 Task: Look for space in Sora, Italy from 10th June, 2023 to 25th June, 2023 for 4 adults in price range Rs.10000 to Rs.15000. Place can be private room with 4 bedrooms having 4 beds and 4 bathrooms. Property type can be house, flat, guest house, hotel. Amenities needed are: wifi, TV, free parkinig on premises, gym, breakfast. Booking option can be shelf check-in. Required host language is English.
Action: Mouse pressed left at (584, 139)
Screenshot: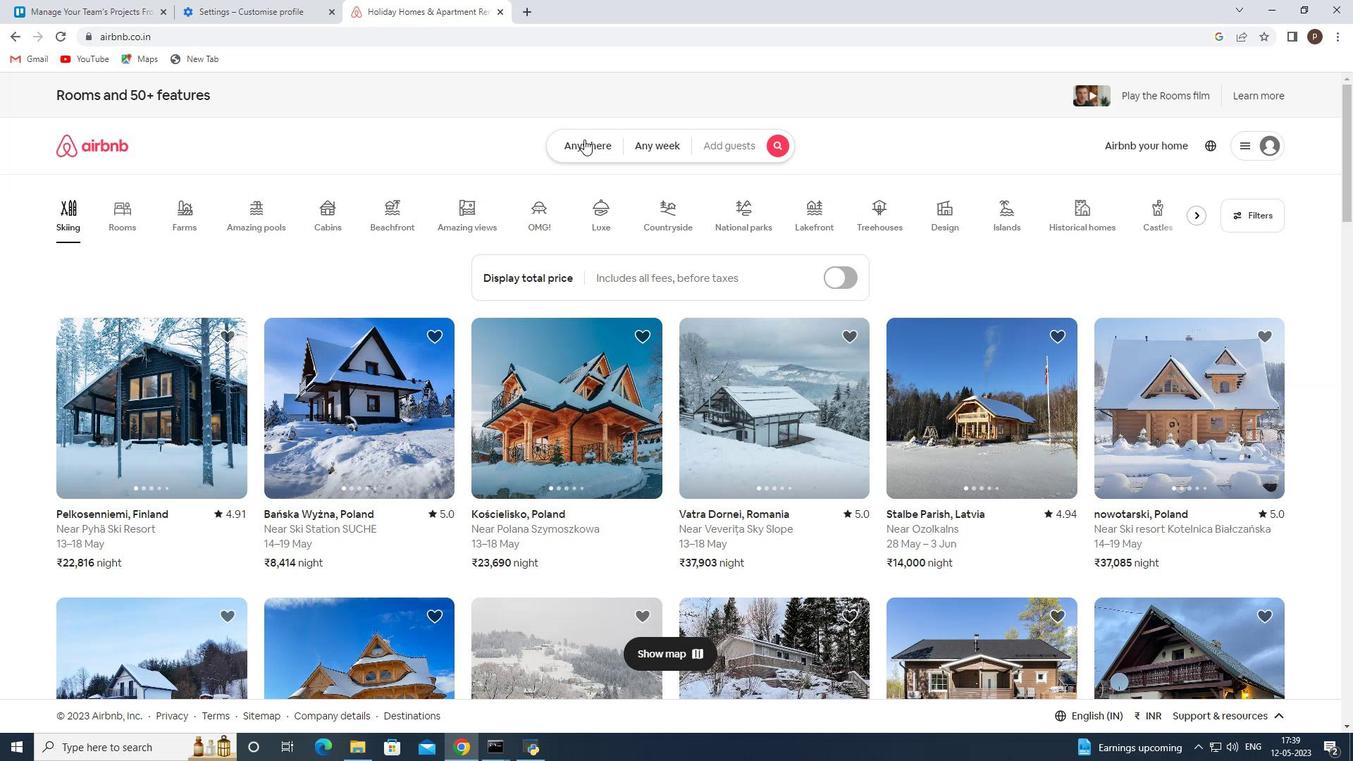 
Action: Mouse moved to (463, 196)
Screenshot: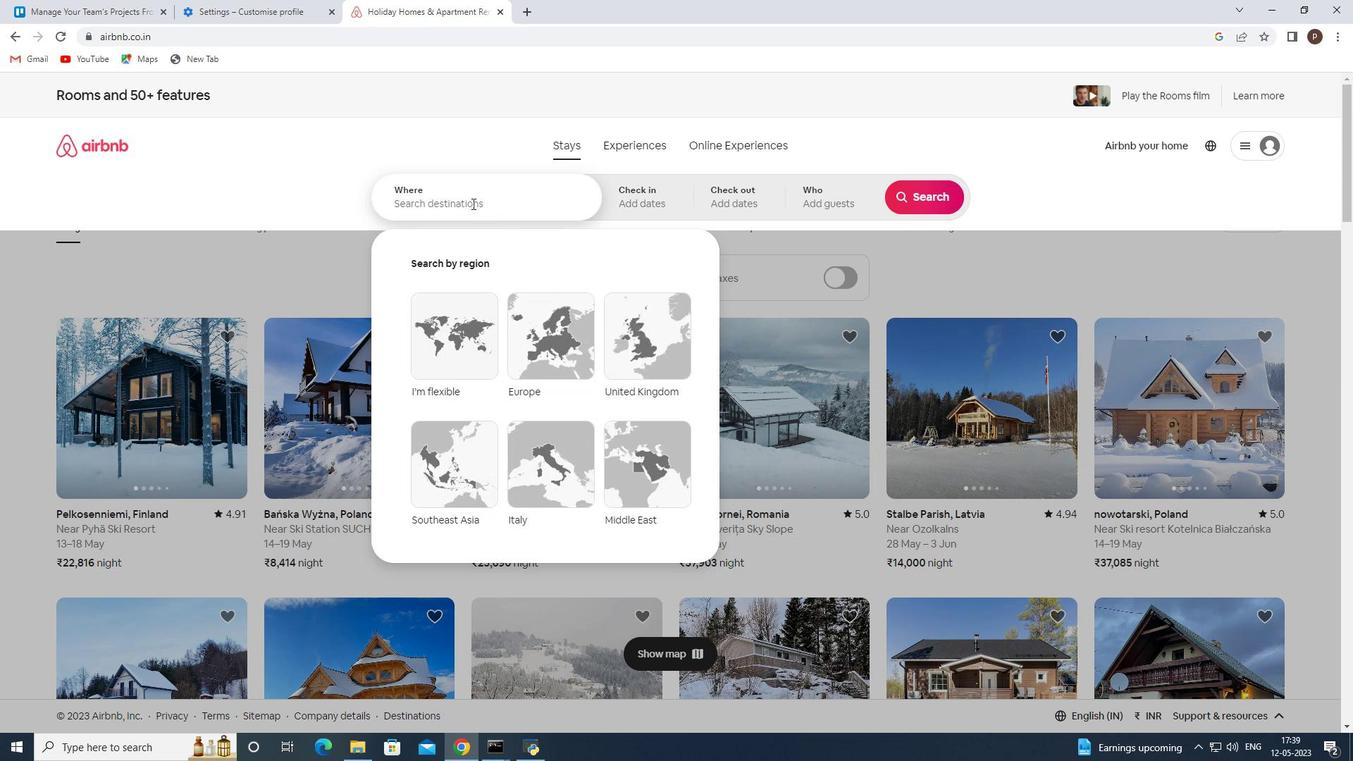 
Action: Mouse pressed left at (463, 196)
Screenshot: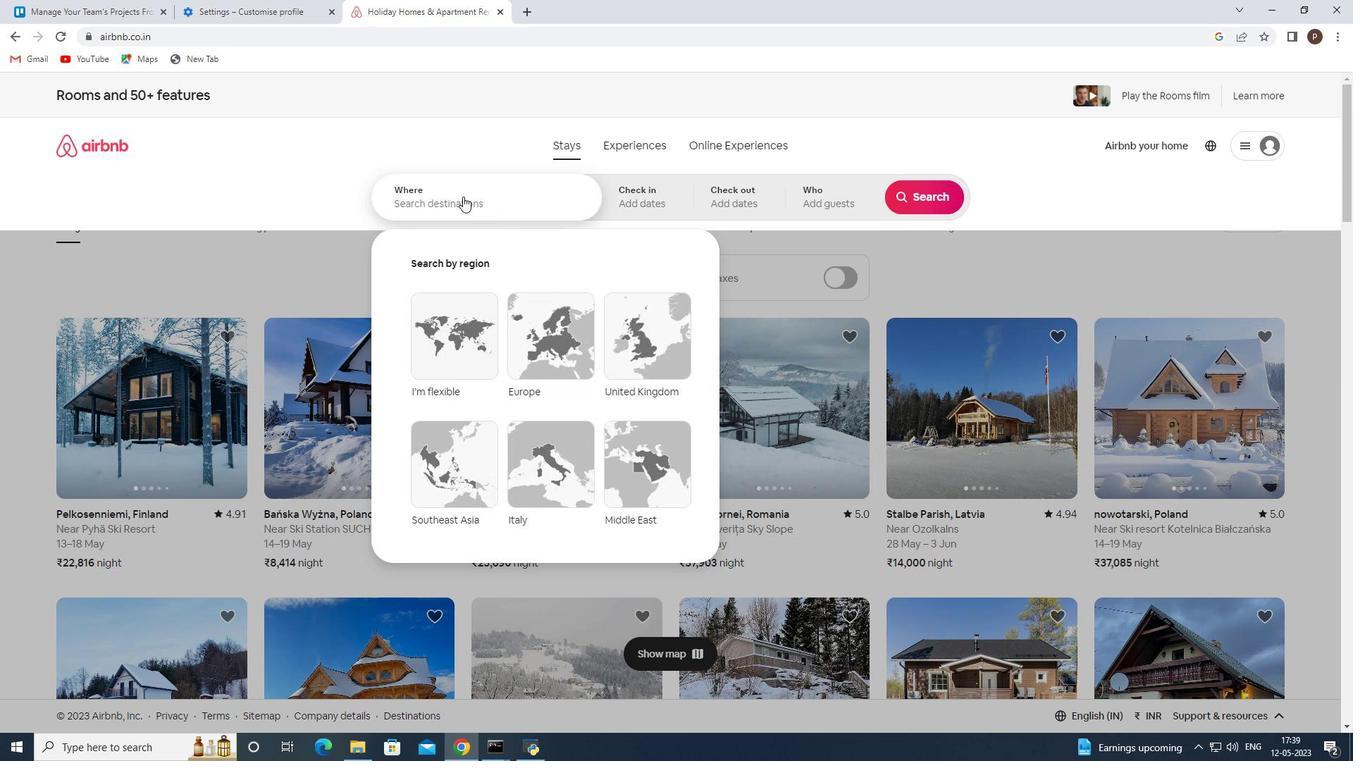 
Action: Key pressed <Key.caps_lock>S<Key.caps_lock>ora,<Key.space><Key.caps_lock>I<Key.caps_lock>taly
Screenshot: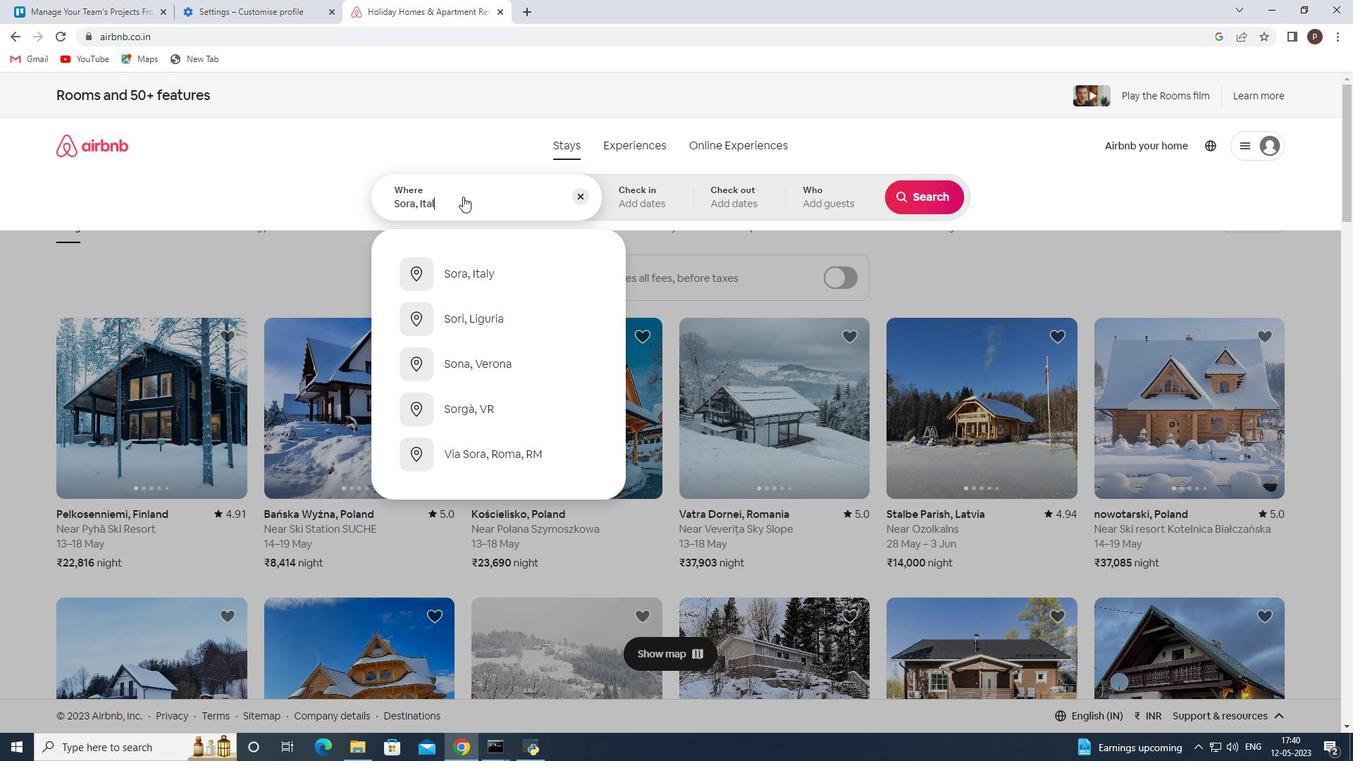 
Action: Mouse moved to (484, 262)
Screenshot: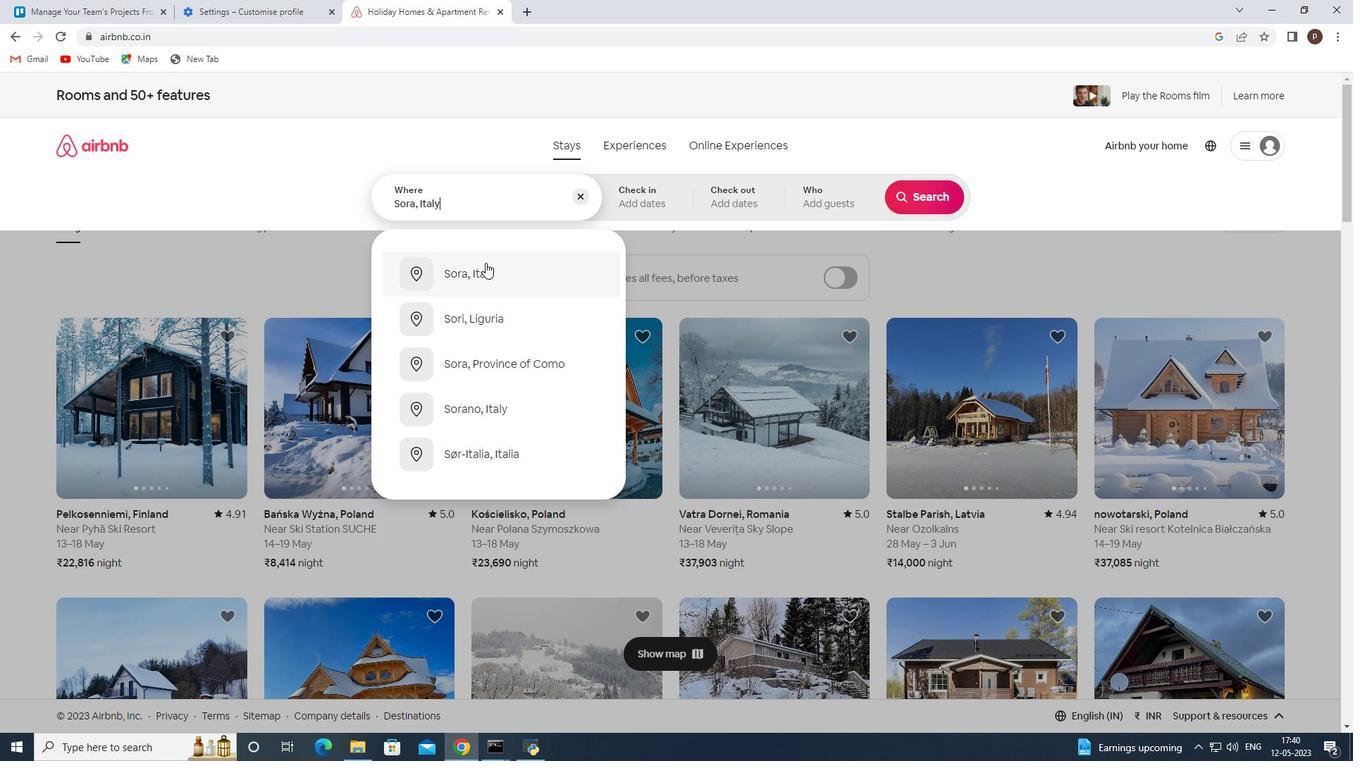 
Action: Mouse pressed left at (484, 262)
Screenshot: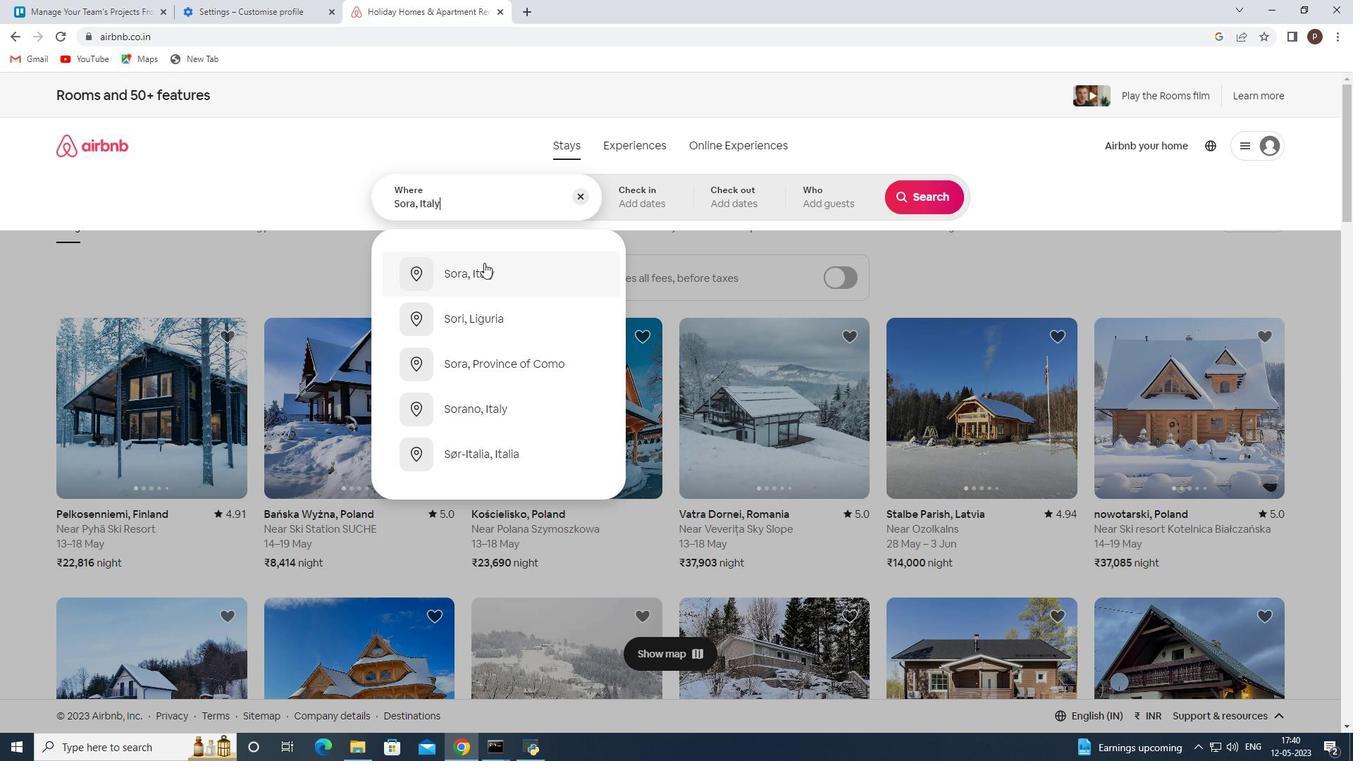 
Action: Mouse moved to (912, 399)
Screenshot: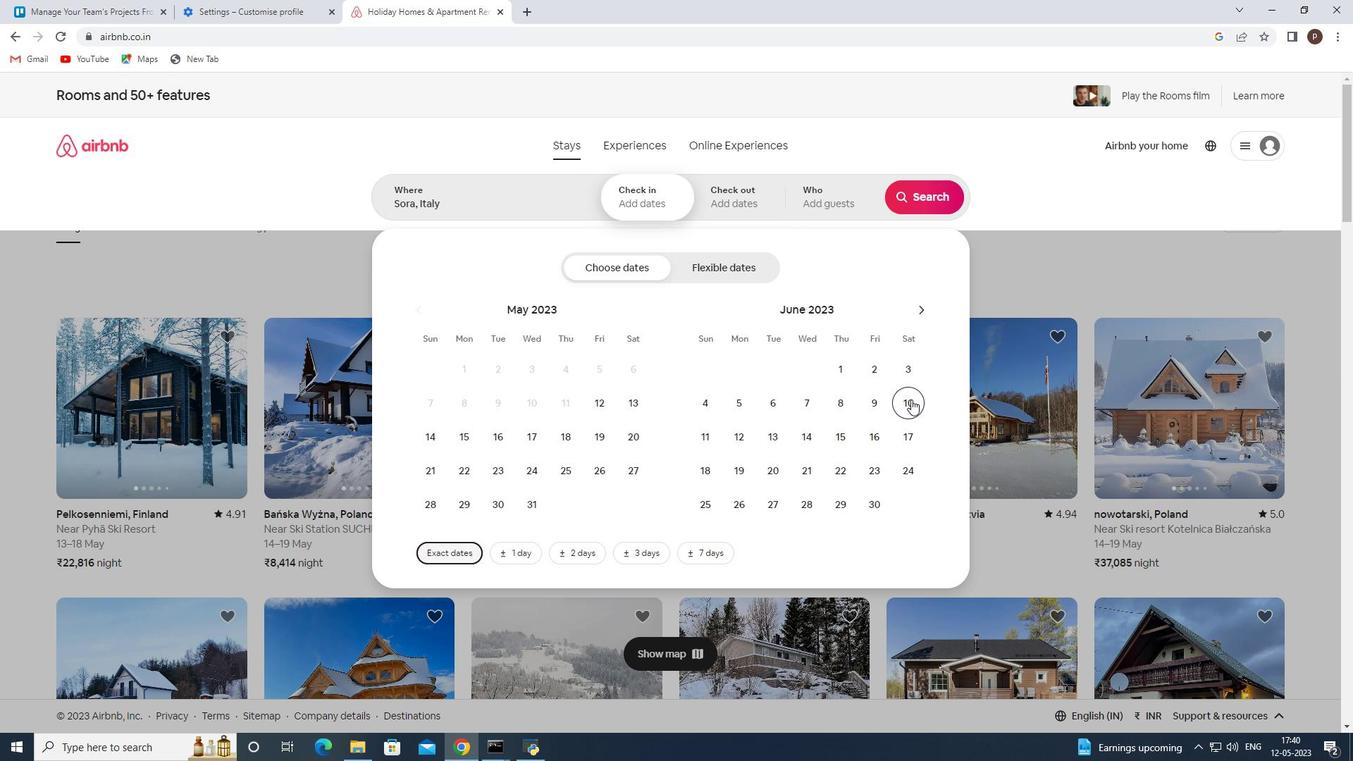 
Action: Mouse pressed left at (912, 399)
Screenshot: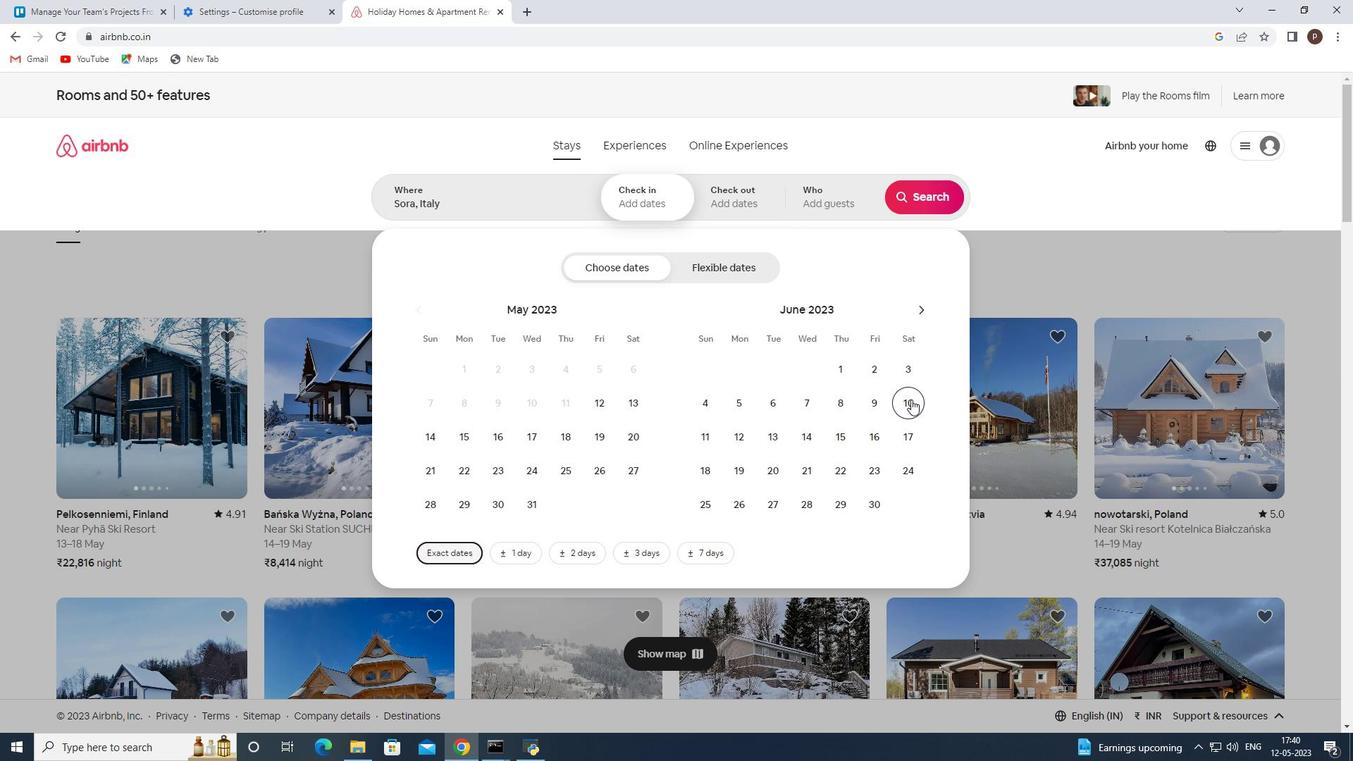 
Action: Mouse moved to (705, 502)
Screenshot: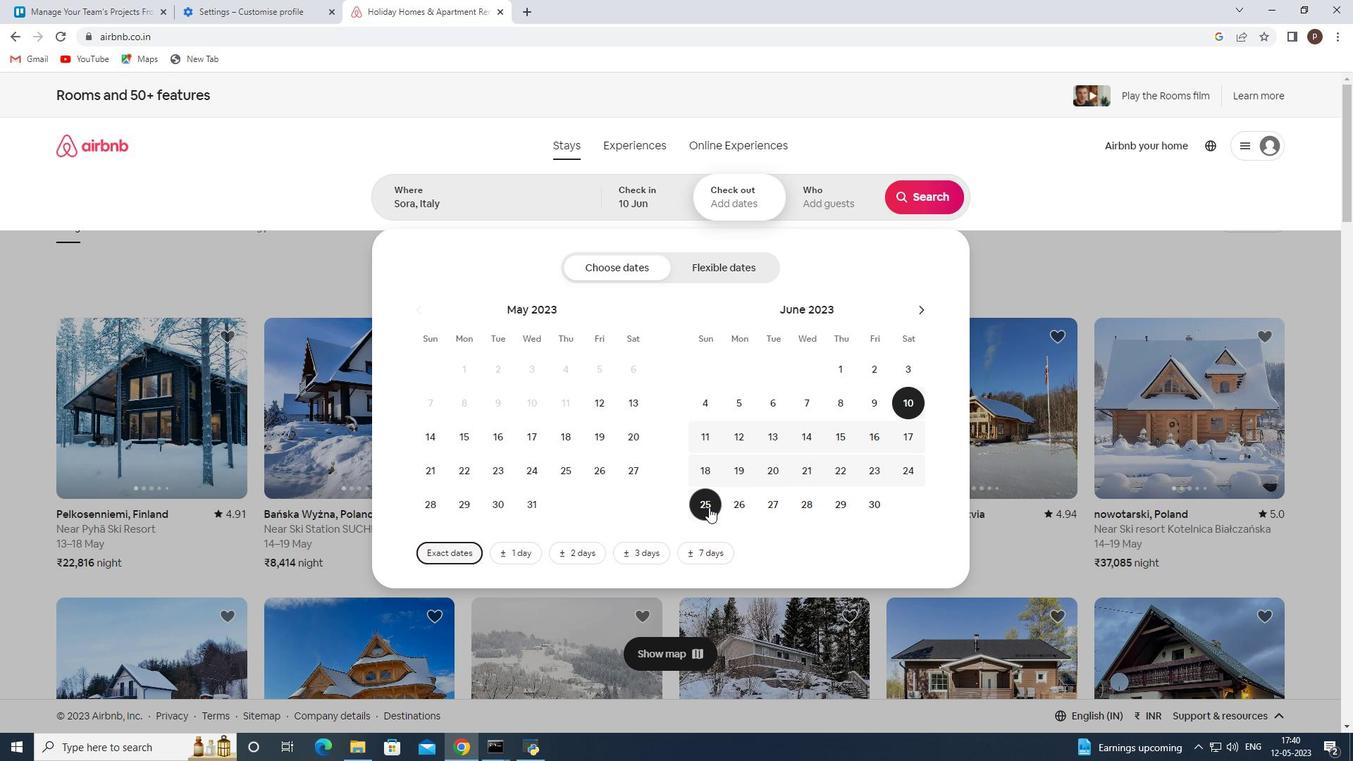 
Action: Mouse pressed left at (705, 502)
Screenshot: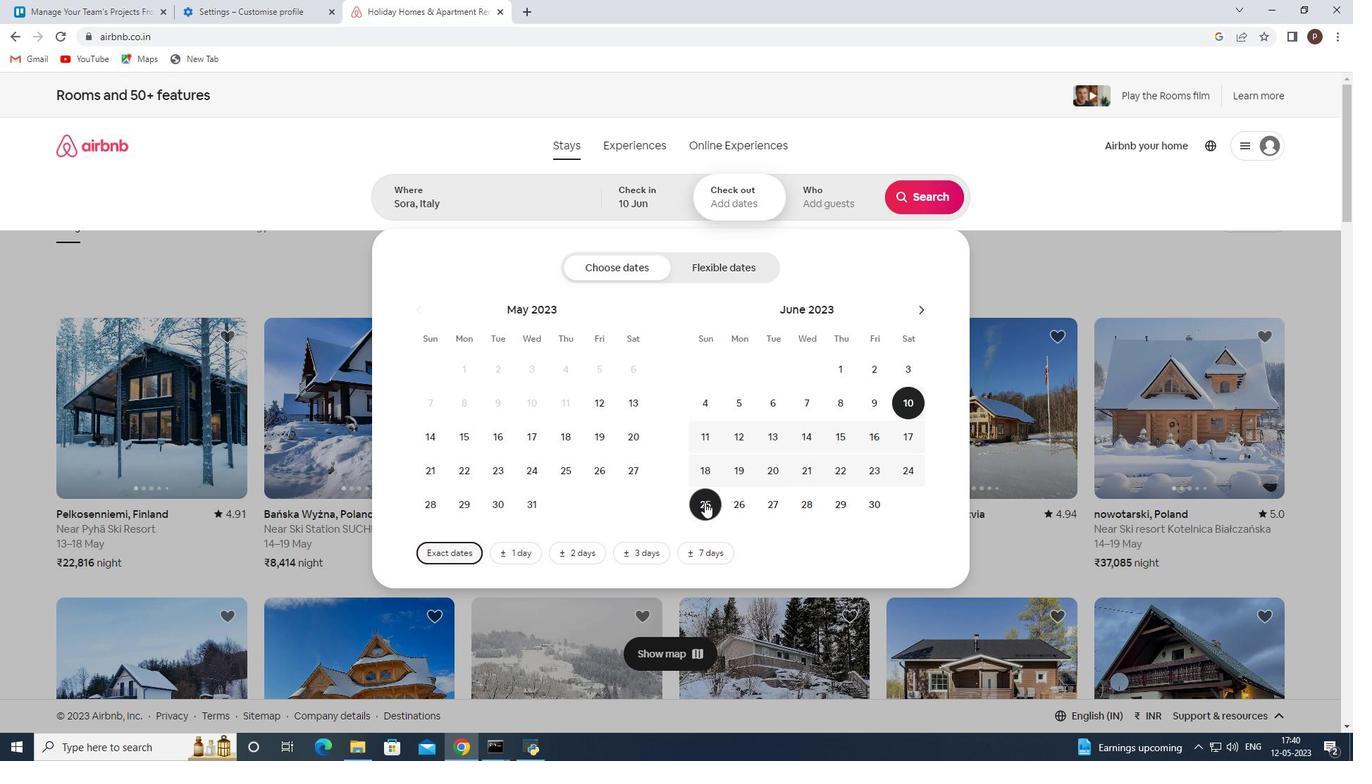 
Action: Mouse moved to (828, 200)
Screenshot: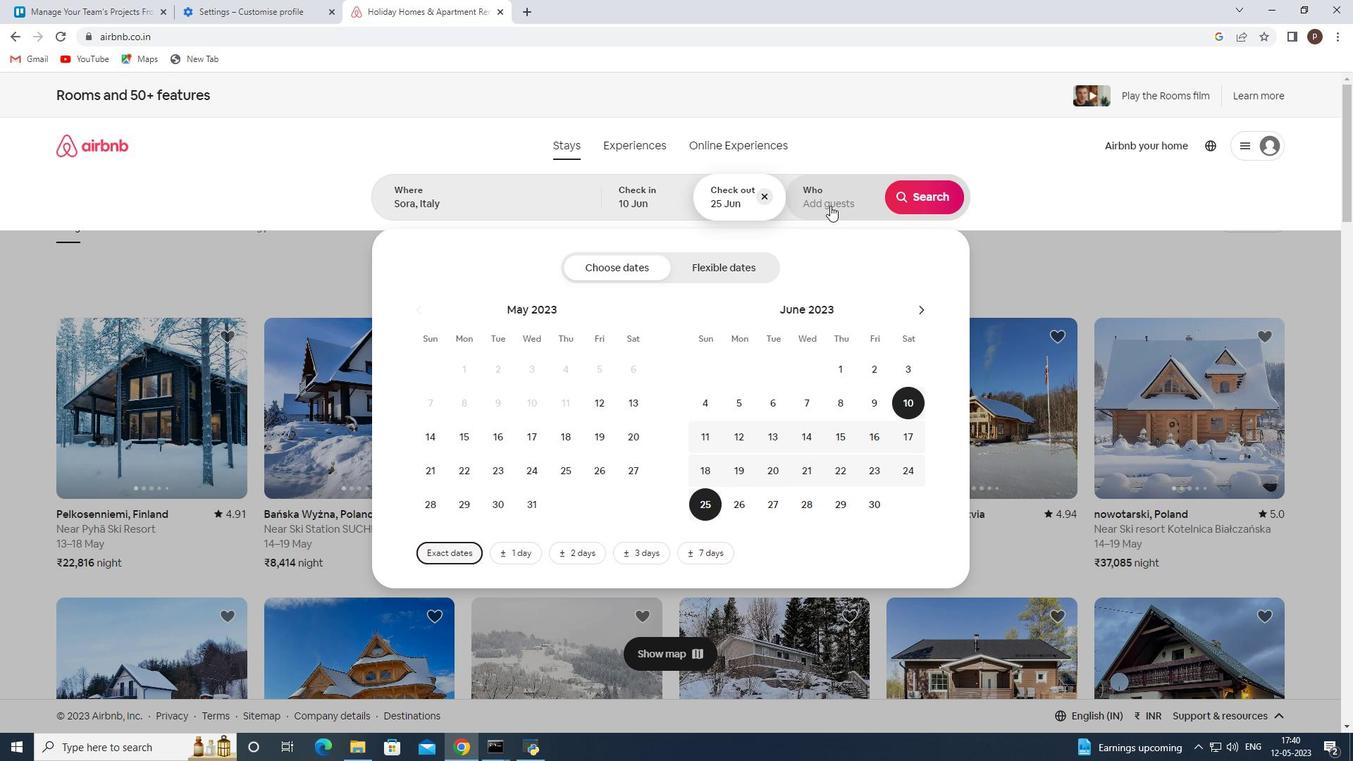
Action: Mouse pressed left at (828, 200)
Screenshot: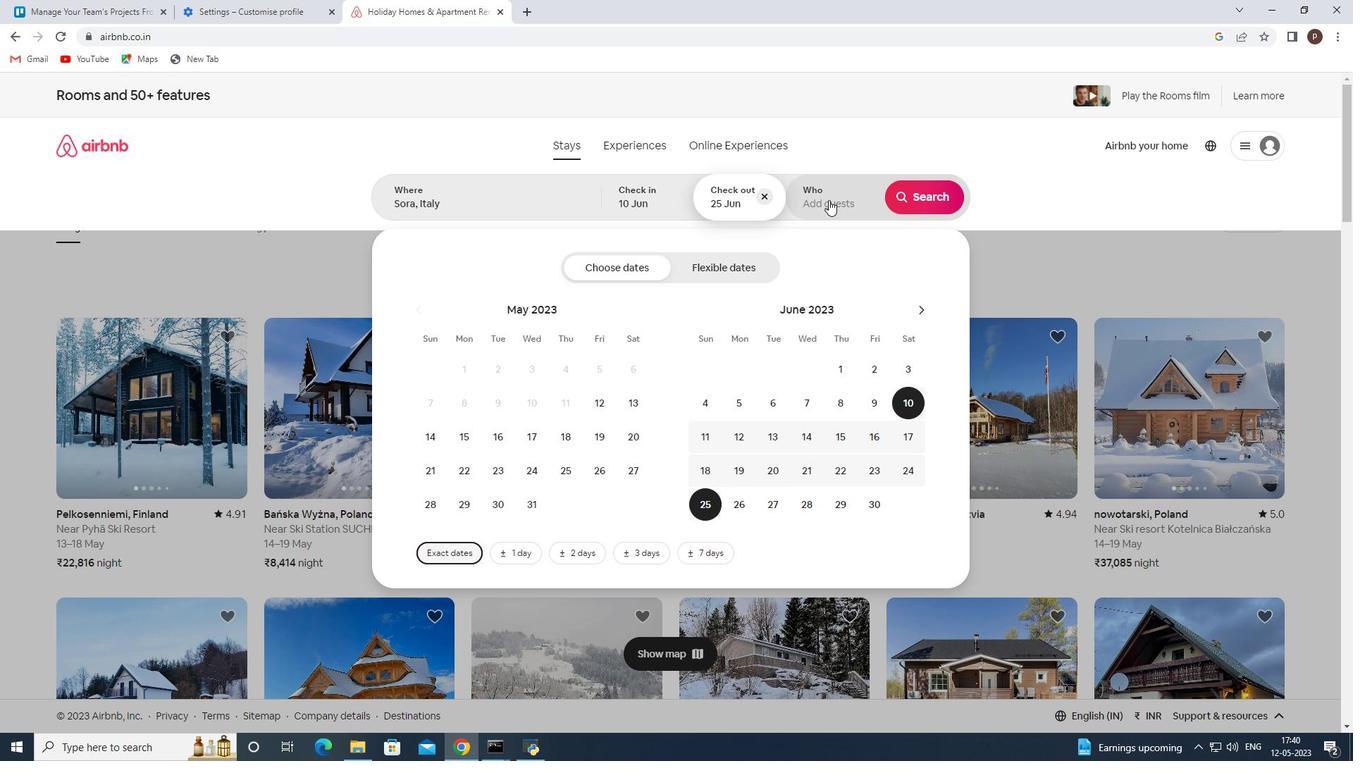 
Action: Mouse moved to (925, 268)
Screenshot: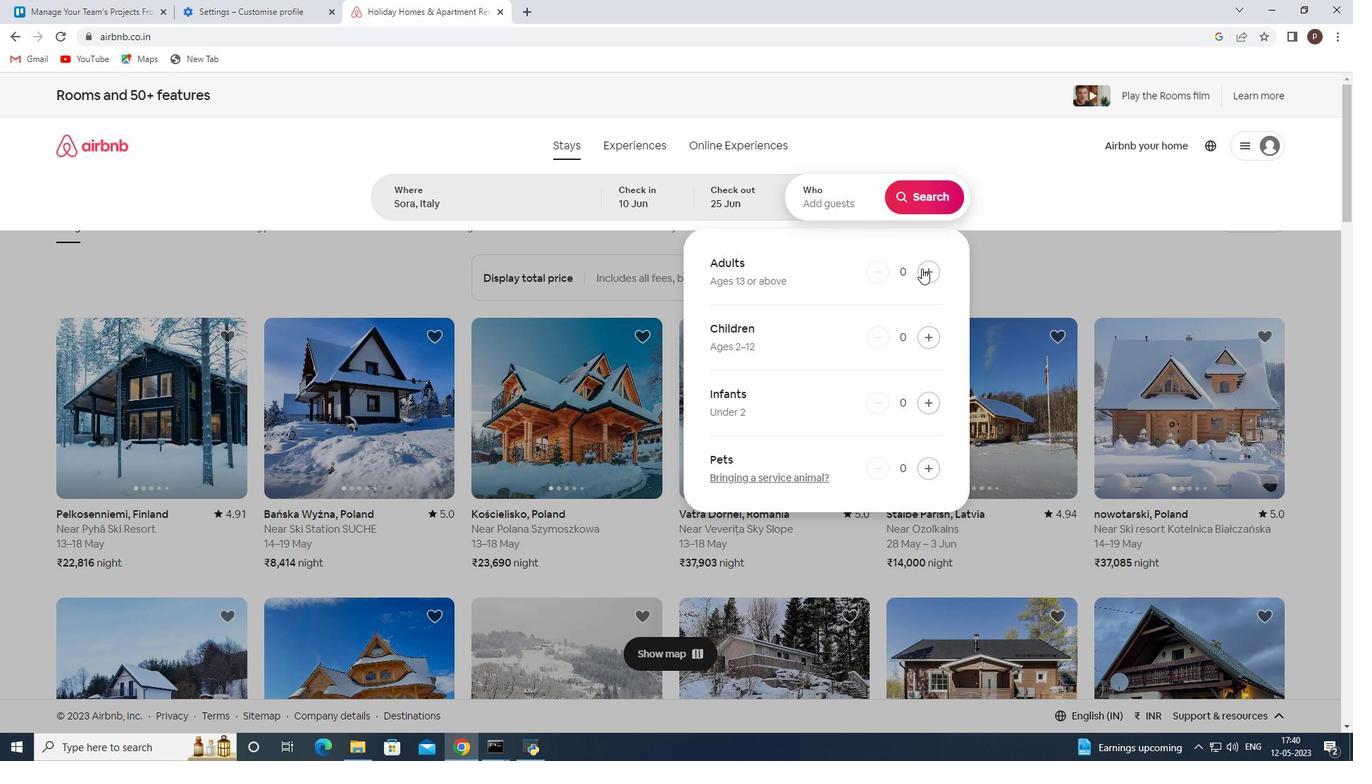 
Action: Mouse pressed left at (925, 268)
Screenshot: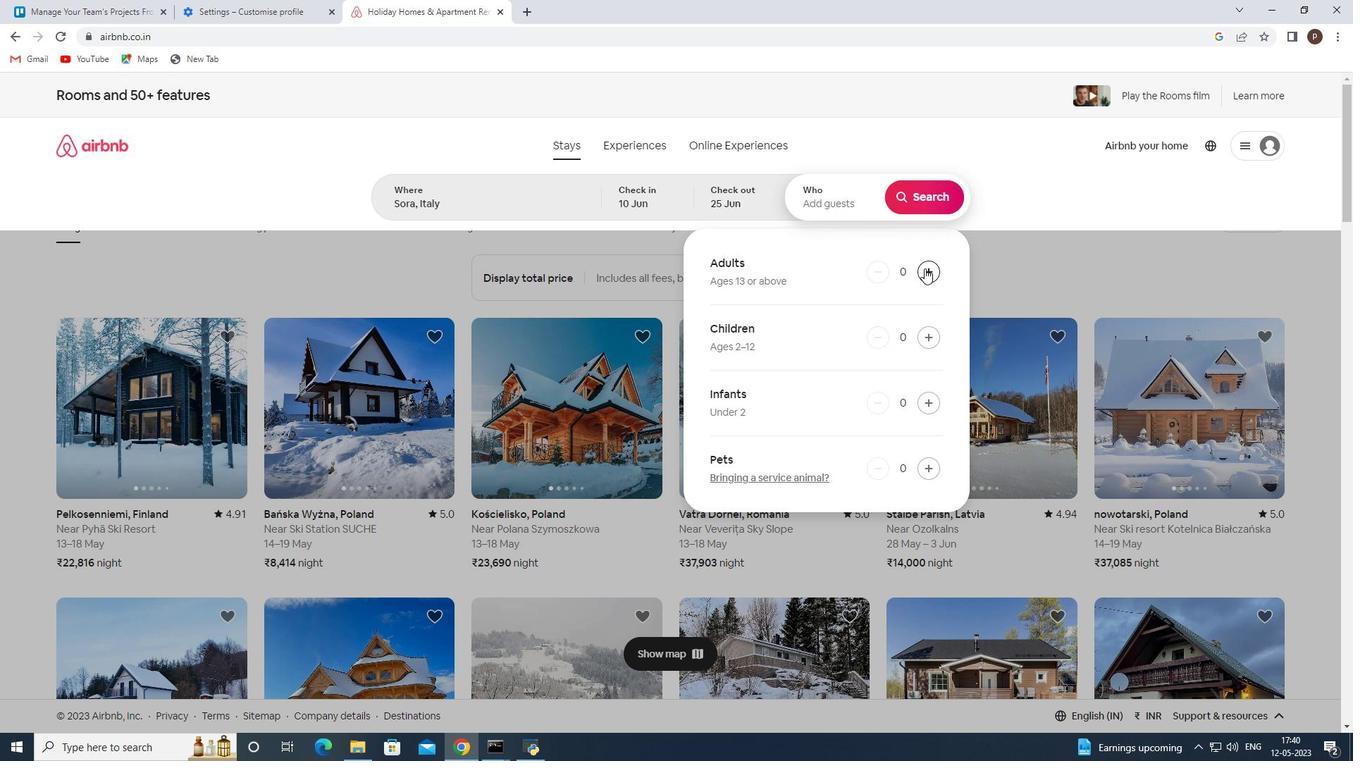 
Action: Mouse pressed left at (925, 268)
Screenshot: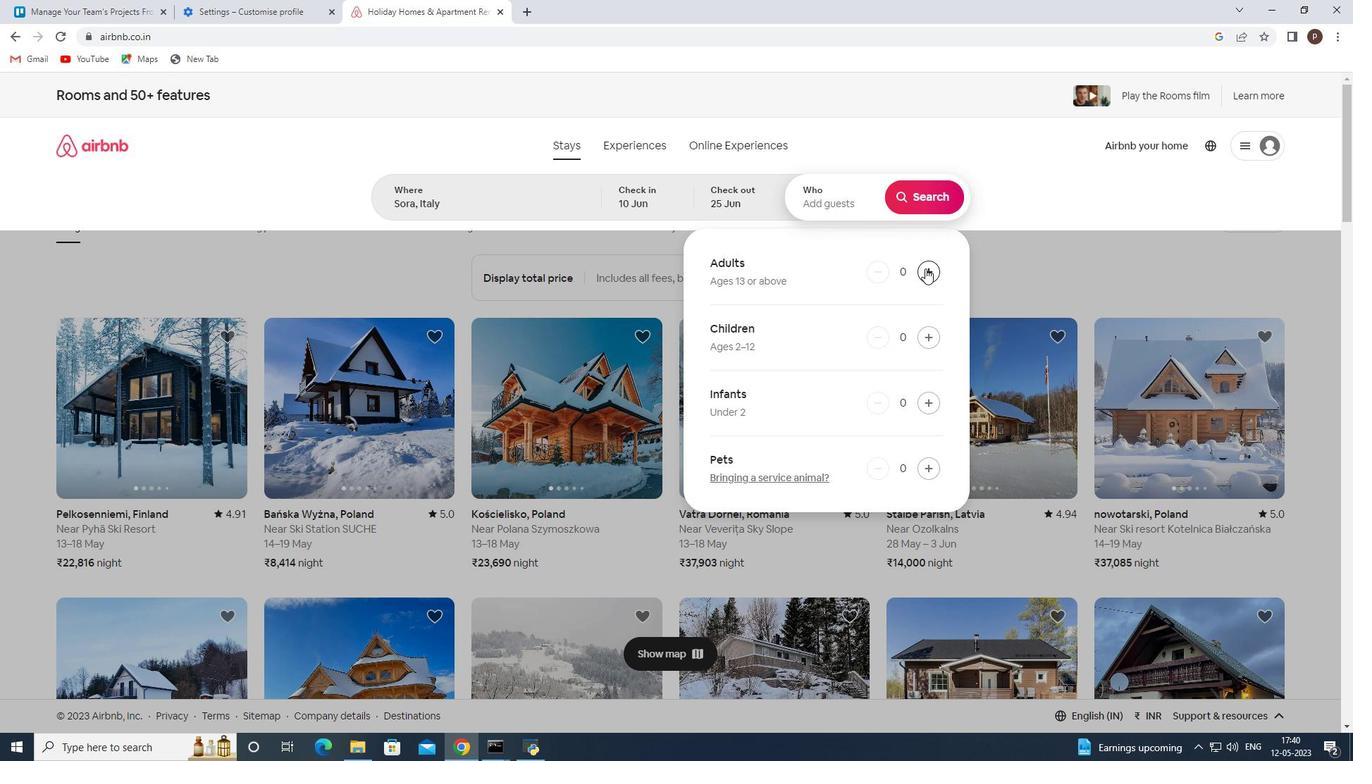 
Action: Mouse pressed left at (925, 268)
Screenshot: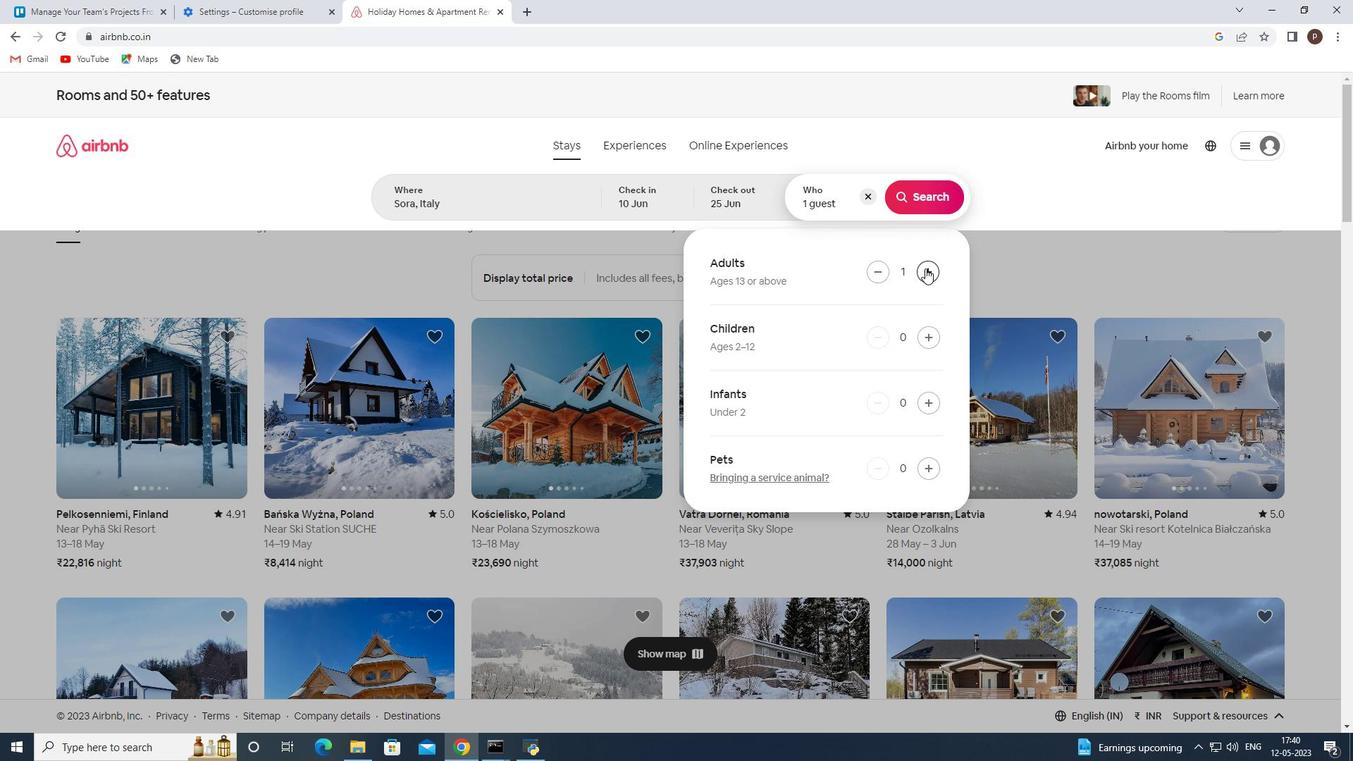 
Action: Mouse pressed left at (925, 268)
Screenshot: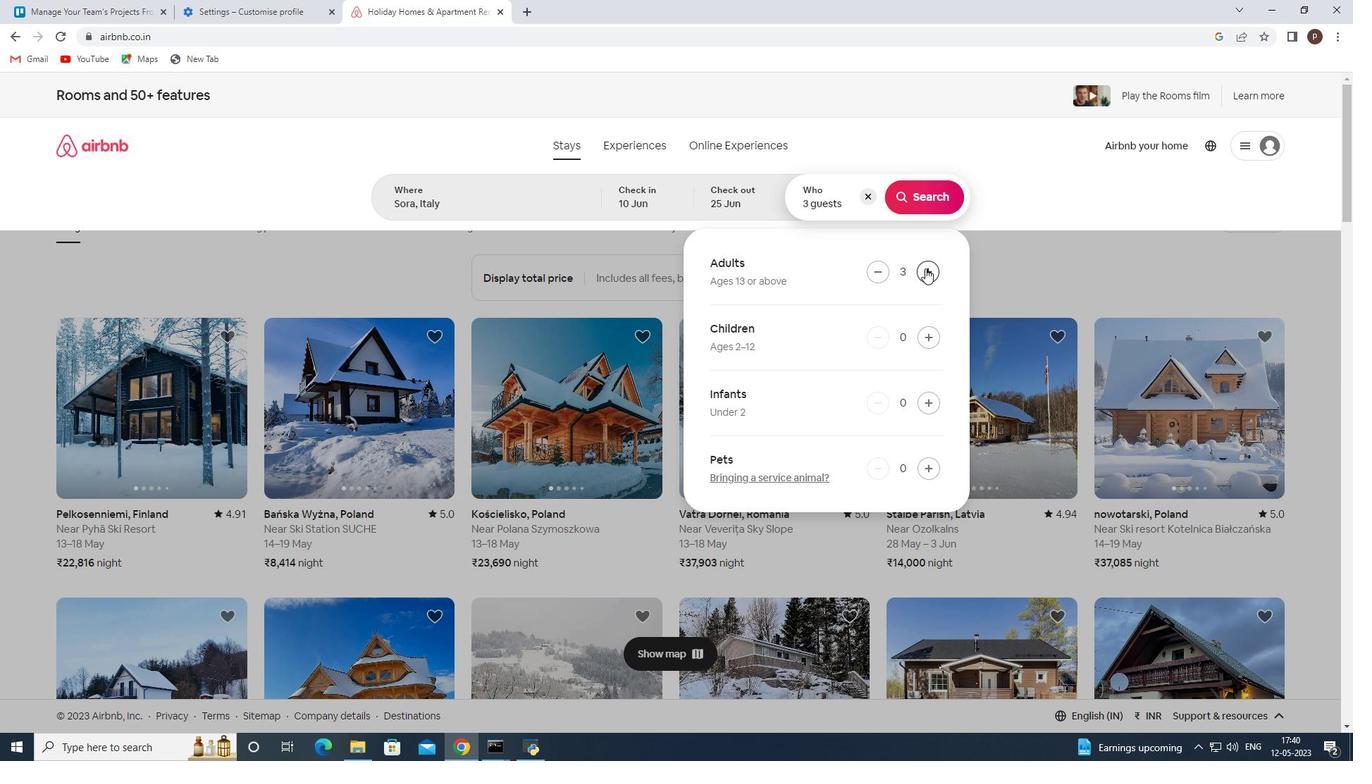 
Action: Mouse moved to (916, 198)
Screenshot: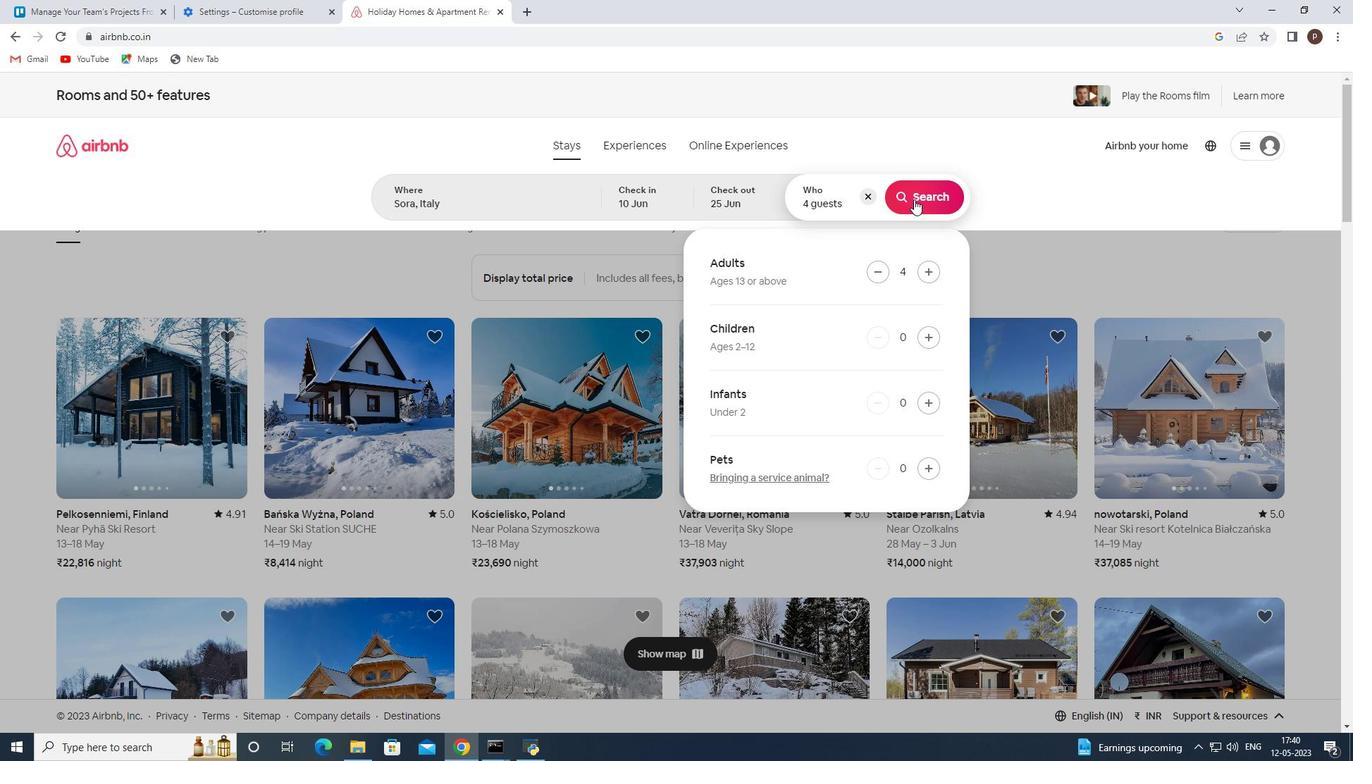 
Action: Mouse pressed left at (916, 198)
Screenshot: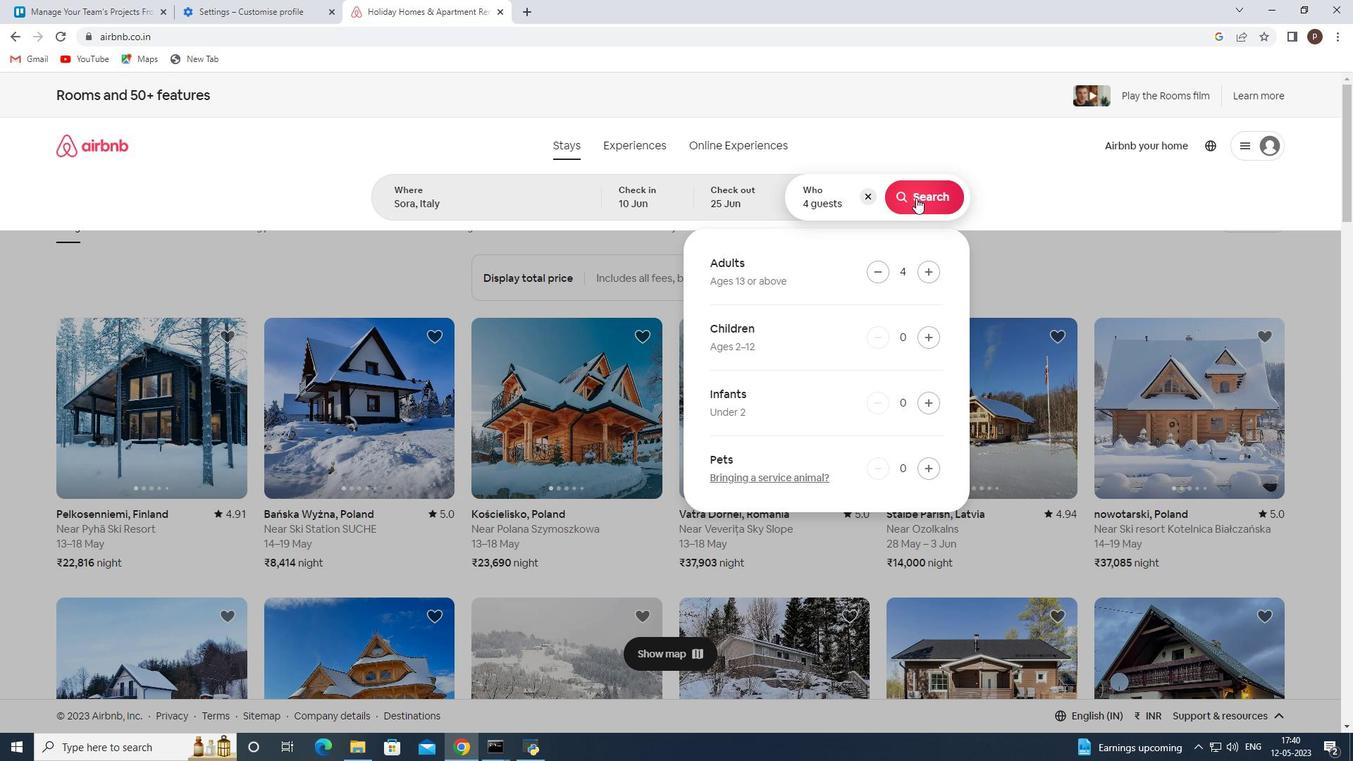
Action: Mouse moved to (1276, 159)
Screenshot: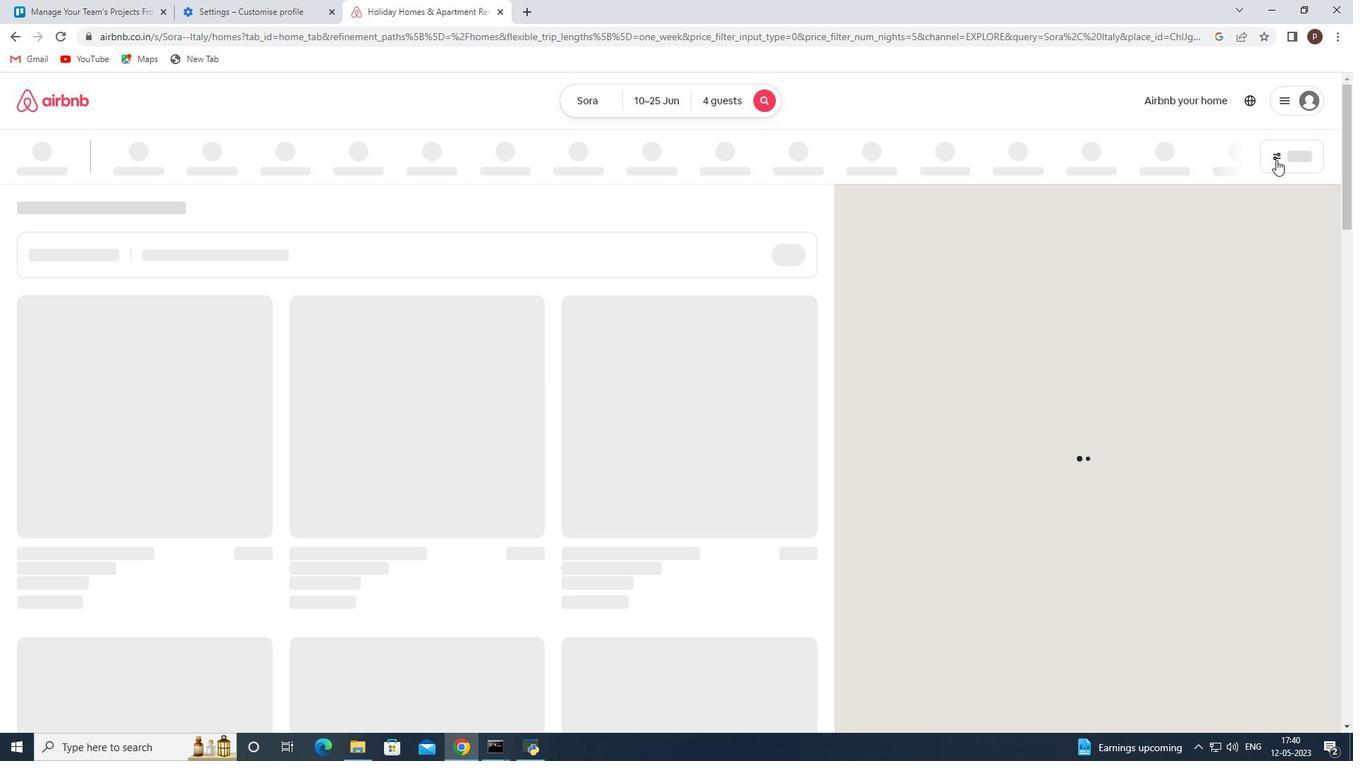 
Action: Mouse pressed left at (1276, 159)
Screenshot: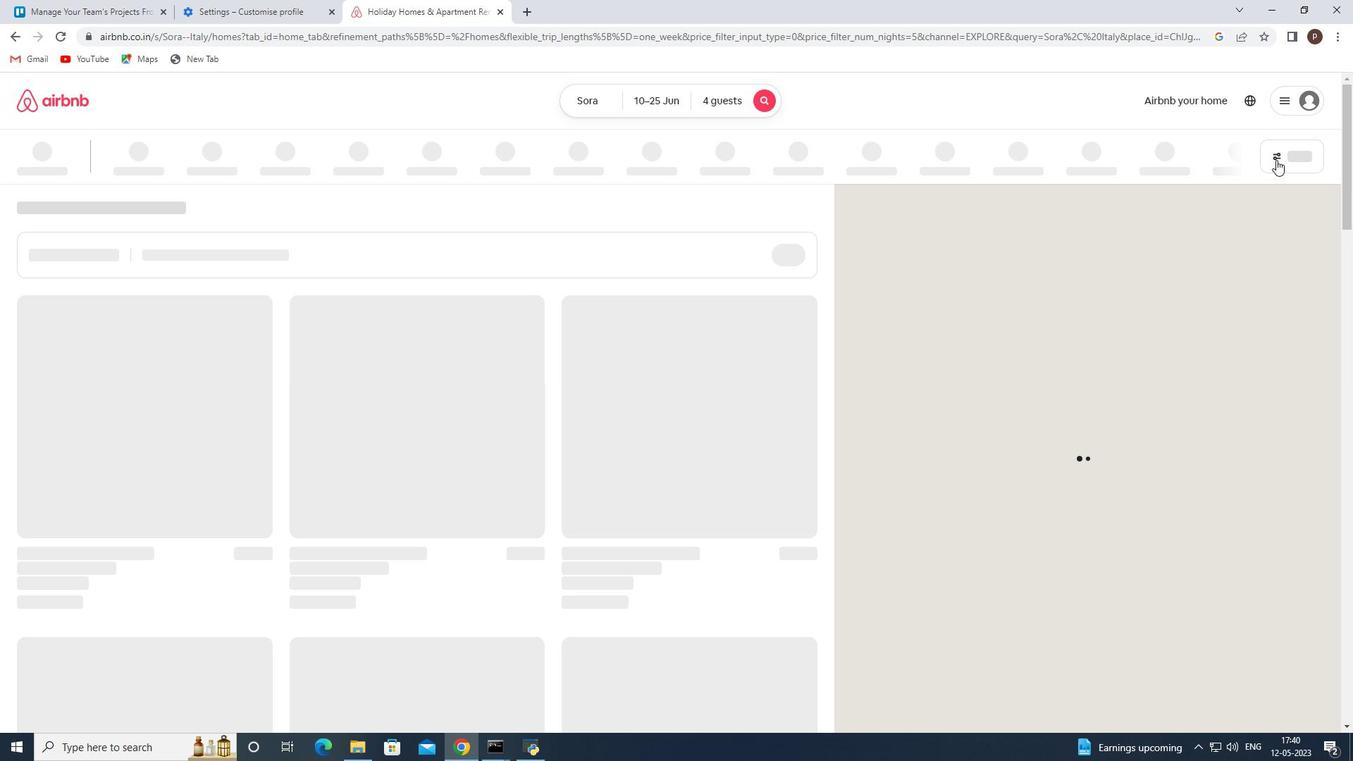 
Action: Mouse moved to (464, 509)
Screenshot: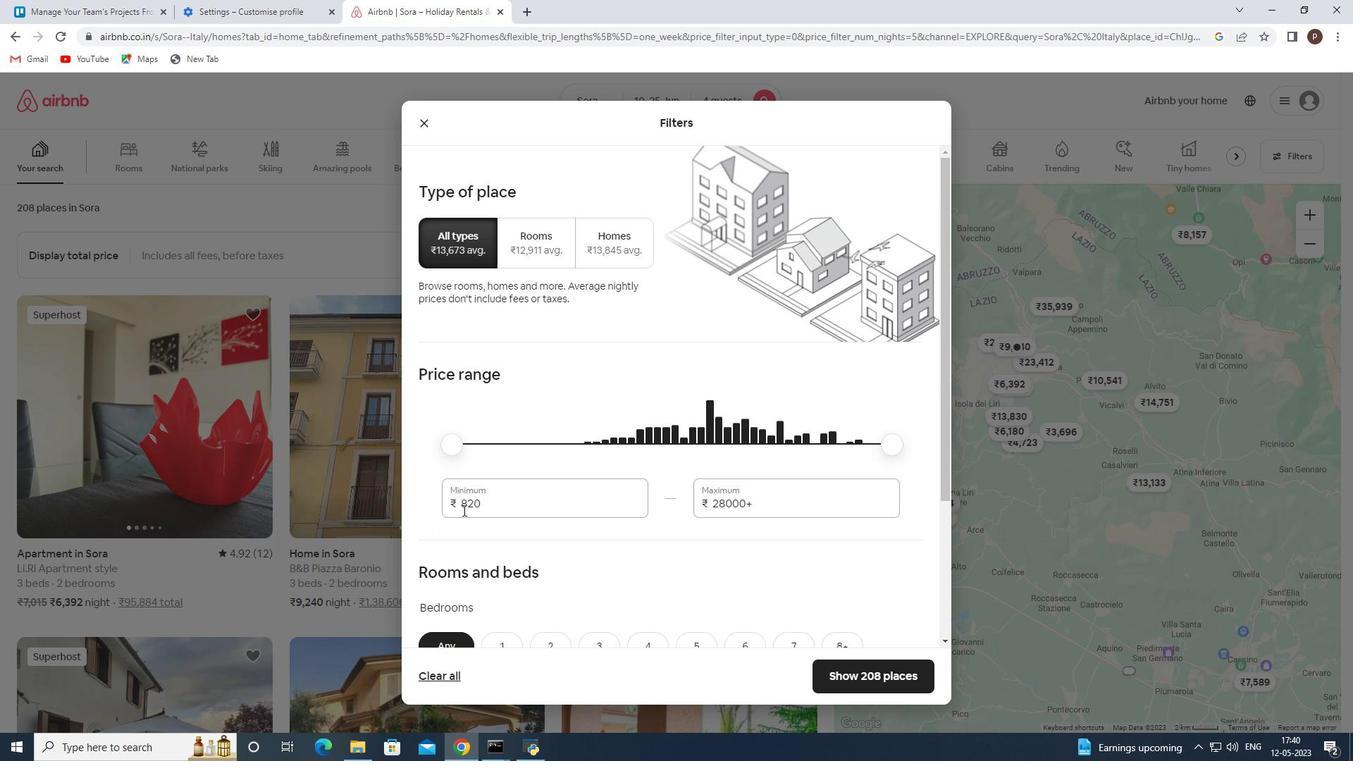 
Action: Mouse pressed left at (464, 509)
Screenshot: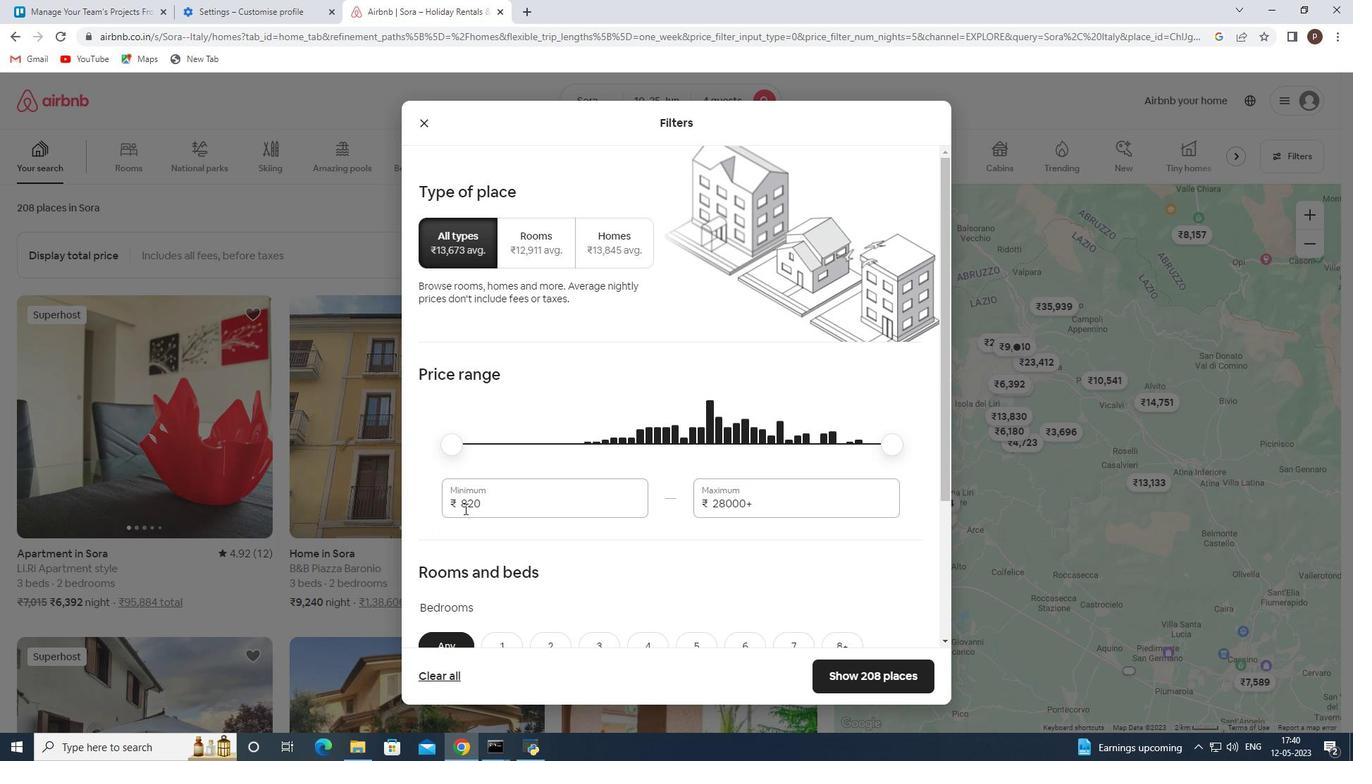 
Action: Mouse pressed left at (464, 509)
Screenshot: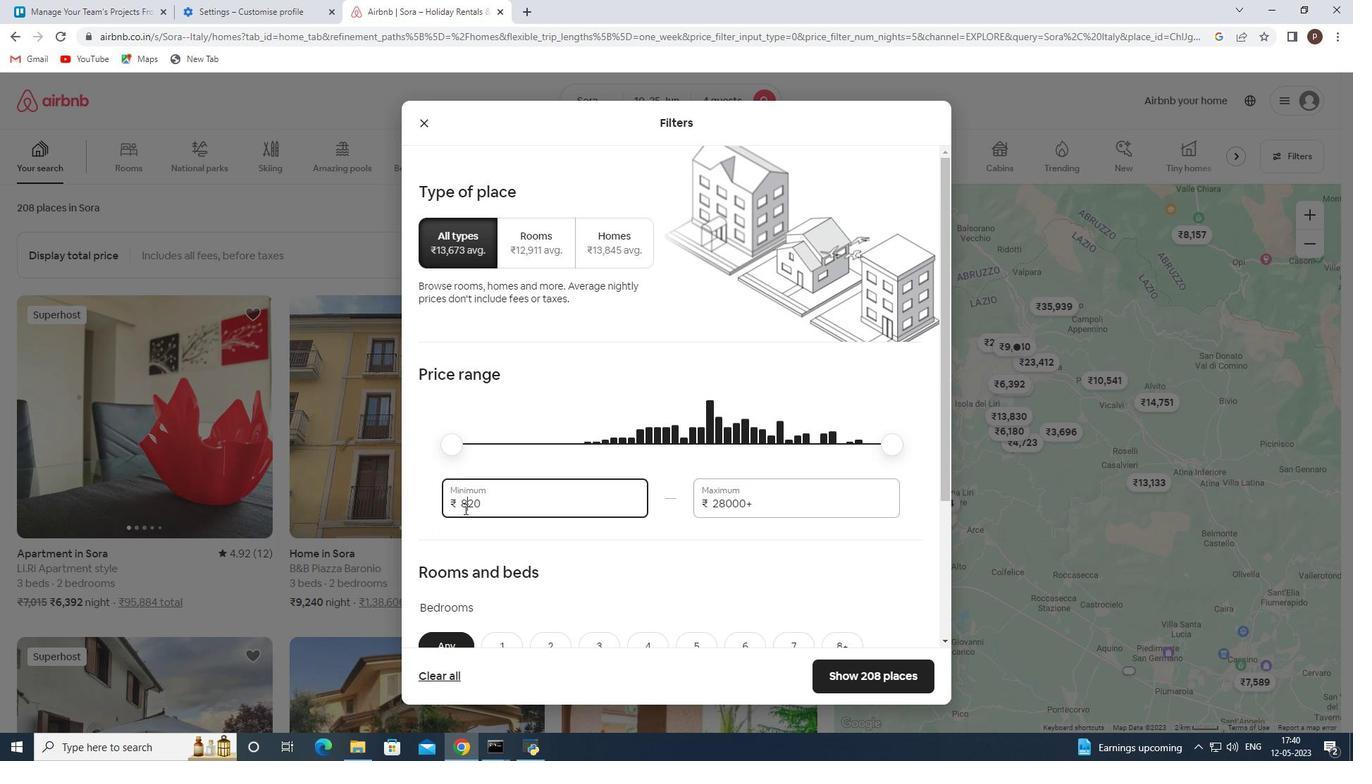 
Action: Mouse moved to (465, 508)
Screenshot: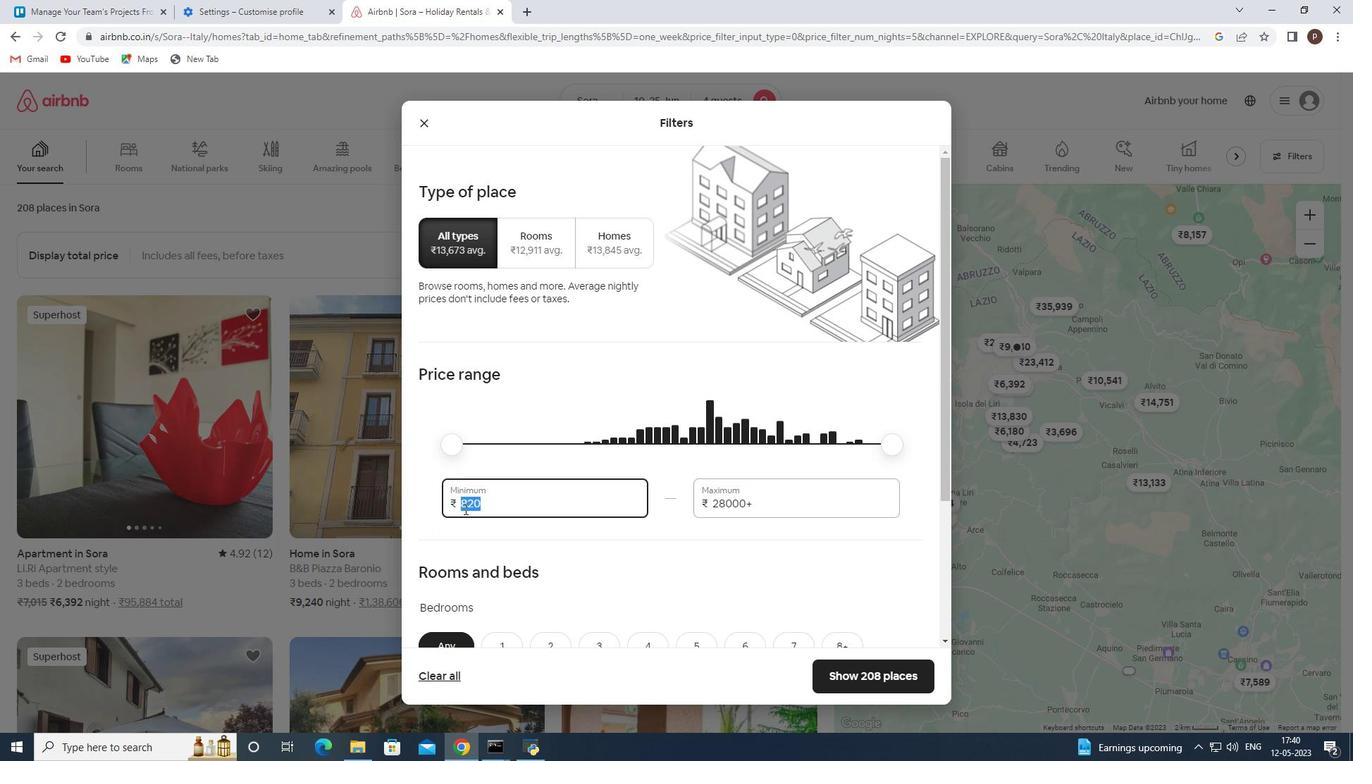 
Action: Key pressed 10000
Screenshot: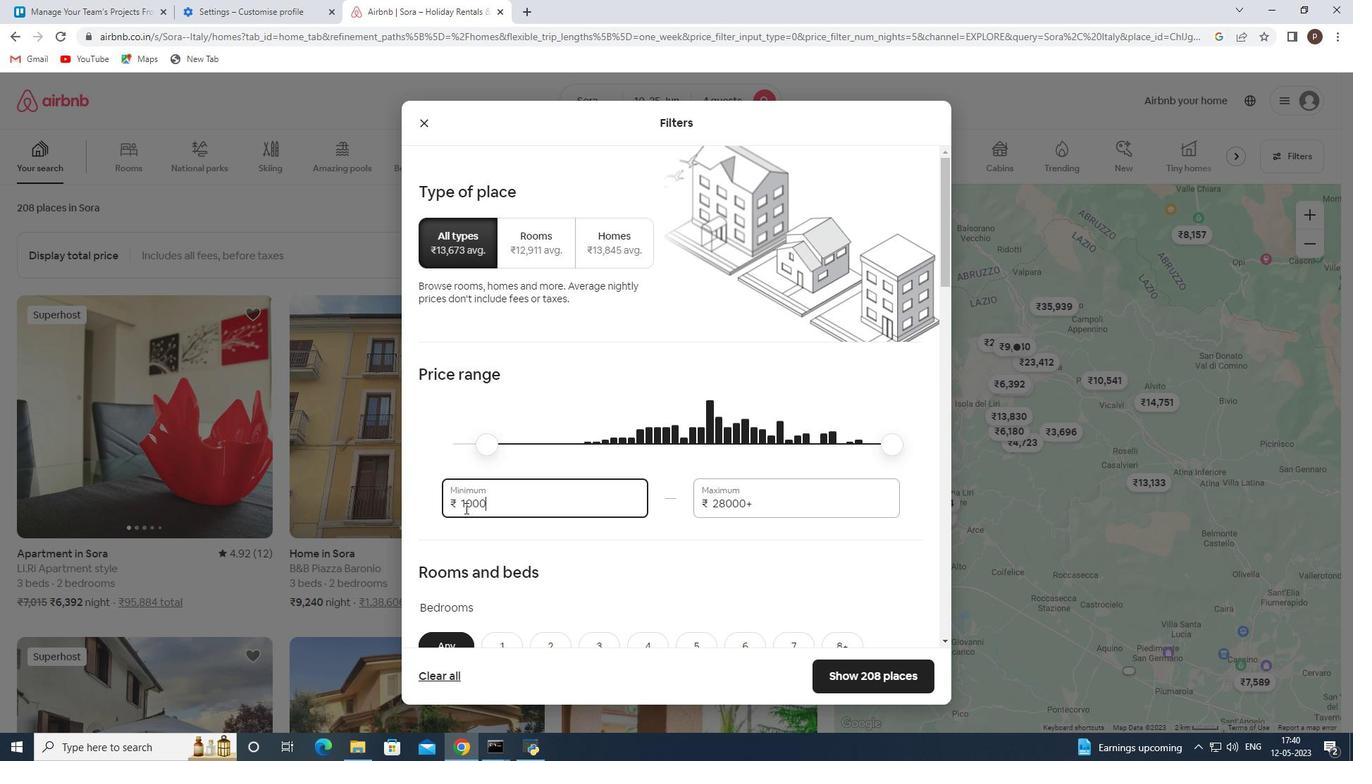 
Action: Mouse moved to (465, 507)
Screenshot: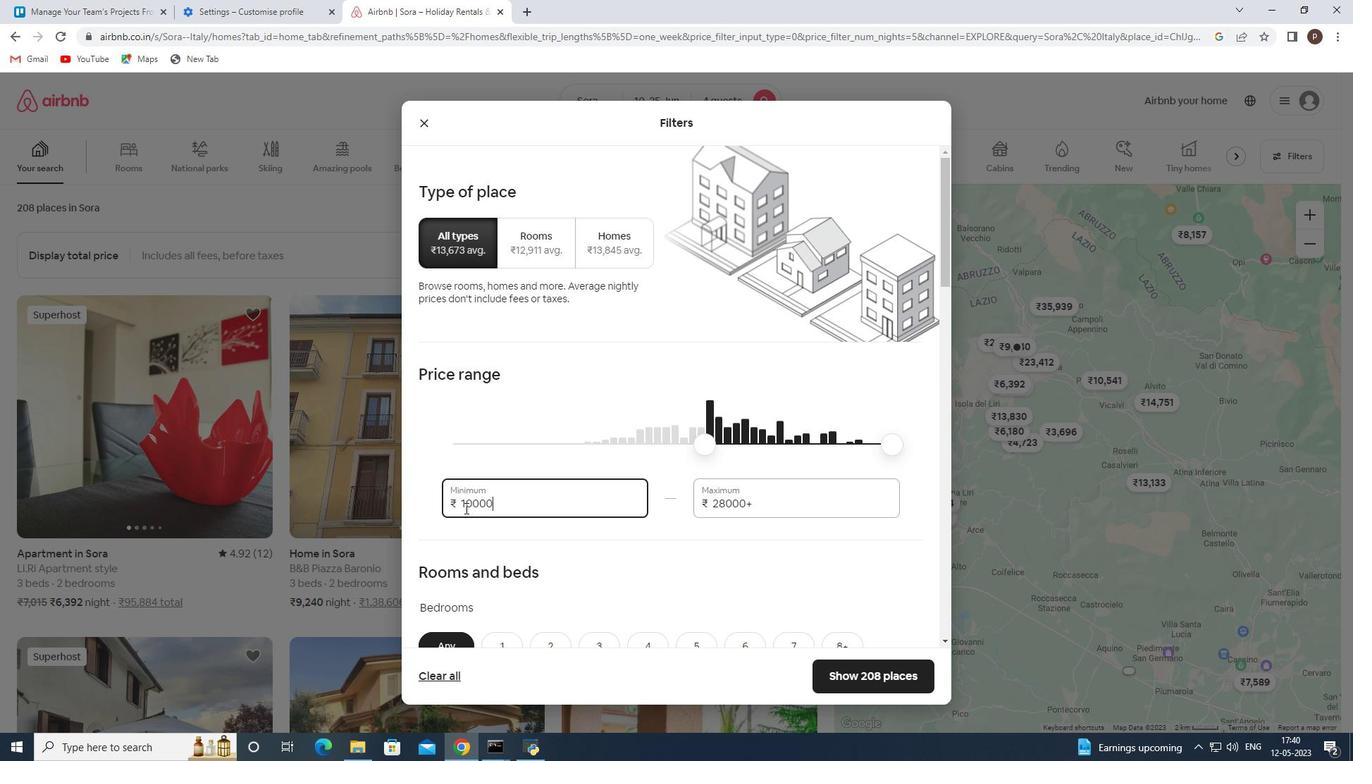 
Action: Key pressed <Key.tab>15000
Screenshot: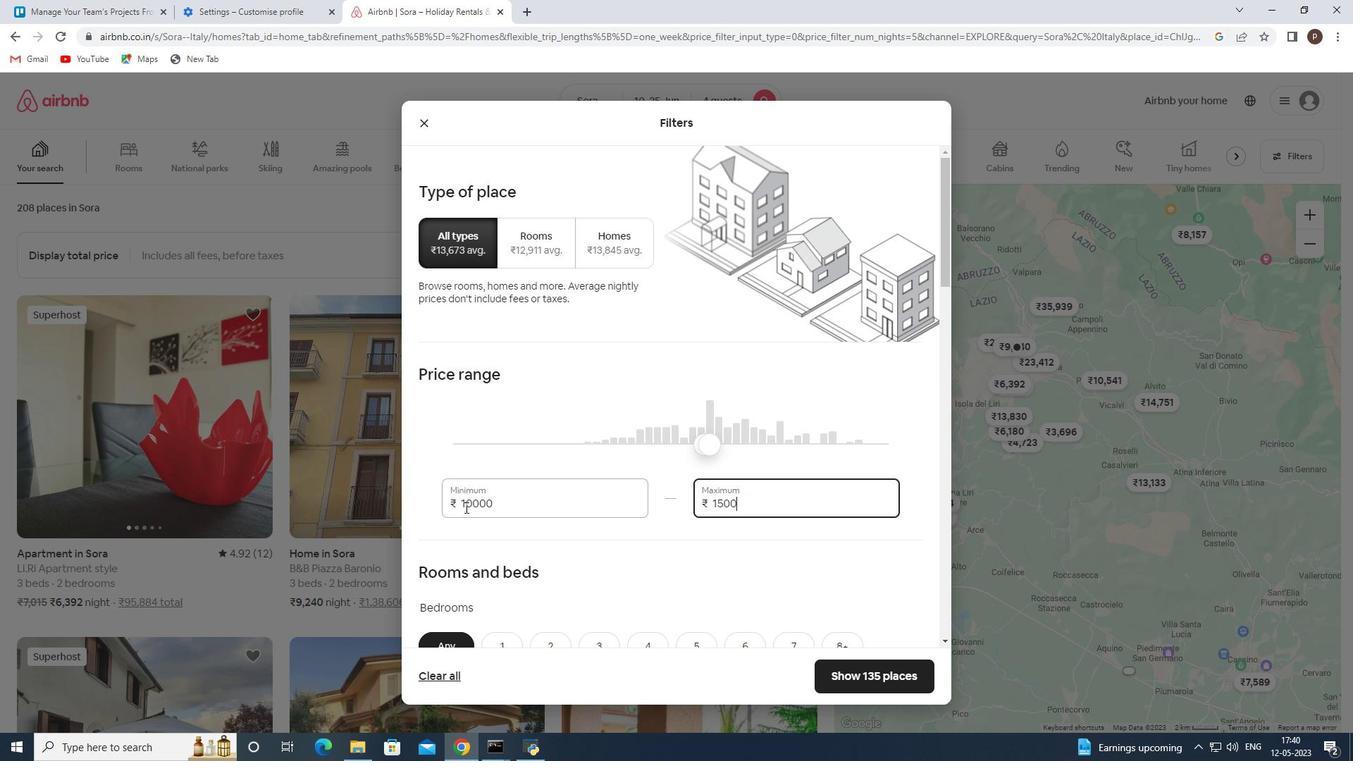 
Action: Mouse moved to (465, 507)
Screenshot: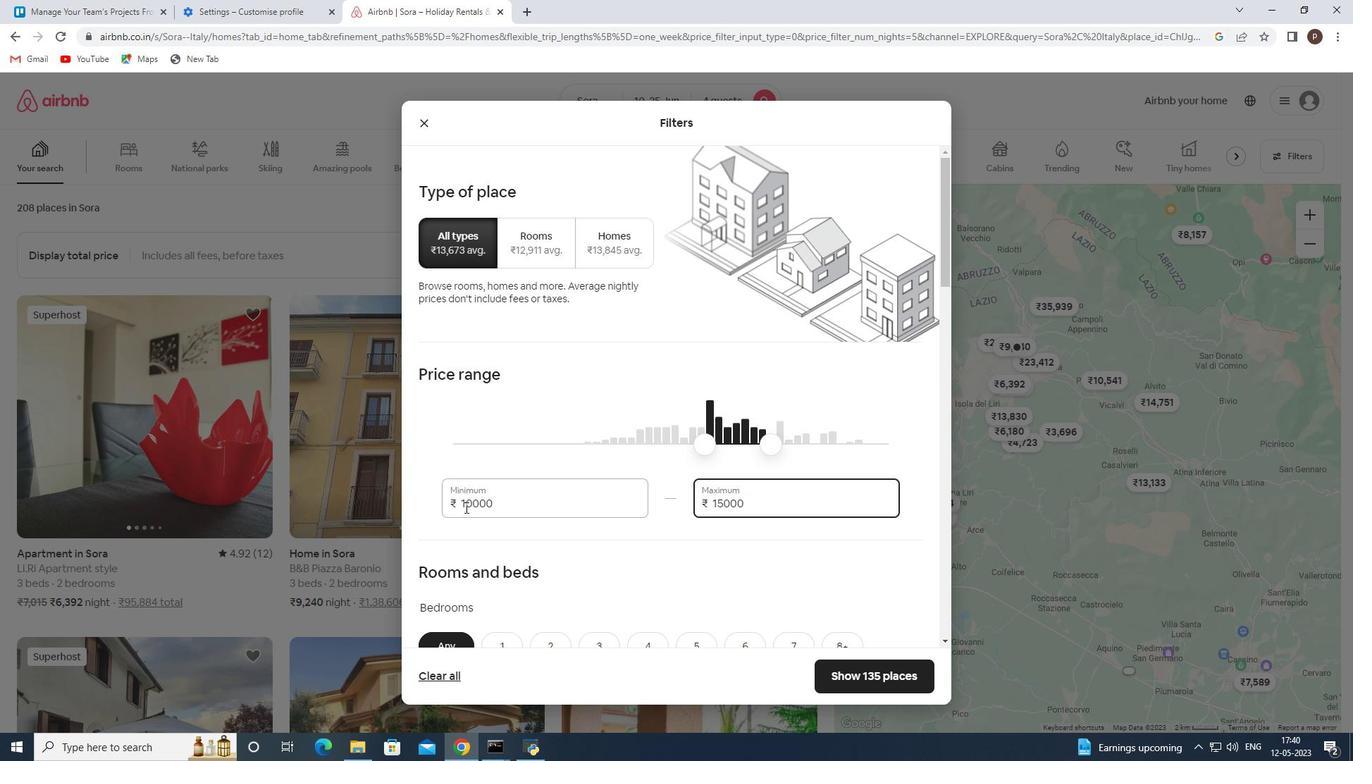 
Action: Mouse scrolled (465, 506) with delta (0, 0)
Screenshot: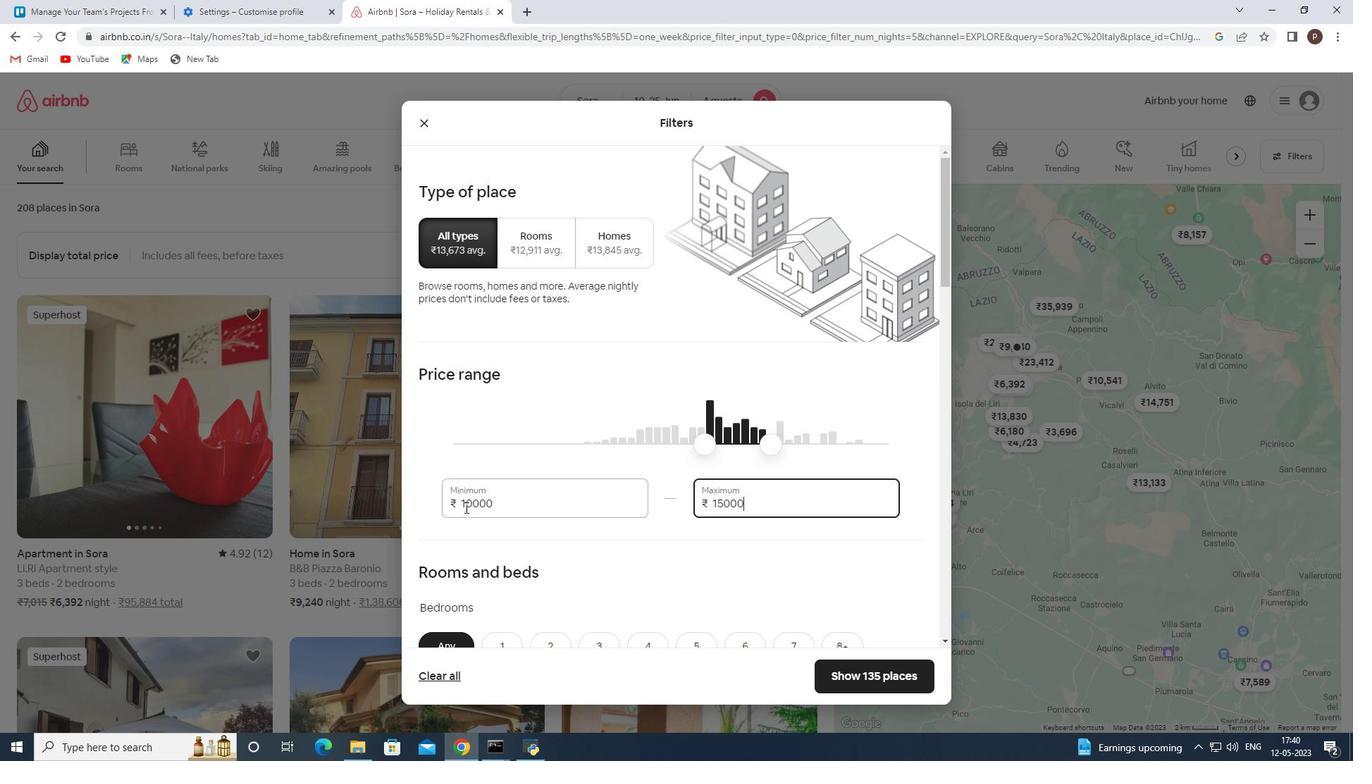 
Action: Mouse scrolled (465, 506) with delta (0, 0)
Screenshot: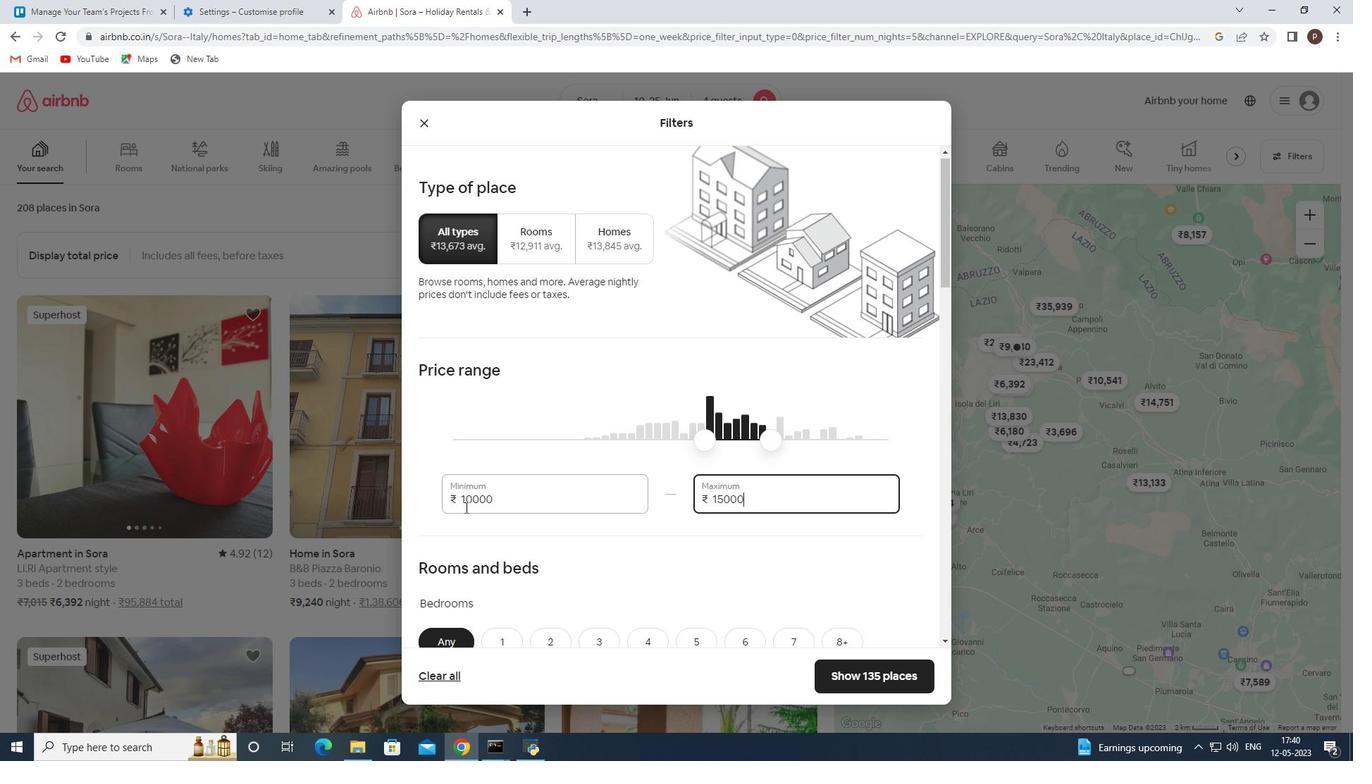 
Action: Mouse scrolled (465, 506) with delta (0, 0)
Screenshot: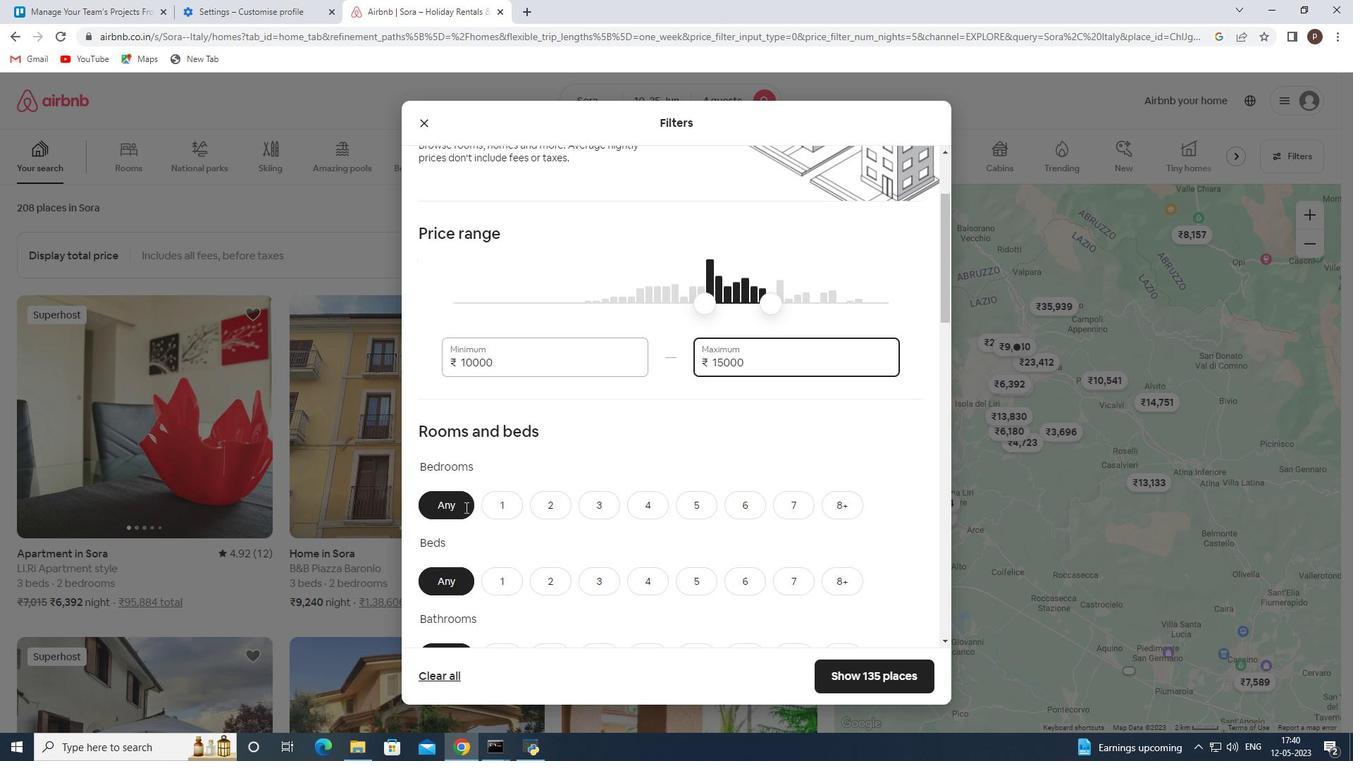 
Action: Mouse scrolled (465, 506) with delta (0, 0)
Screenshot: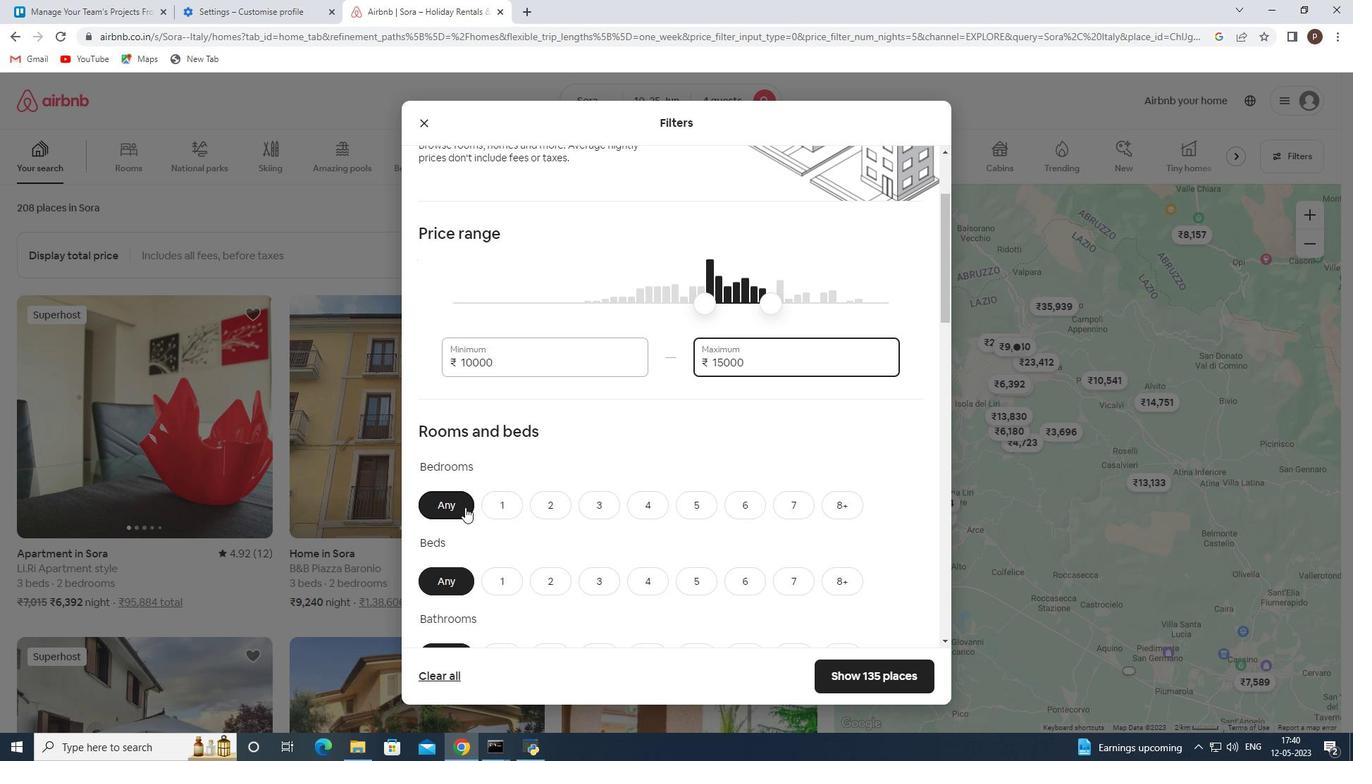 
Action: Mouse moved to (462, 490)
Screenshot: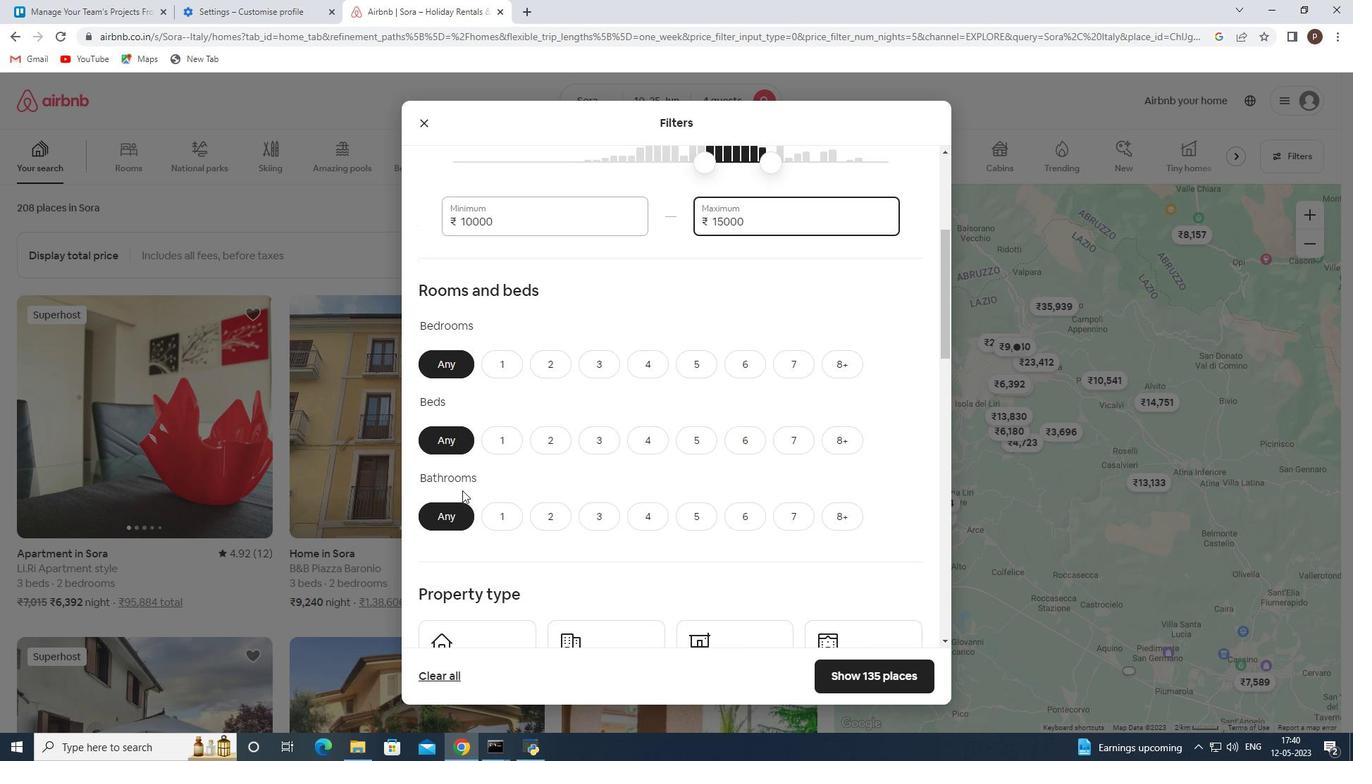 
Action: Mouse scrolled (462, 489) with delta (0, 0)
Screenshot: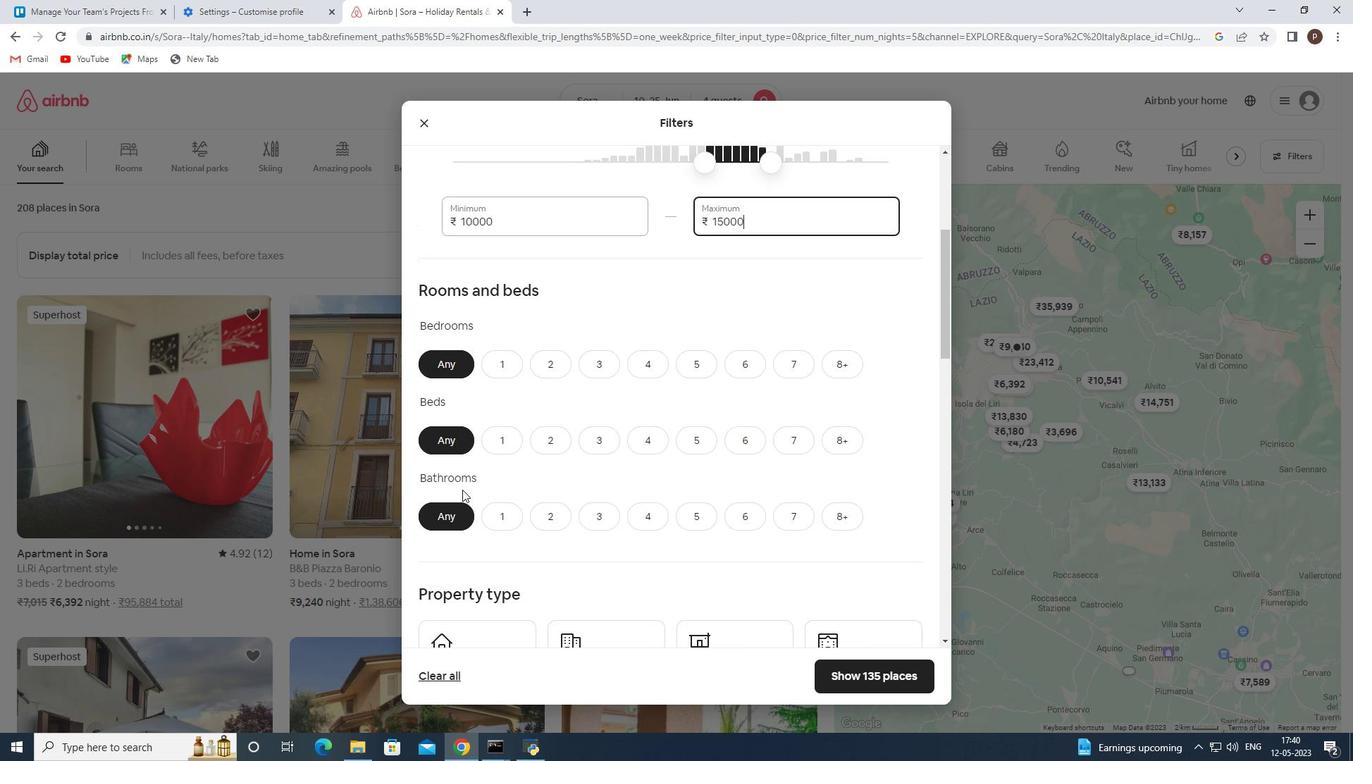 
Action: Mouse moved to (632, 293)
Screenshot: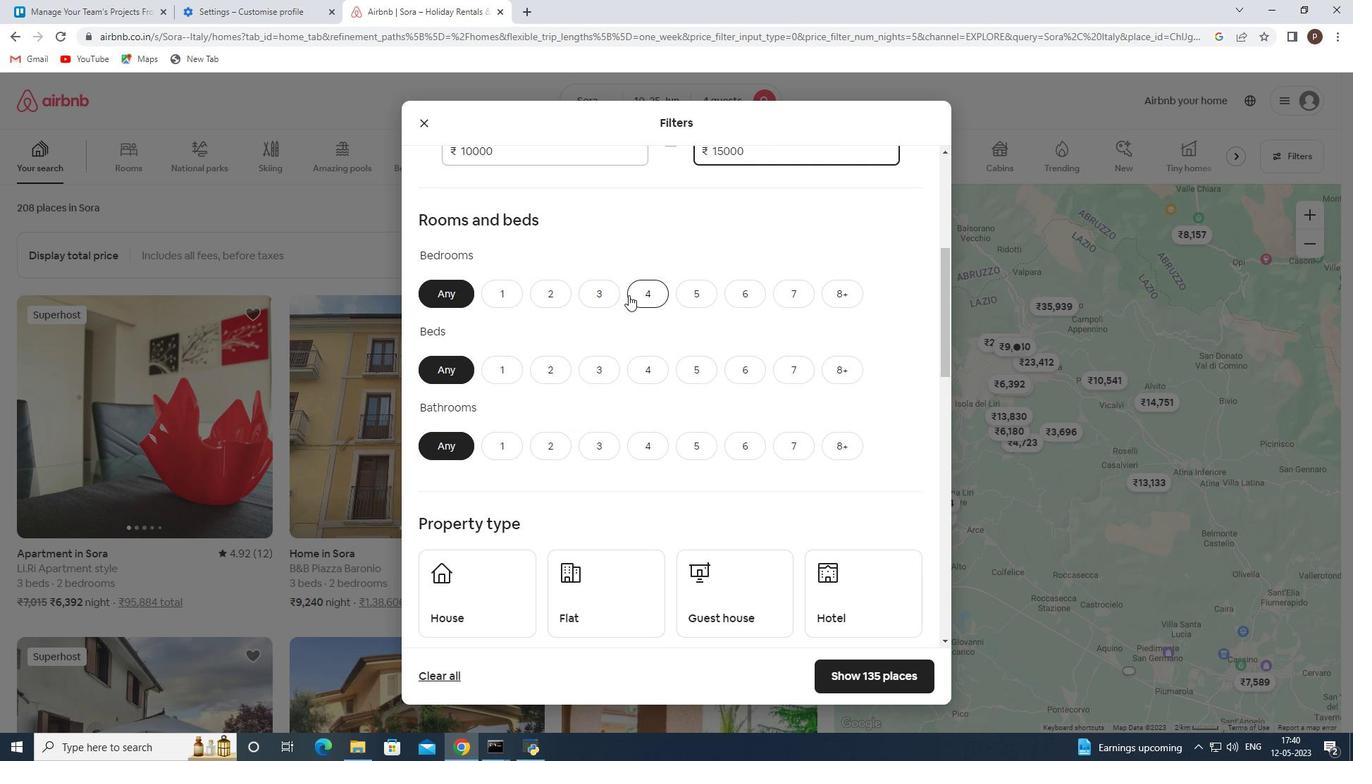 
Action: Mouse pressed left at (632, 293)
Screenshot: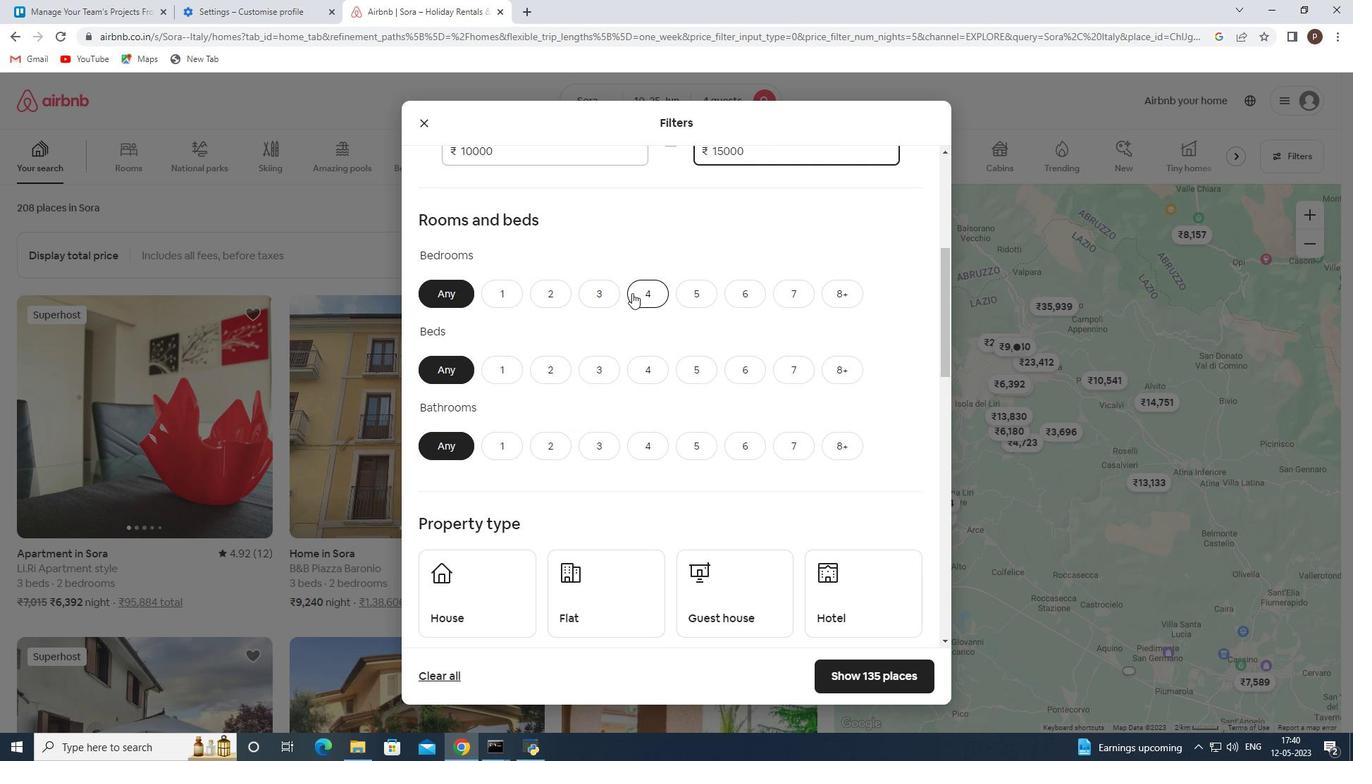 
Action: Mouse moved to (642, 377)
Screenshot: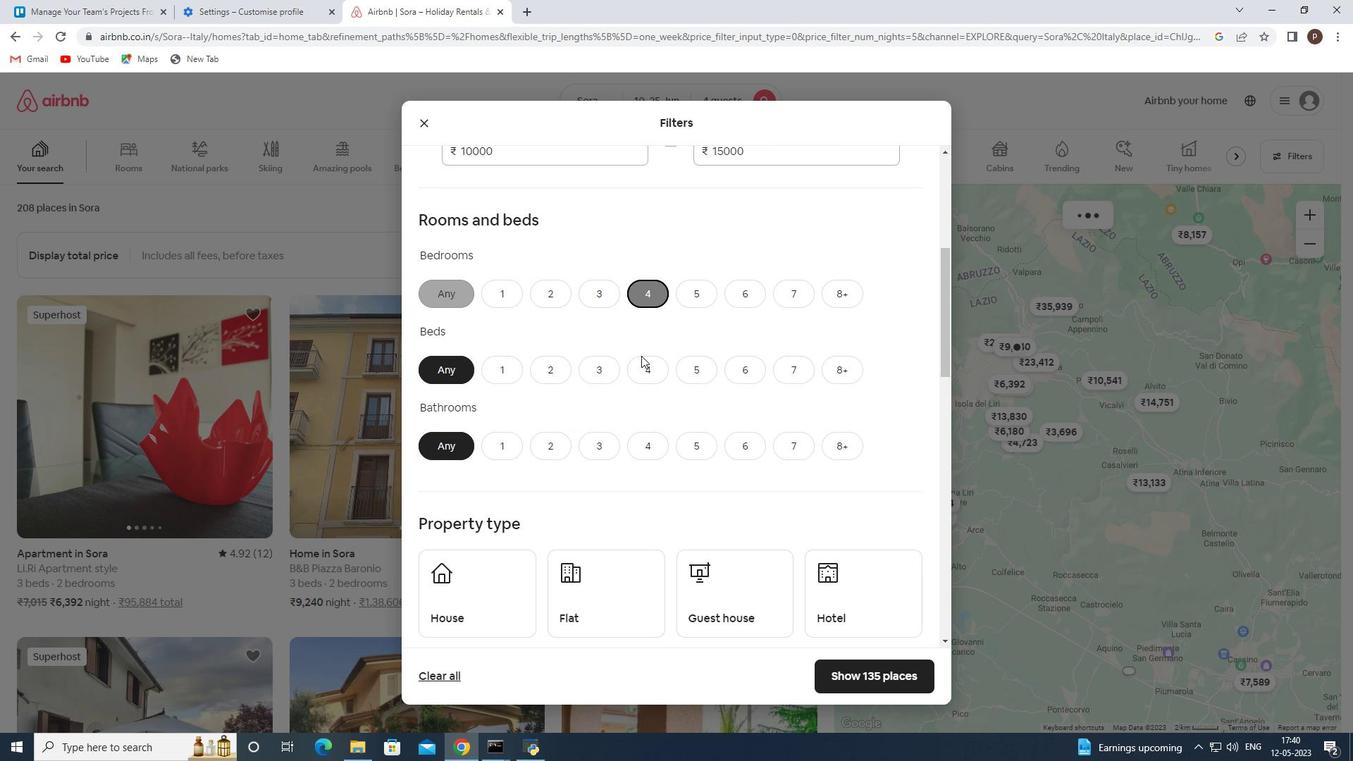 
Action: Mouse pressed left at (642, 377)
Screenshot: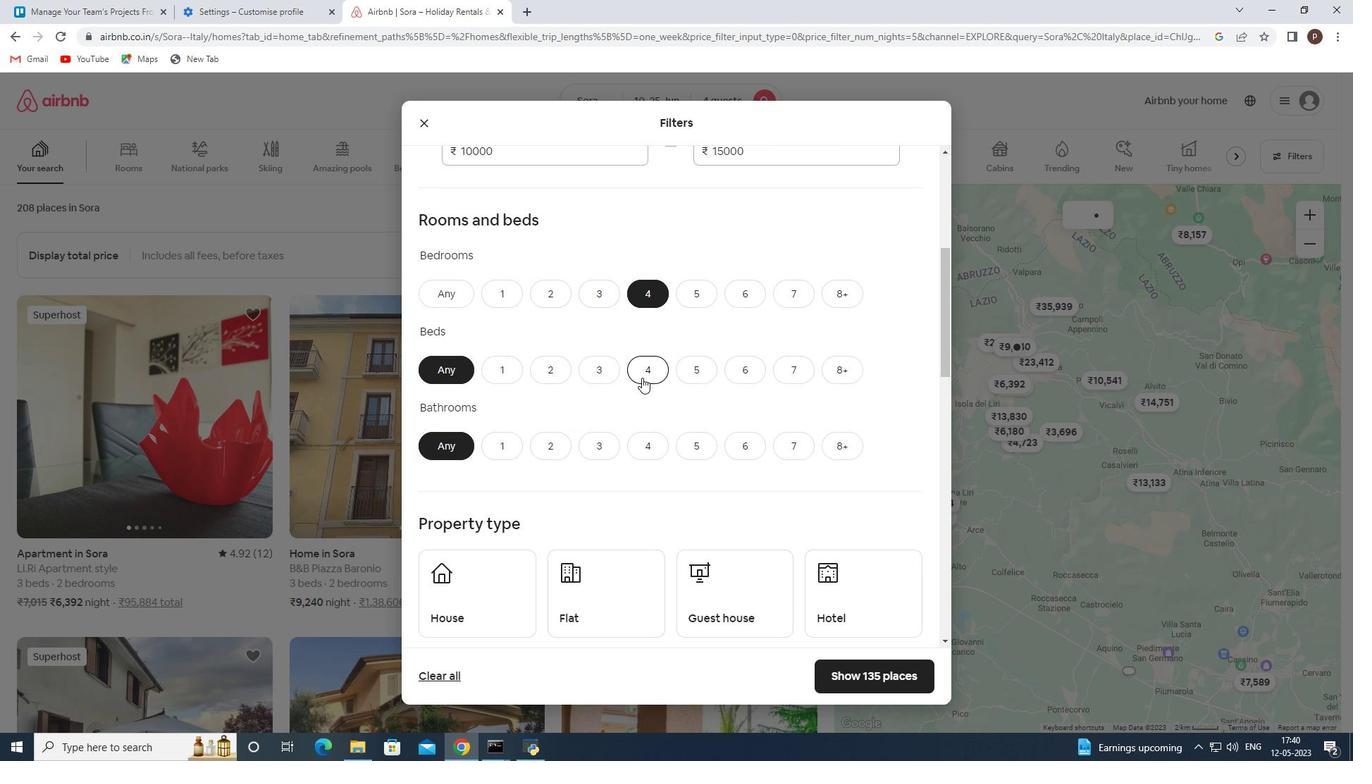 
Action: Mouse moved to (643, 434)
Screenshot: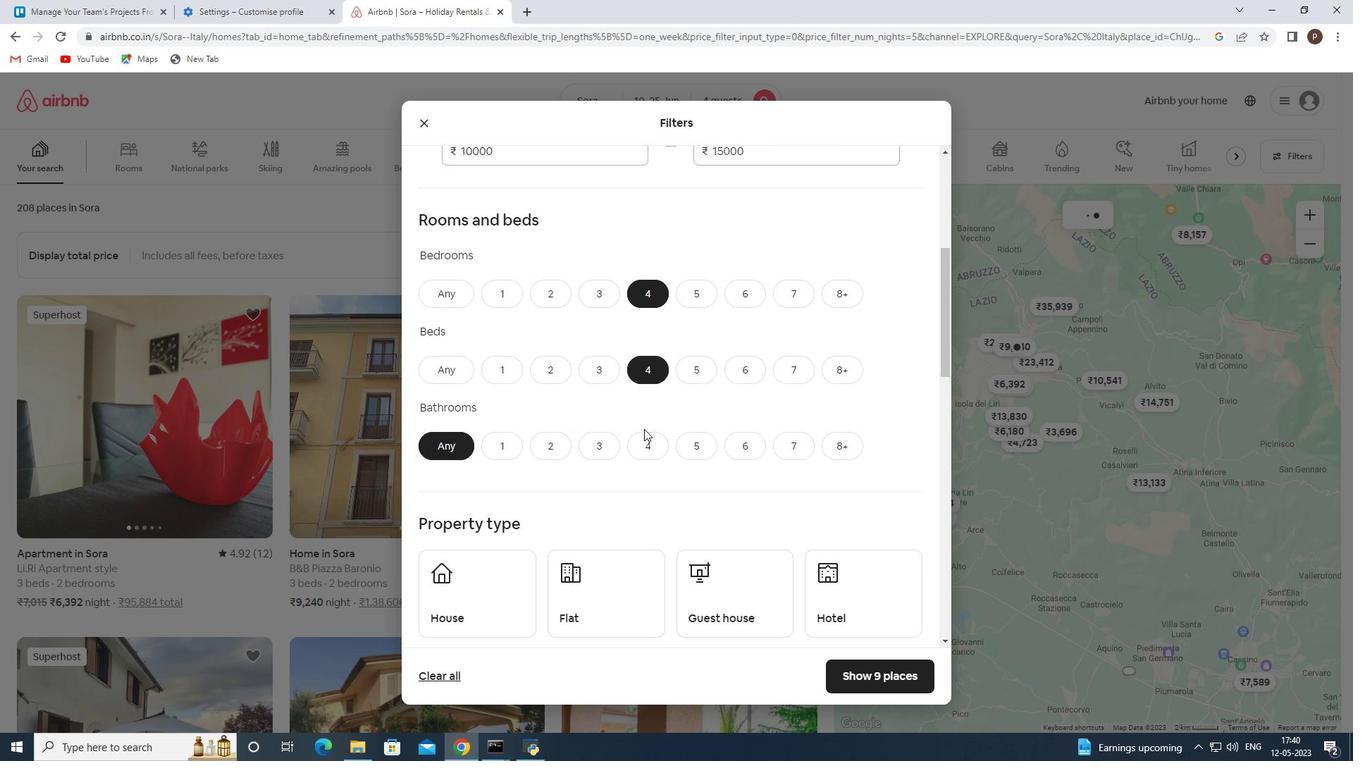 
Action: Mouse pressed left at (643, 434)
Screenshot: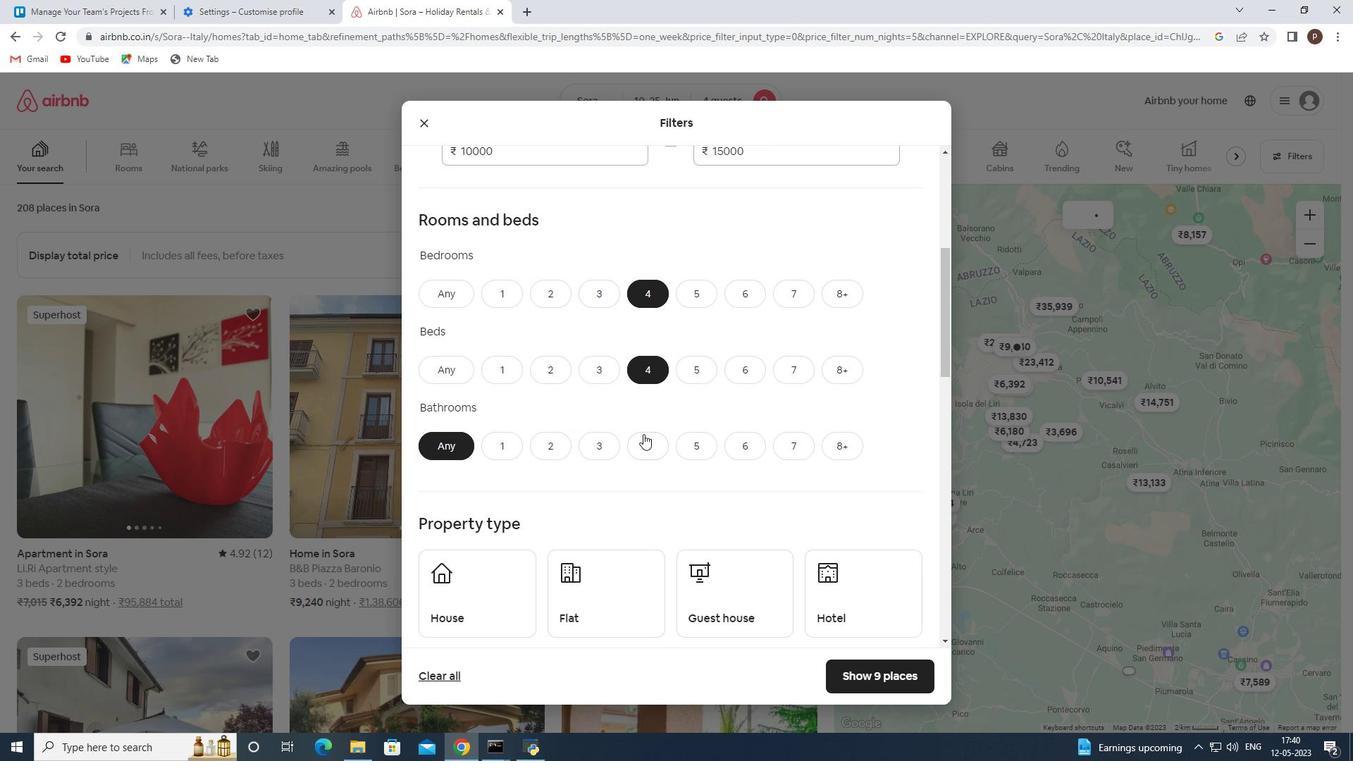 
Action: Mouse scrolled (643, 433) with delta (0, 0)
Screenshot: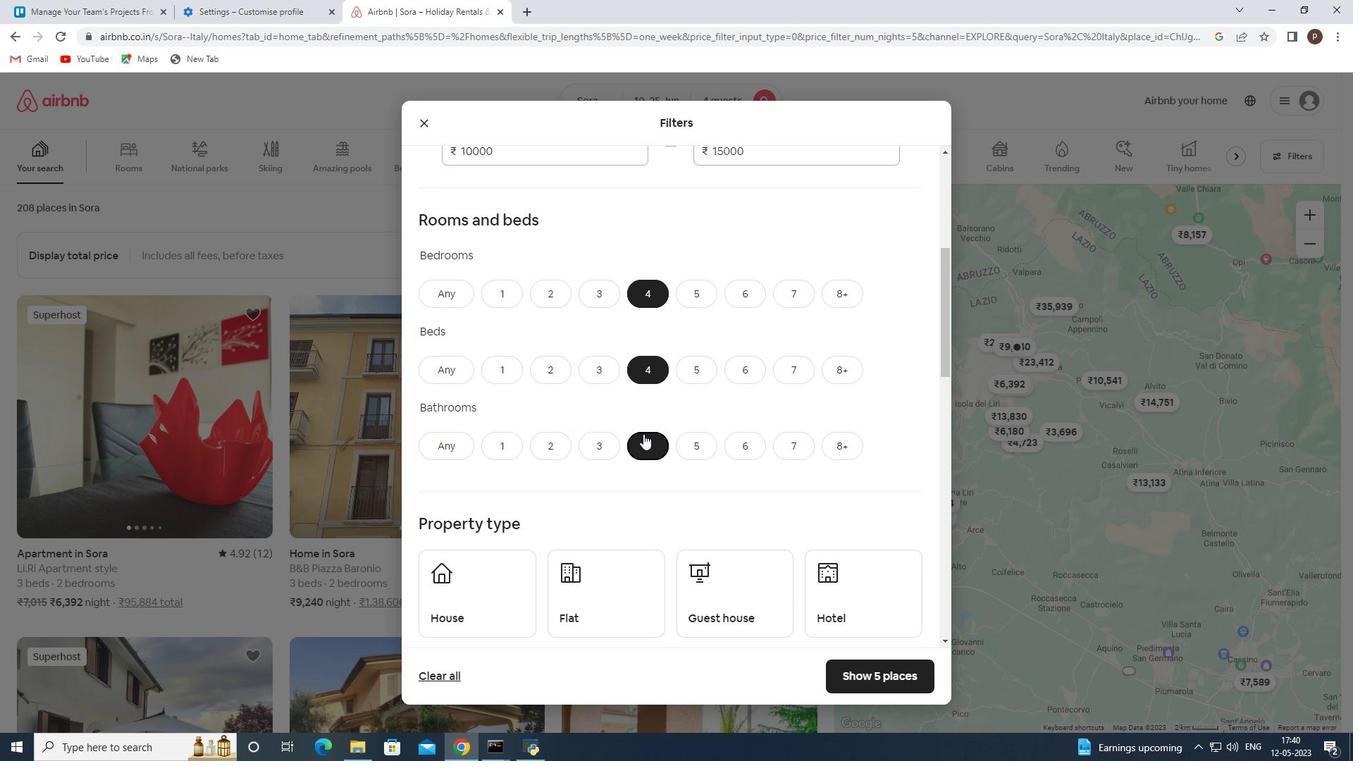 
Action: Mouse moved to (633, 428)
Screenshot: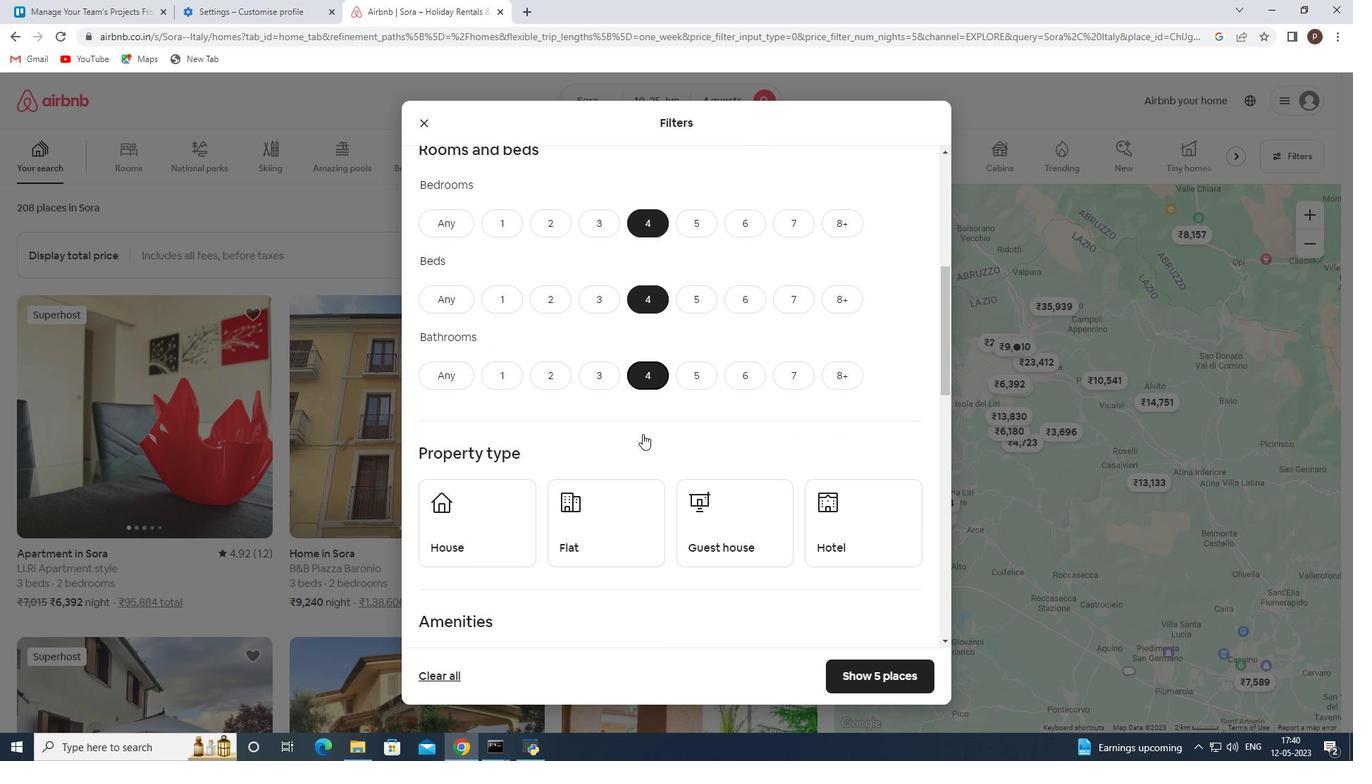 
Action: Mouse scrolled (633, 427) with delta (0, 0)
Screenshot: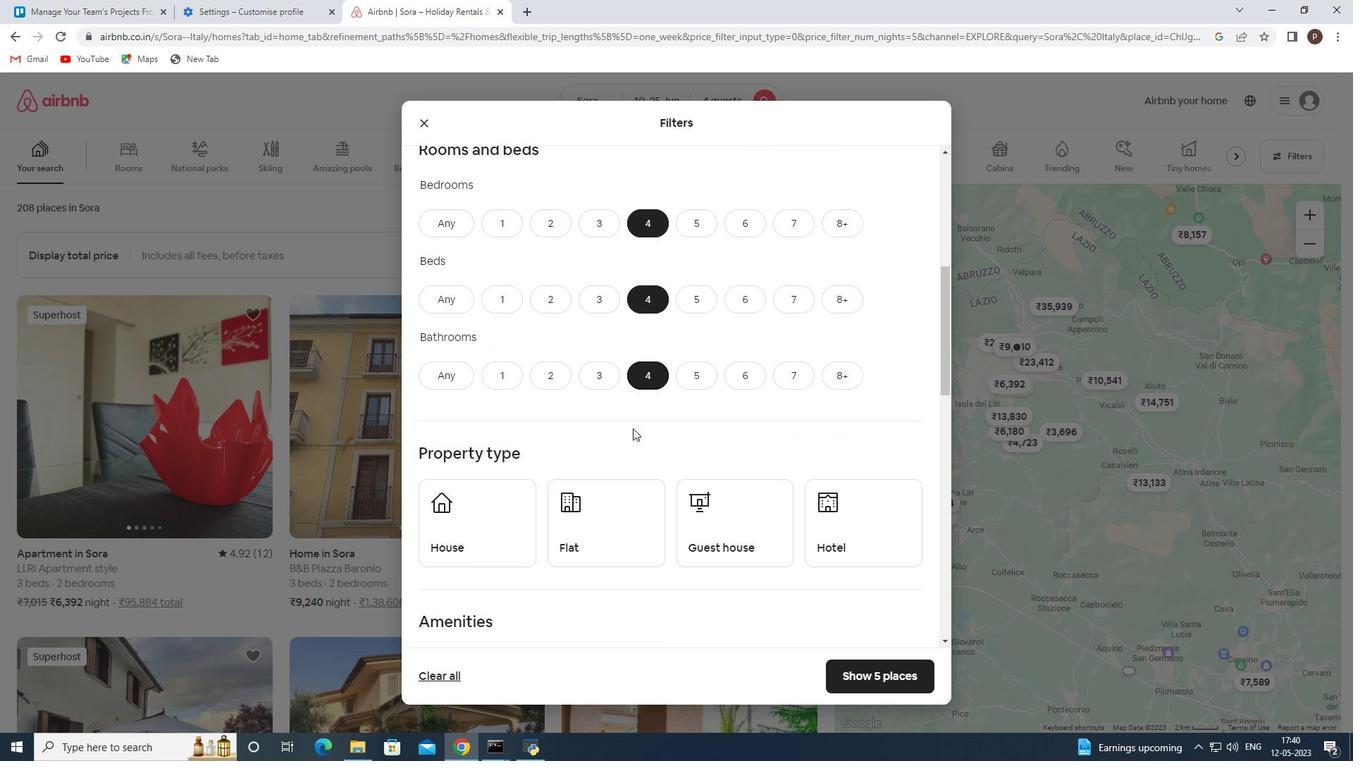
Action: Mouse moved to (520, 451)
Screenshot: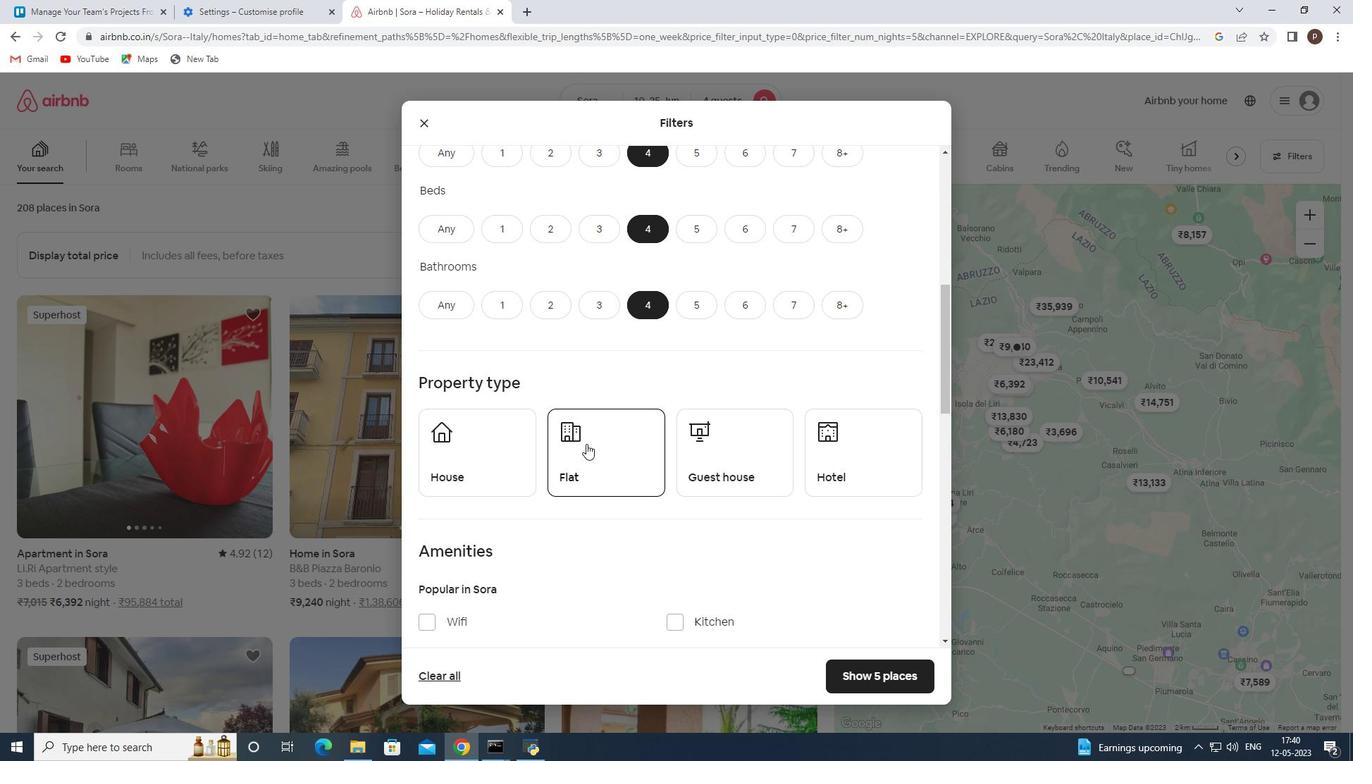 
Action: Mouse pressed left at (520, 451)
Screenshot: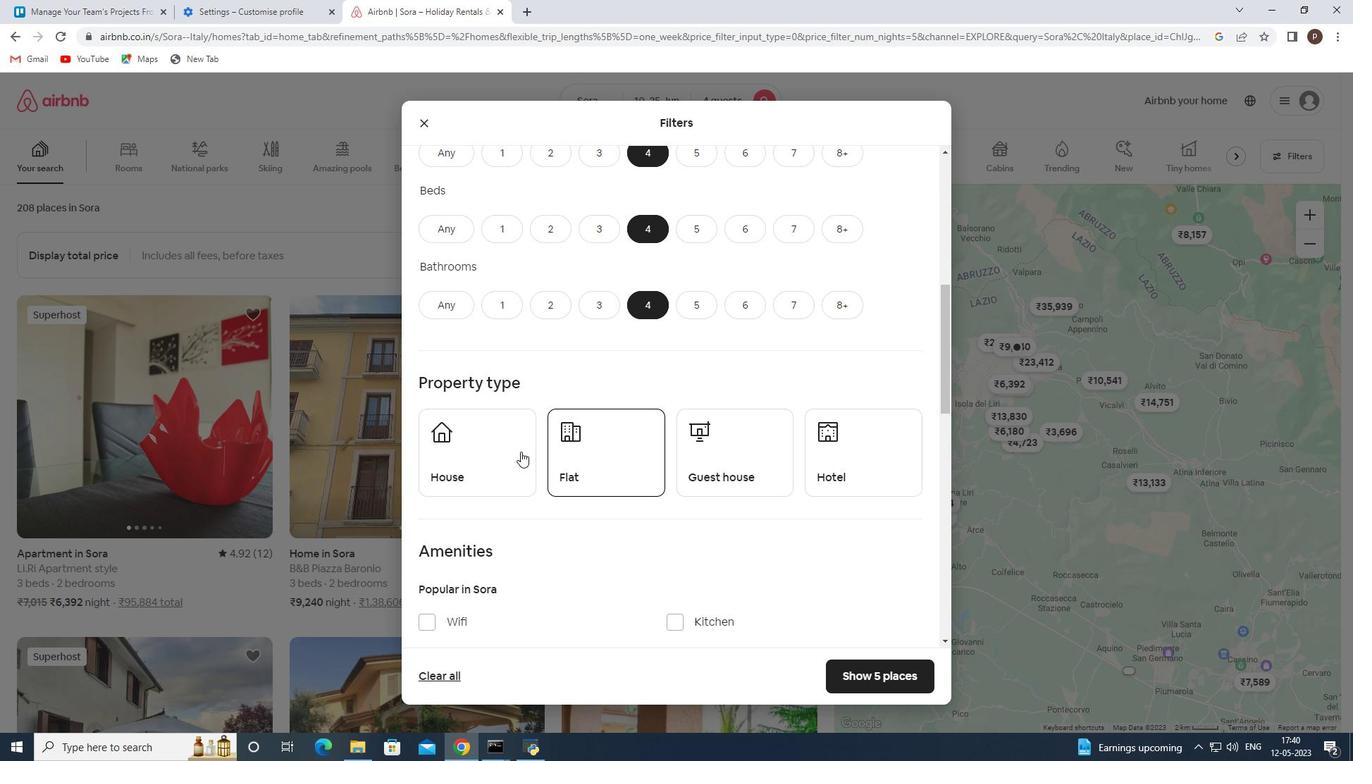 
Action: Mouse moved to (599, 452)
Screenshot: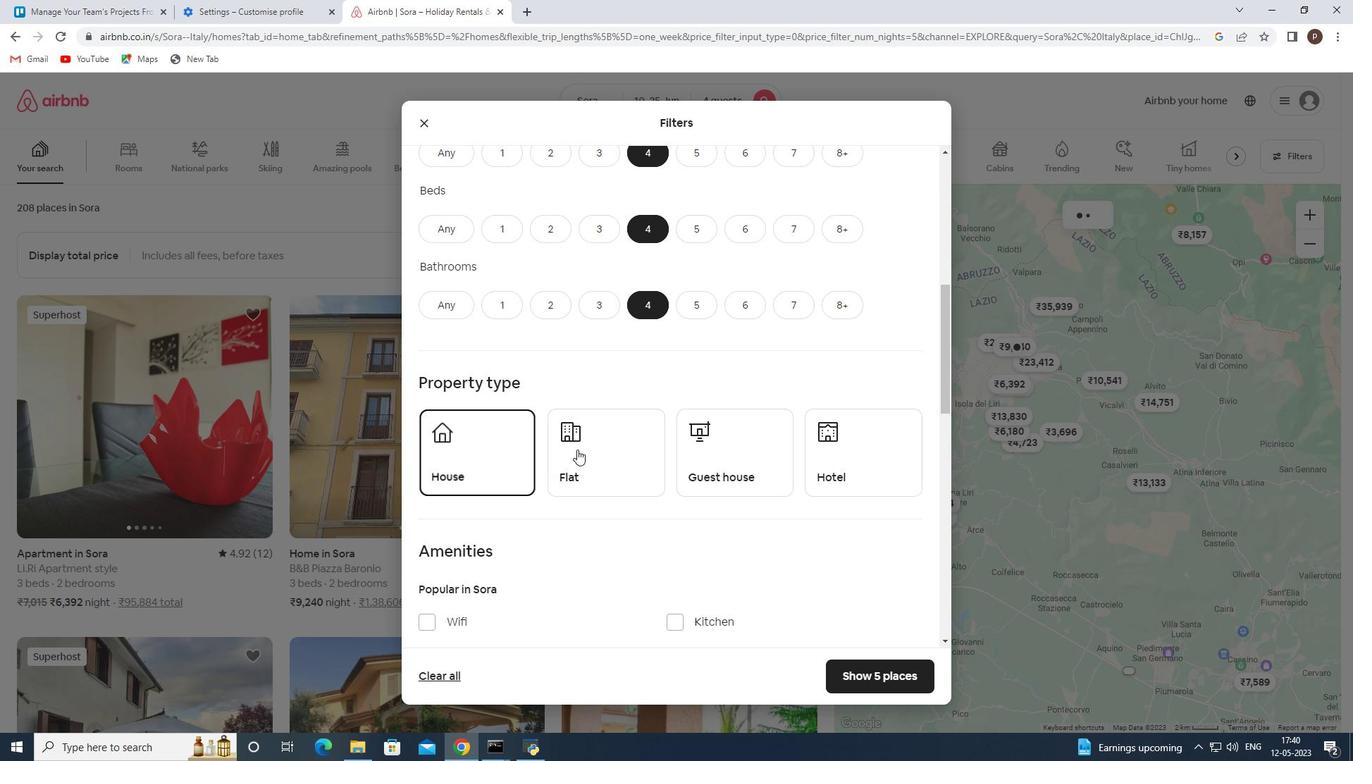 
Action: Mouse pressed left at (599, 452)
Screenshot: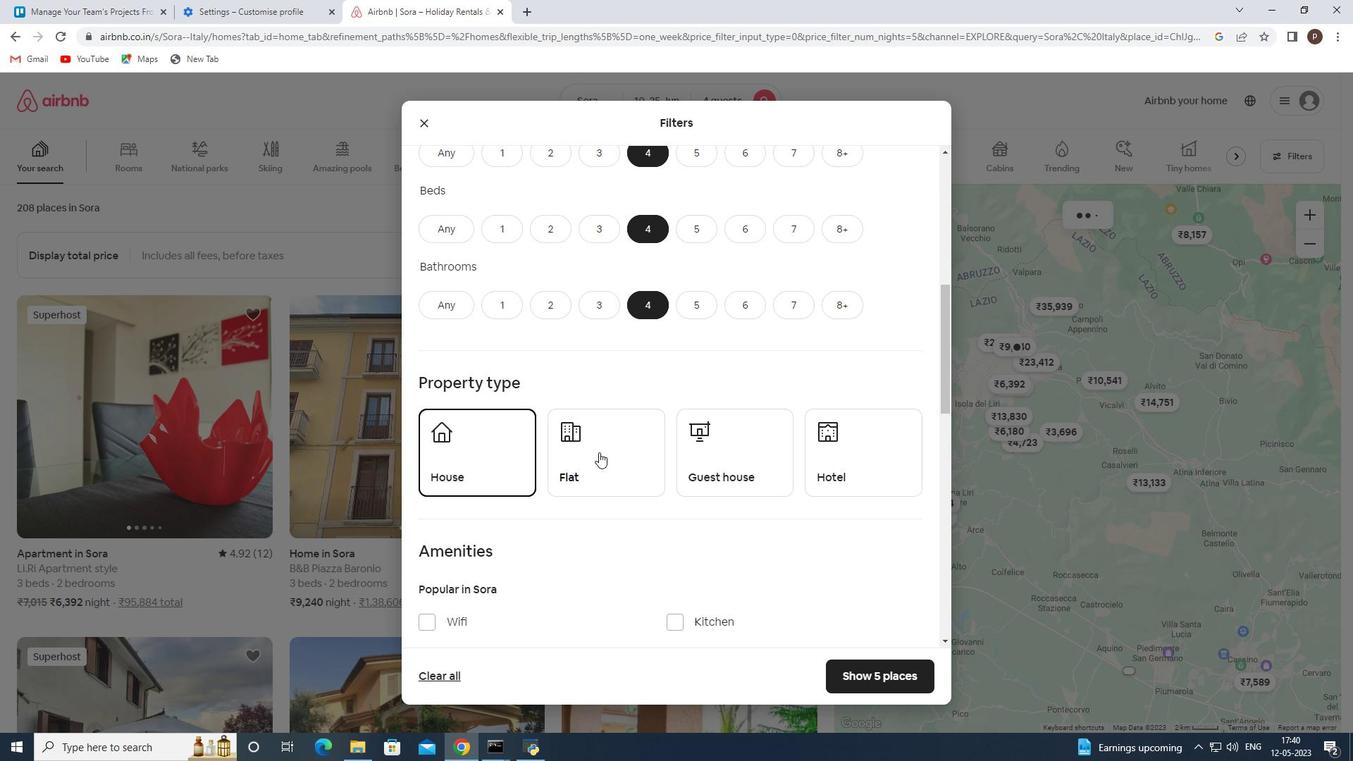 
Action: Mouse moved to (697, 456)
Screenshot: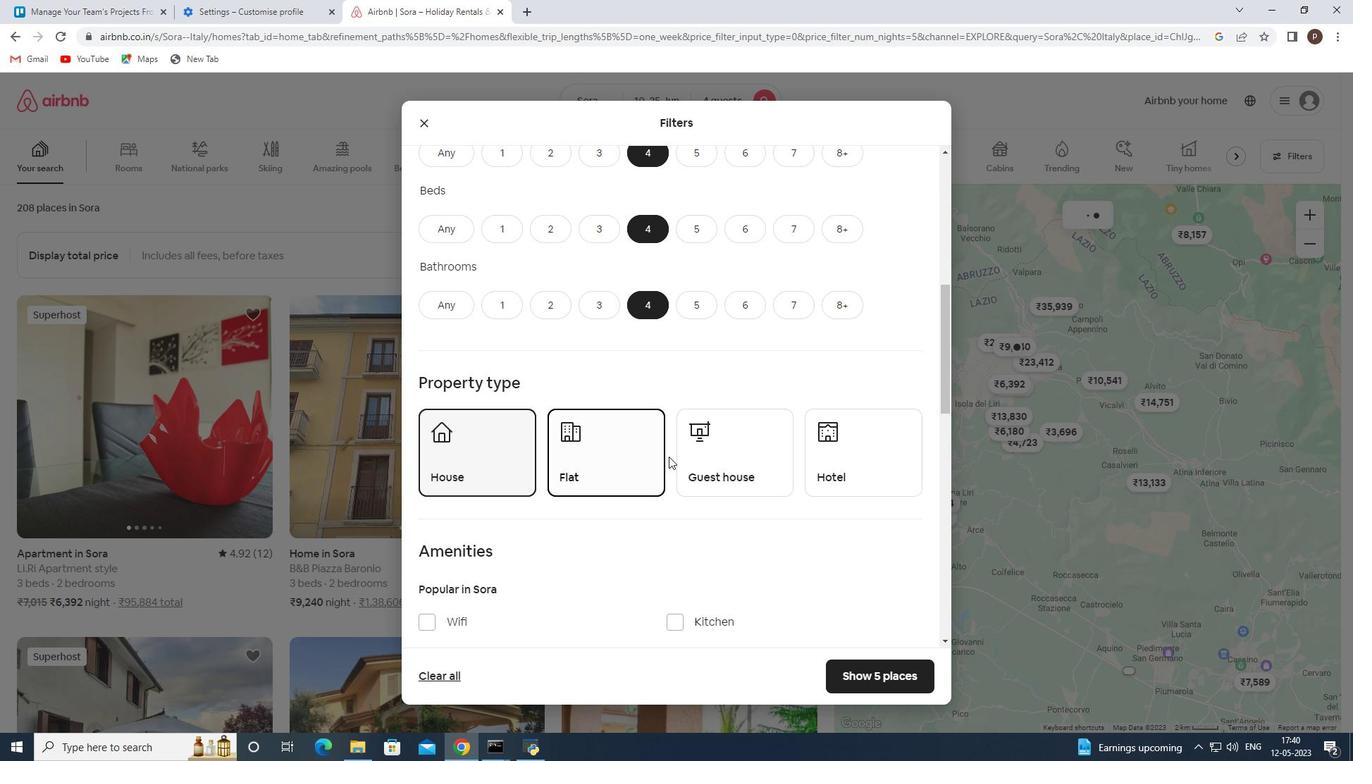 
Action: Mouse pressed left at (697, 456)
Screenshot: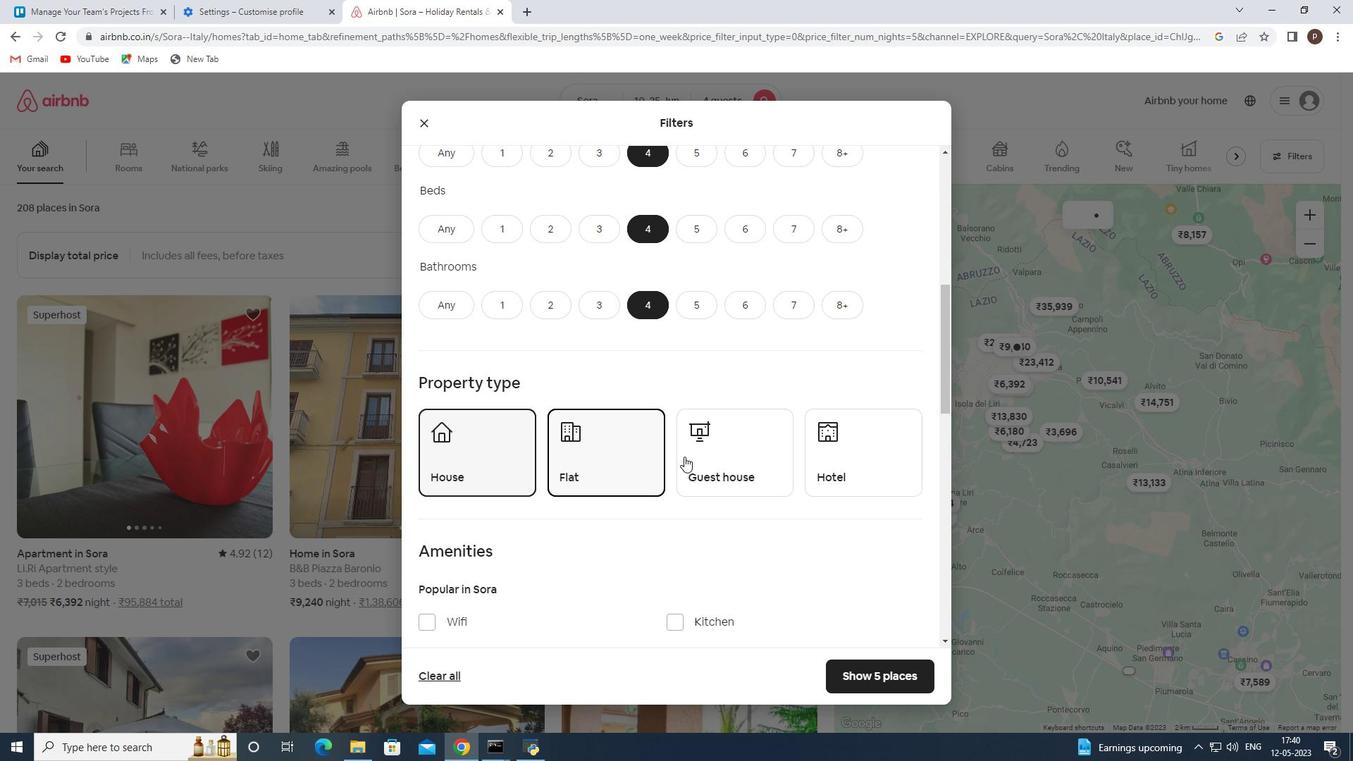 
Action: Mouse moved to (866, 466)
Screenshot: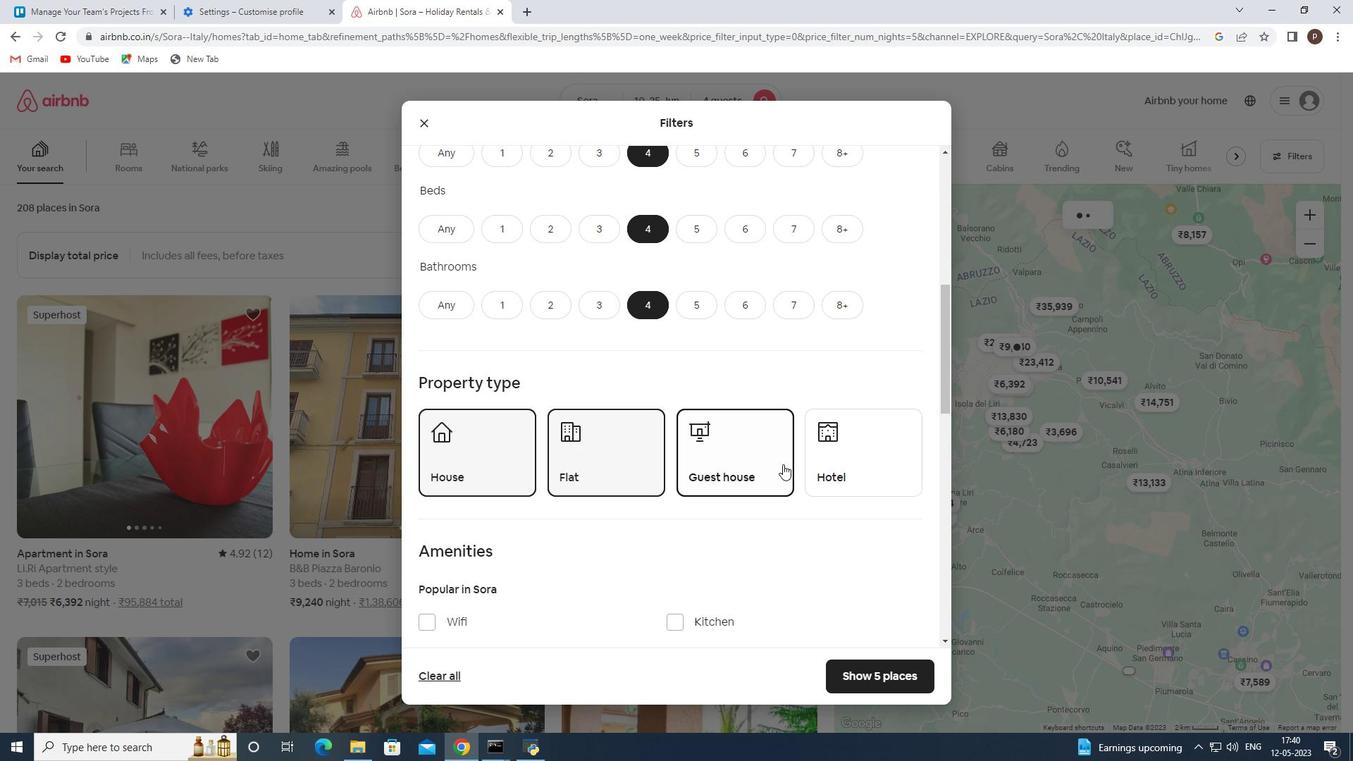 
Action: Mouse pressed left at (866, 466)
Screenshot: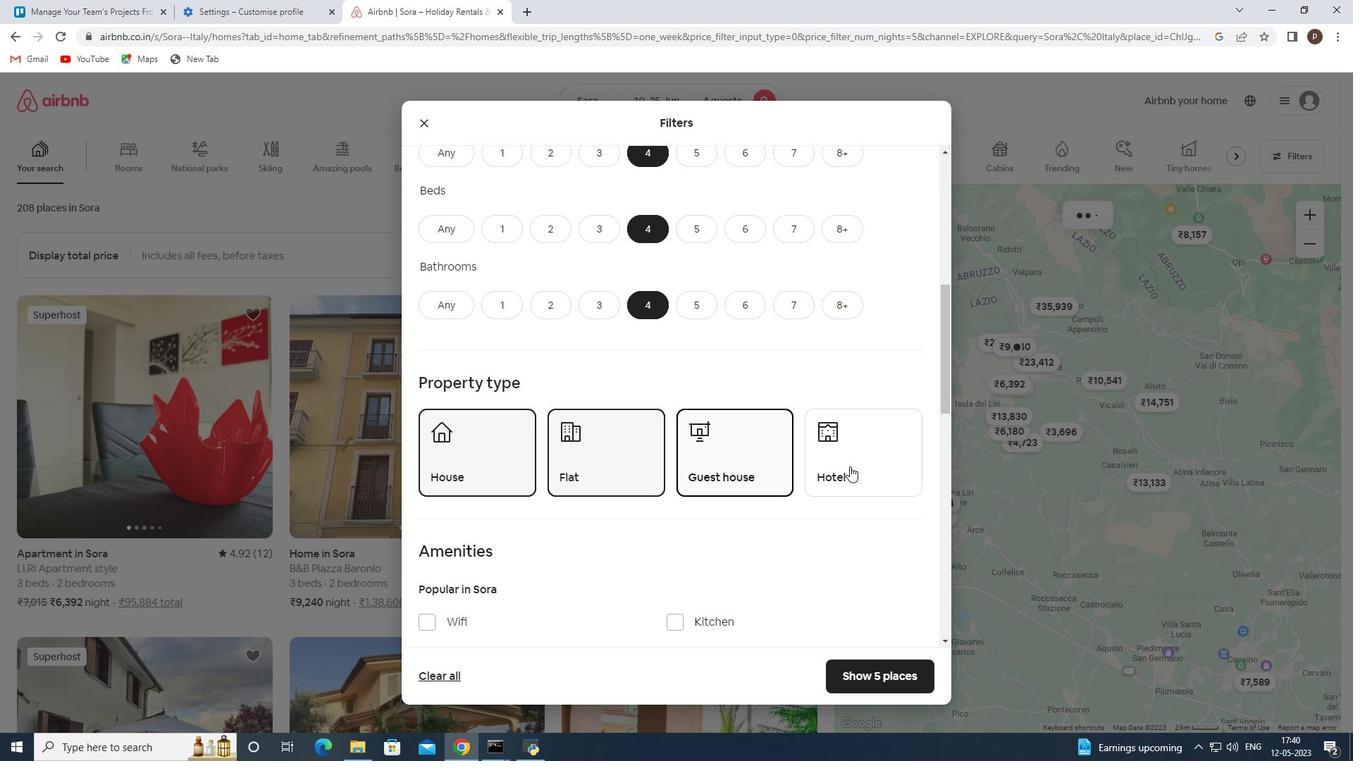 
Action: Mouse moved to (685, 435)
Screenshot: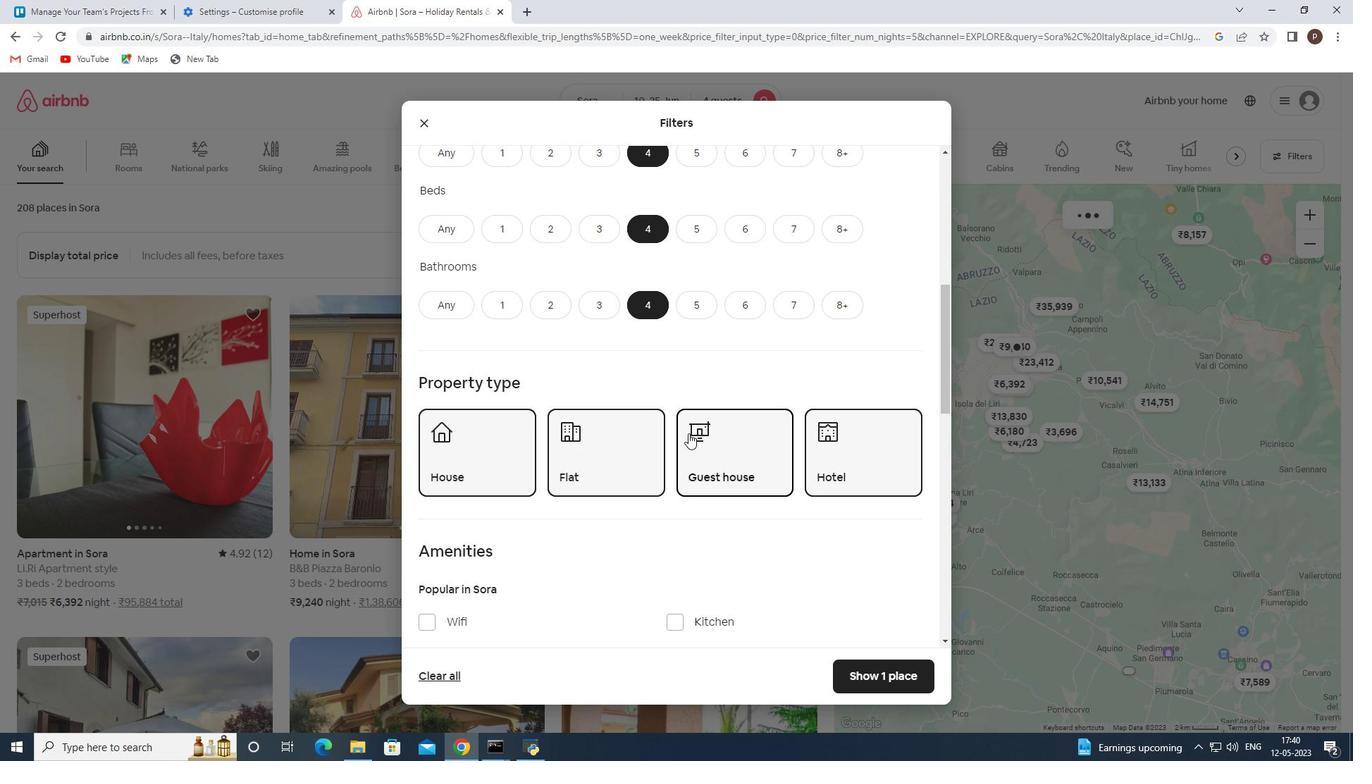 
Action: Mouse scrolled (685, 434) with delta (0, 0)
Screenshot: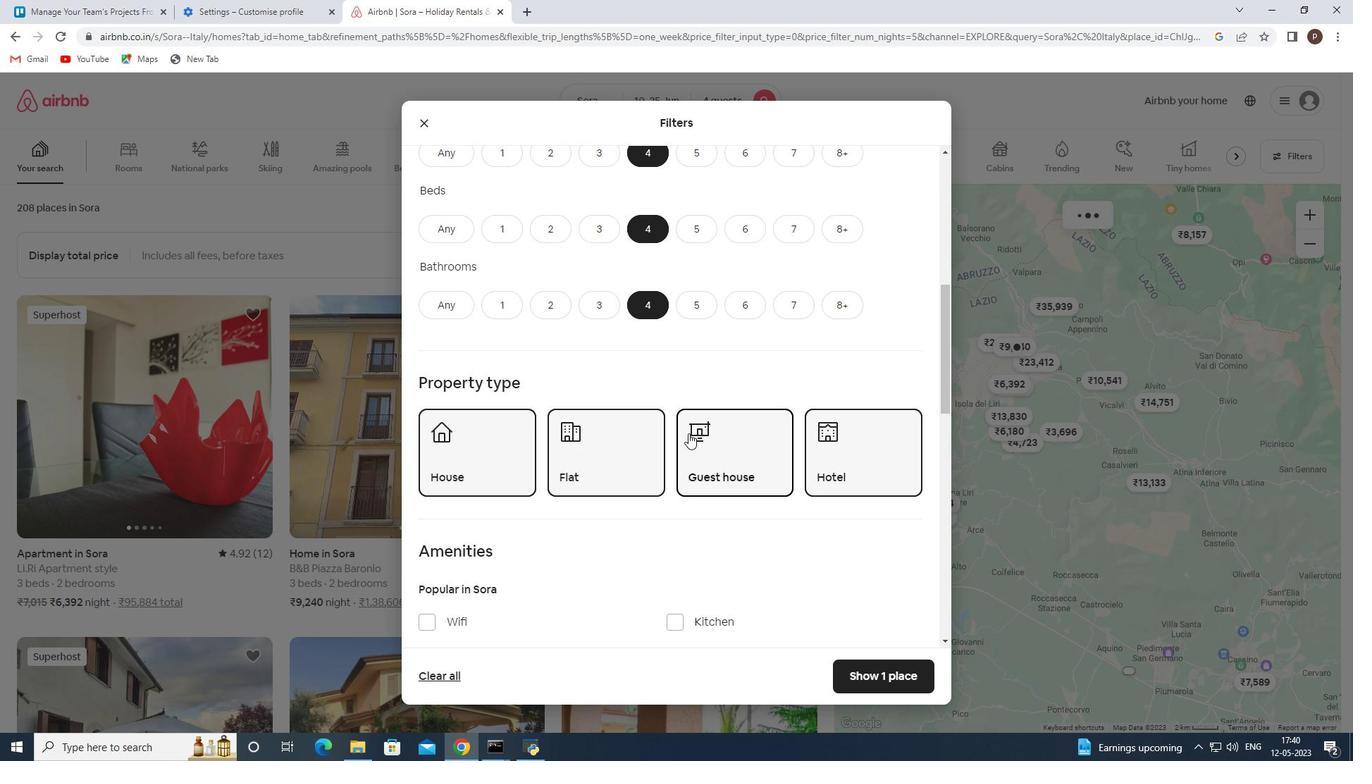 
Action: Mouse moved to (681, 435)
Screenshot: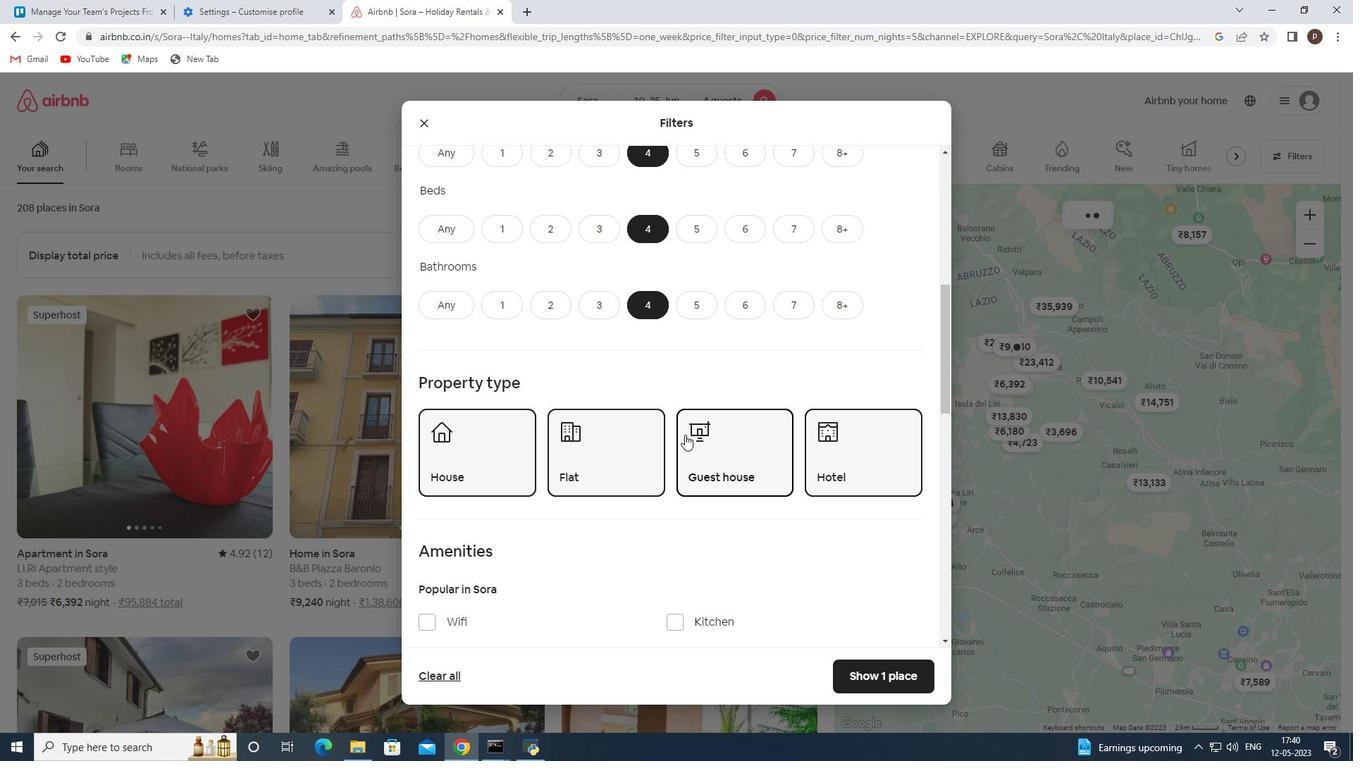 
Action: Mouse scrolled (681, 434) with delta (0, 0)
Screenshot: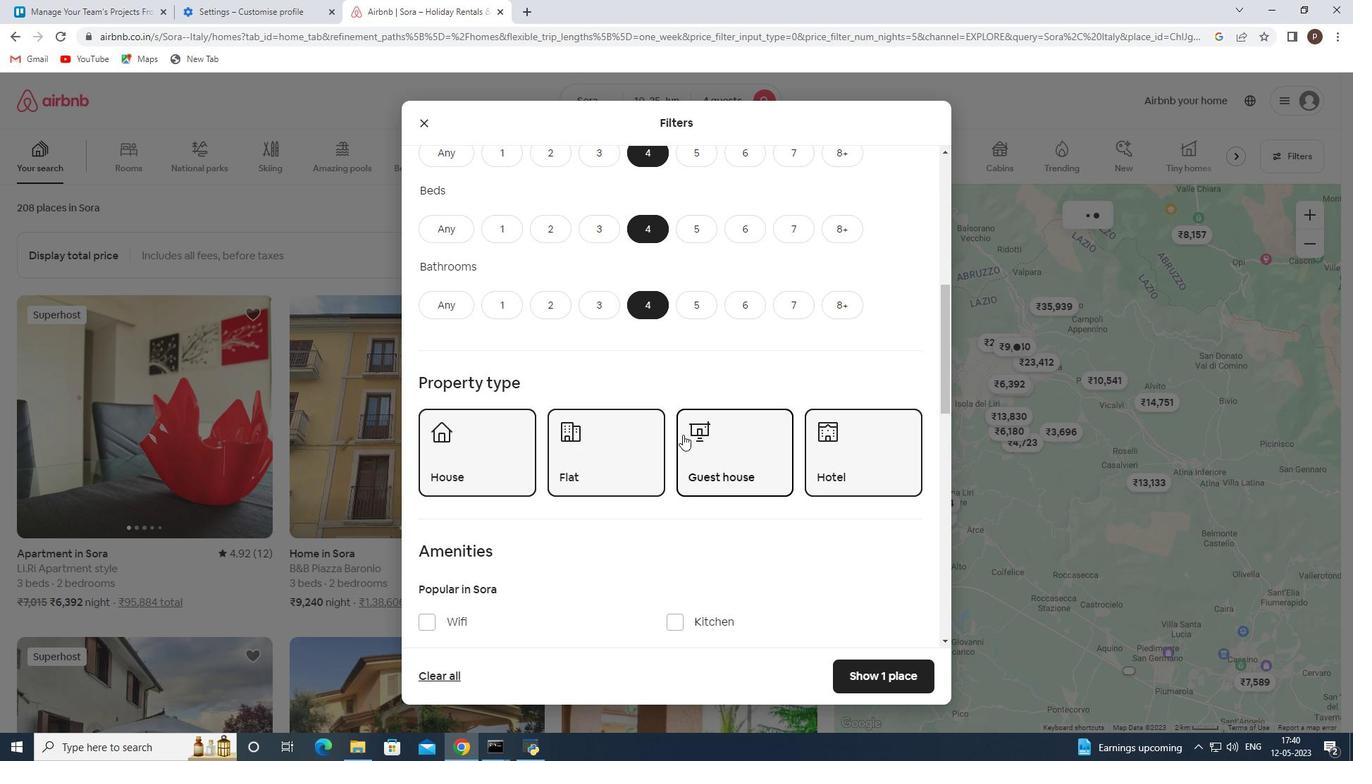 
Action: Mouse moved to (655, 427)
Screenshot: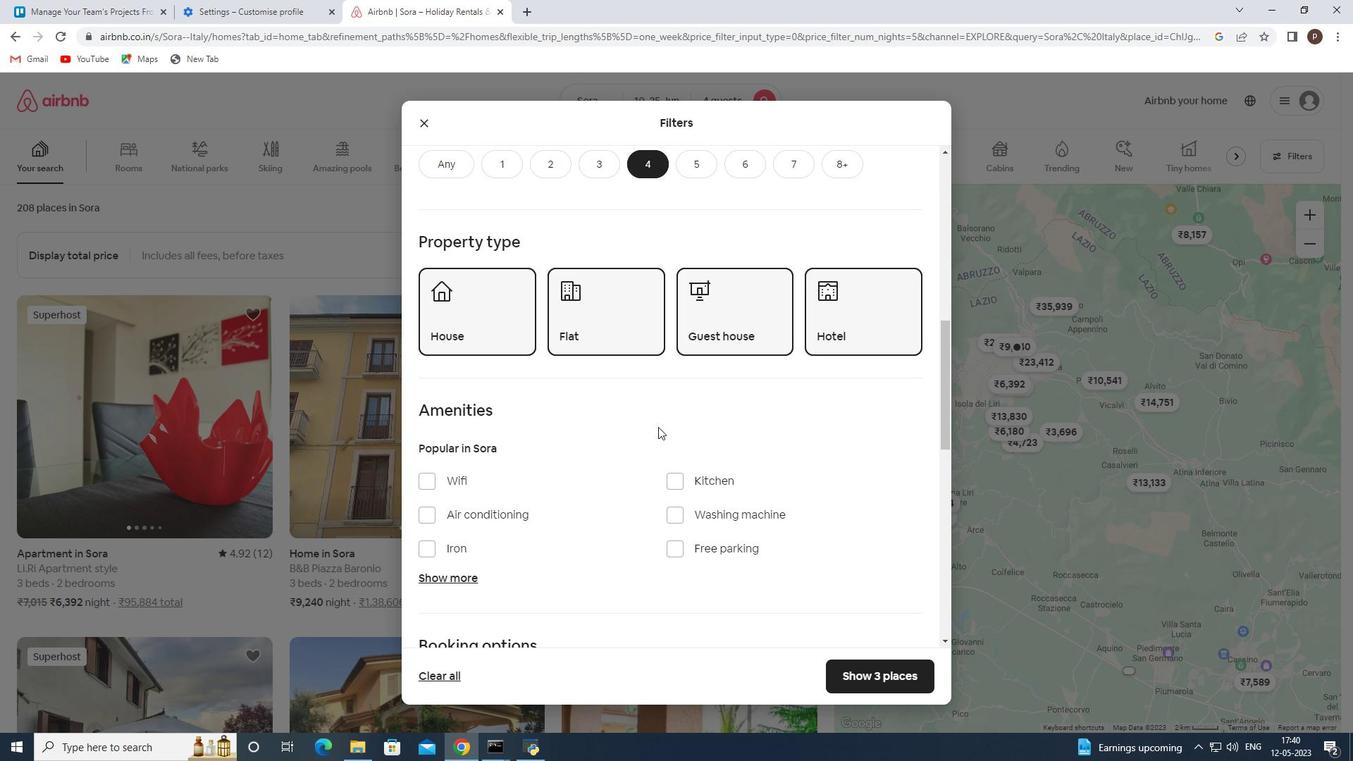 
Action: Mouse scrolled (655, 426) with delta (0, 0)
Screenshot: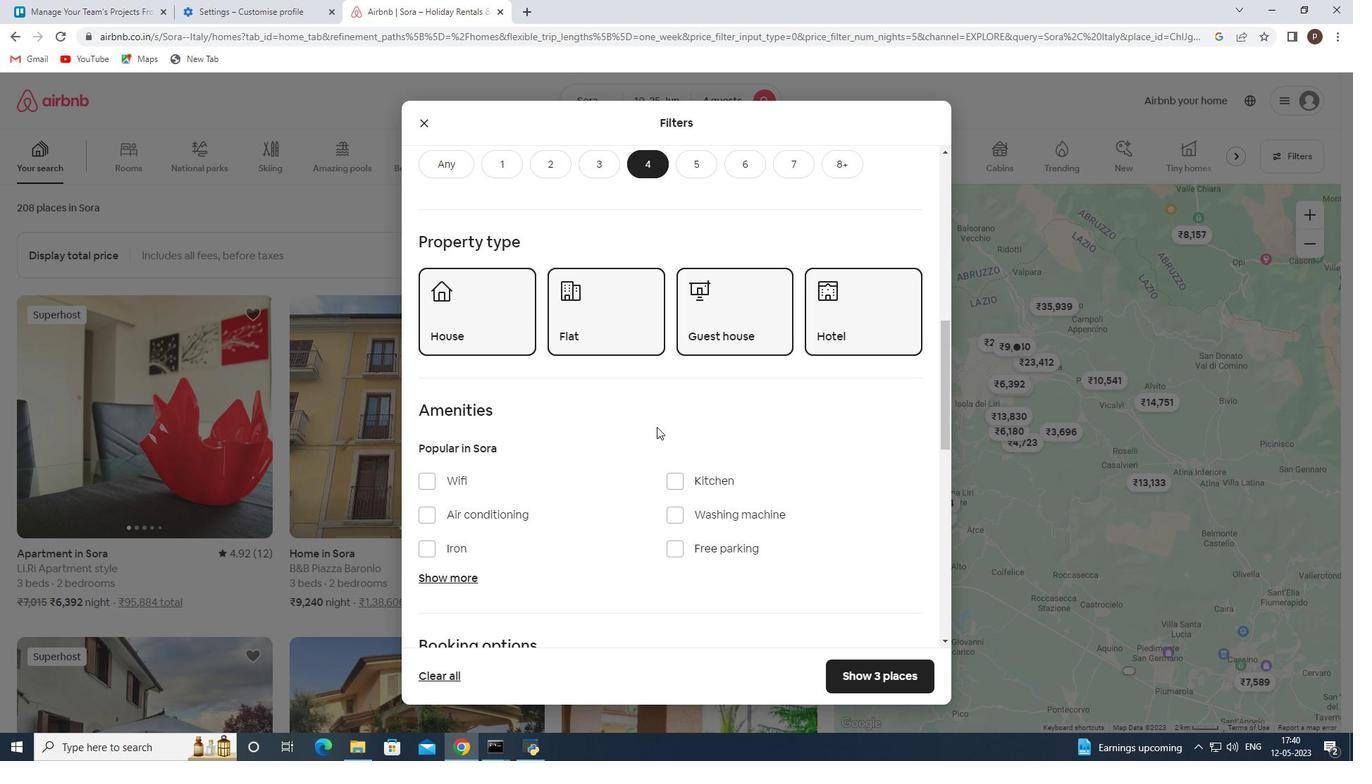 
Action: Mouse moved to (633, 423)
Screenshot: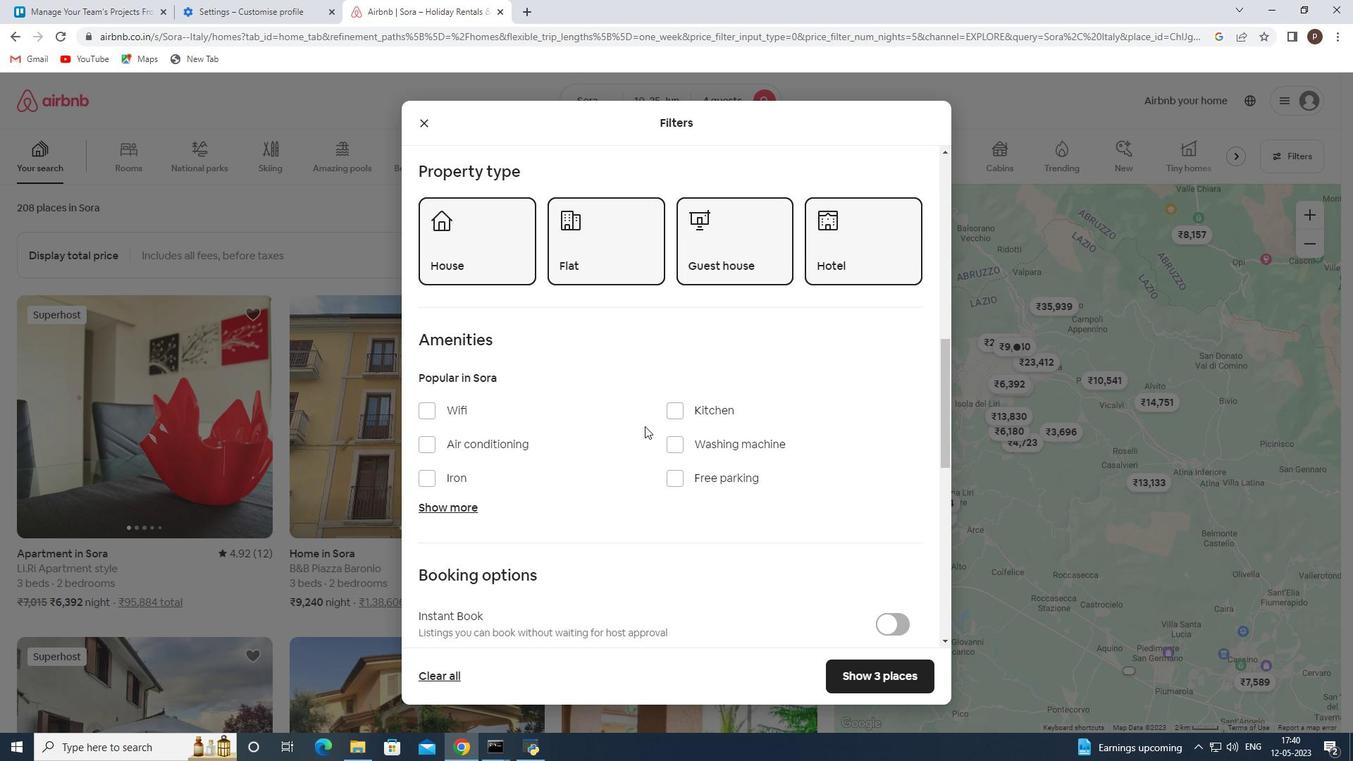 
Action: Mouse scrolled (633, 423) with delta (0, 0)
Screenshot: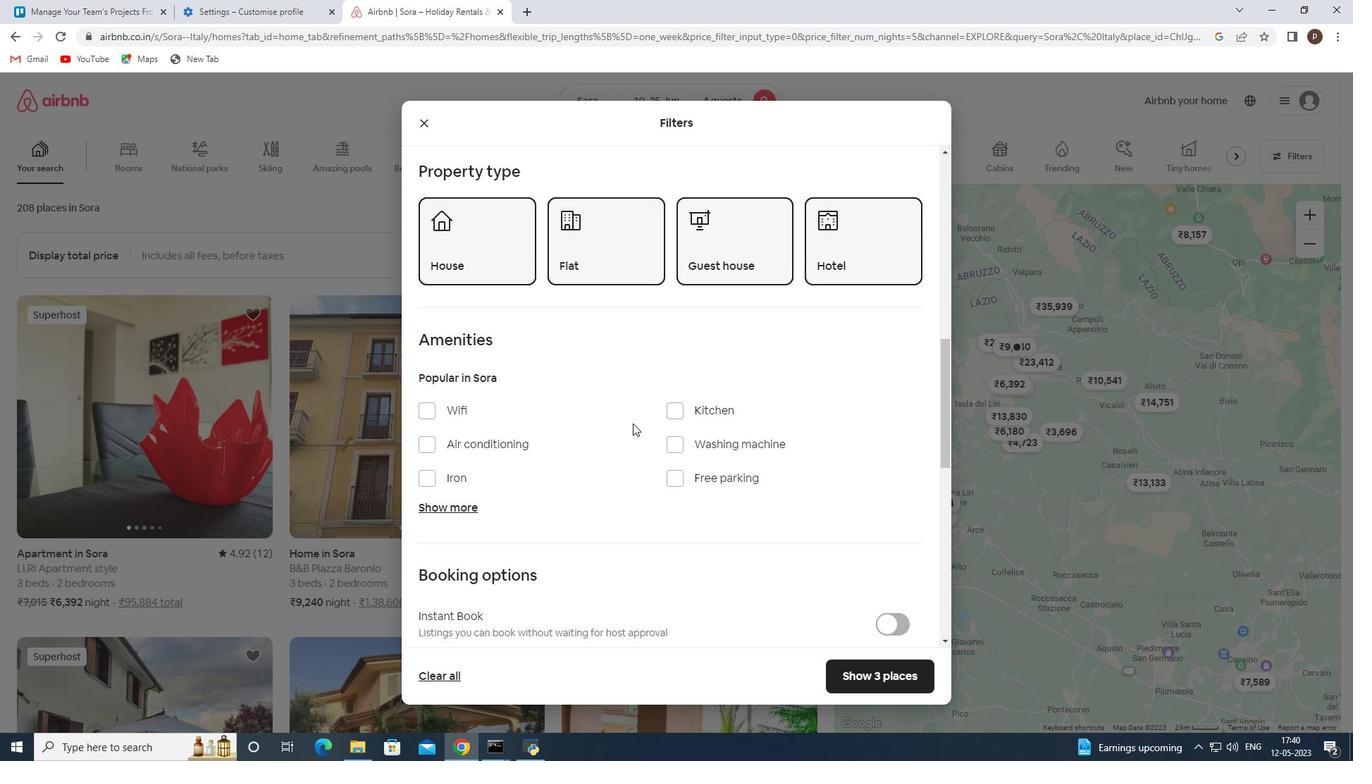 
Action: Mouse moved to (626, 423)
Screenshot: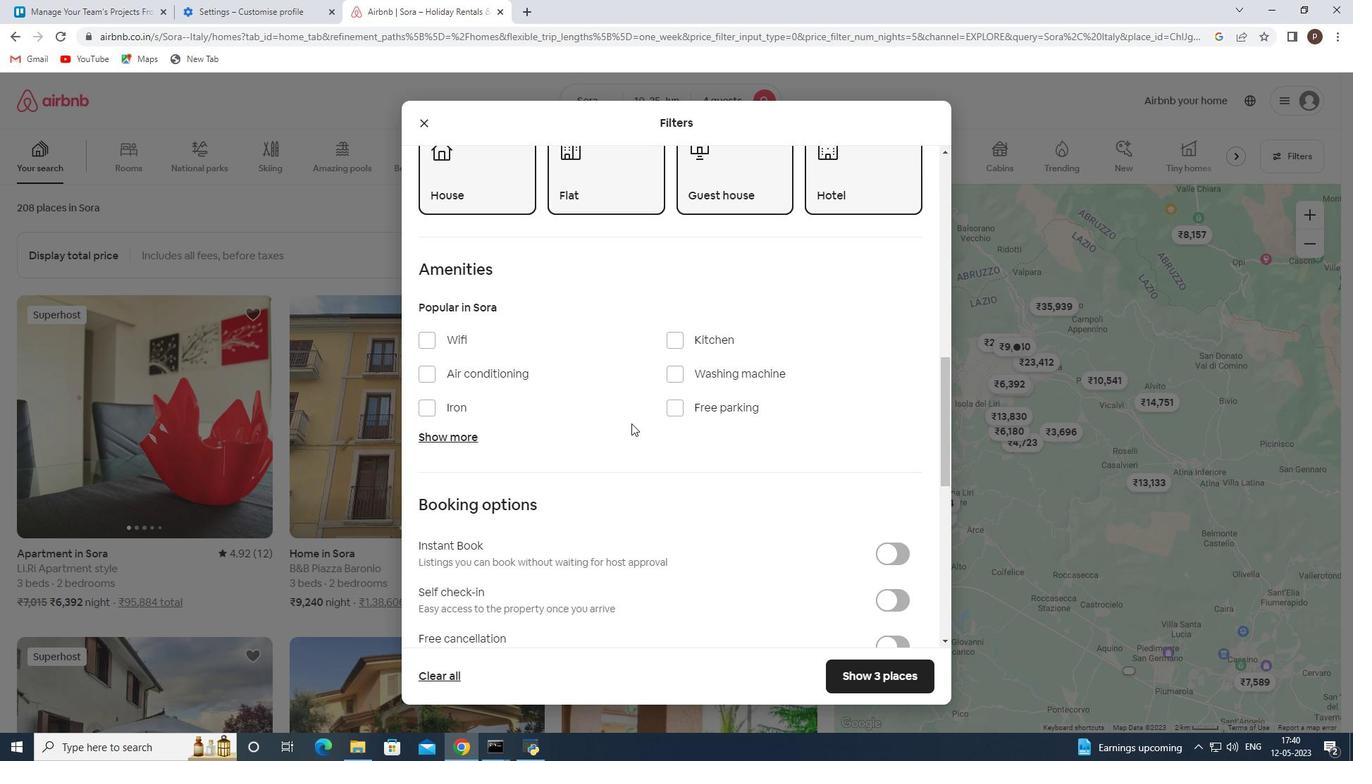 
Action: Mouse scrolled (626, 423) with delta (0, 0)
Screenshot: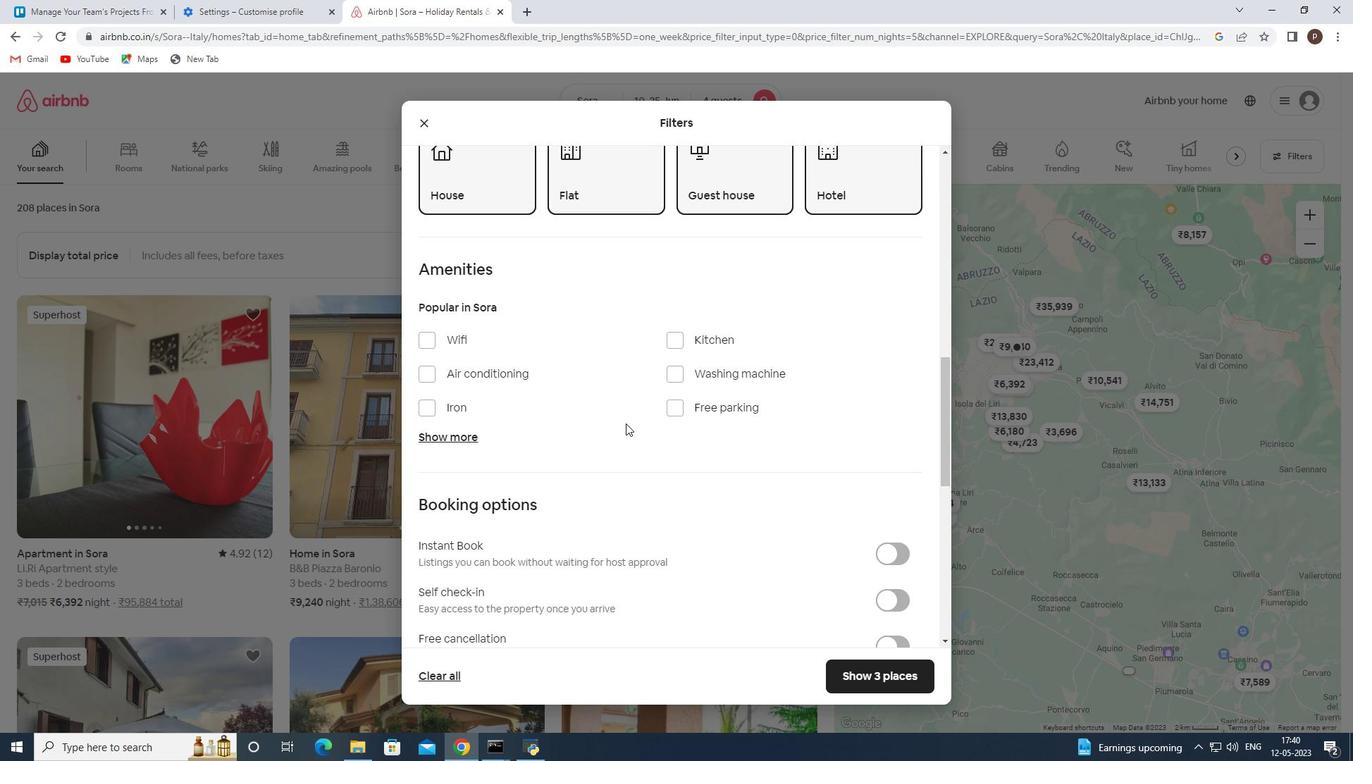 
Action: Mouse scrolled (626, 423) with delta (0, 0)
Screenshot: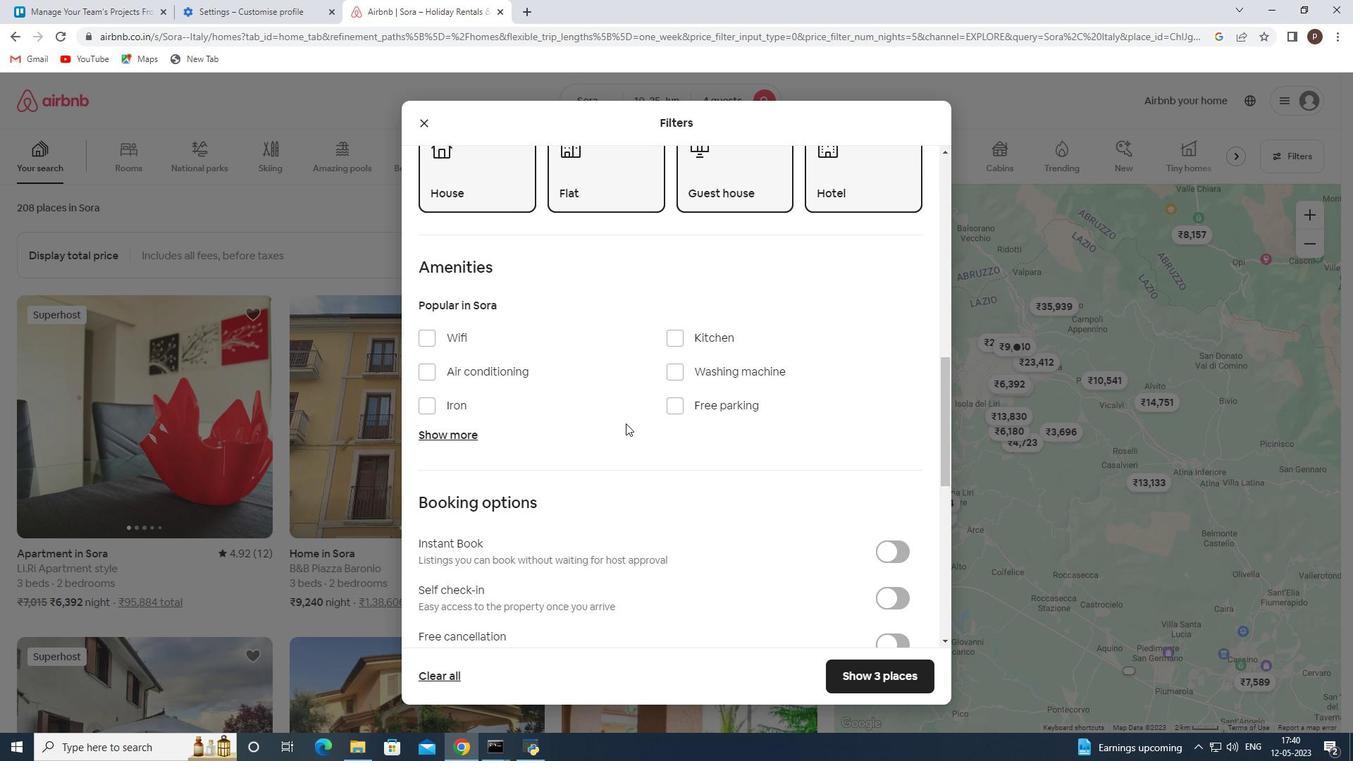 
Action: Mouse moved to (424, 203)
Screenshot: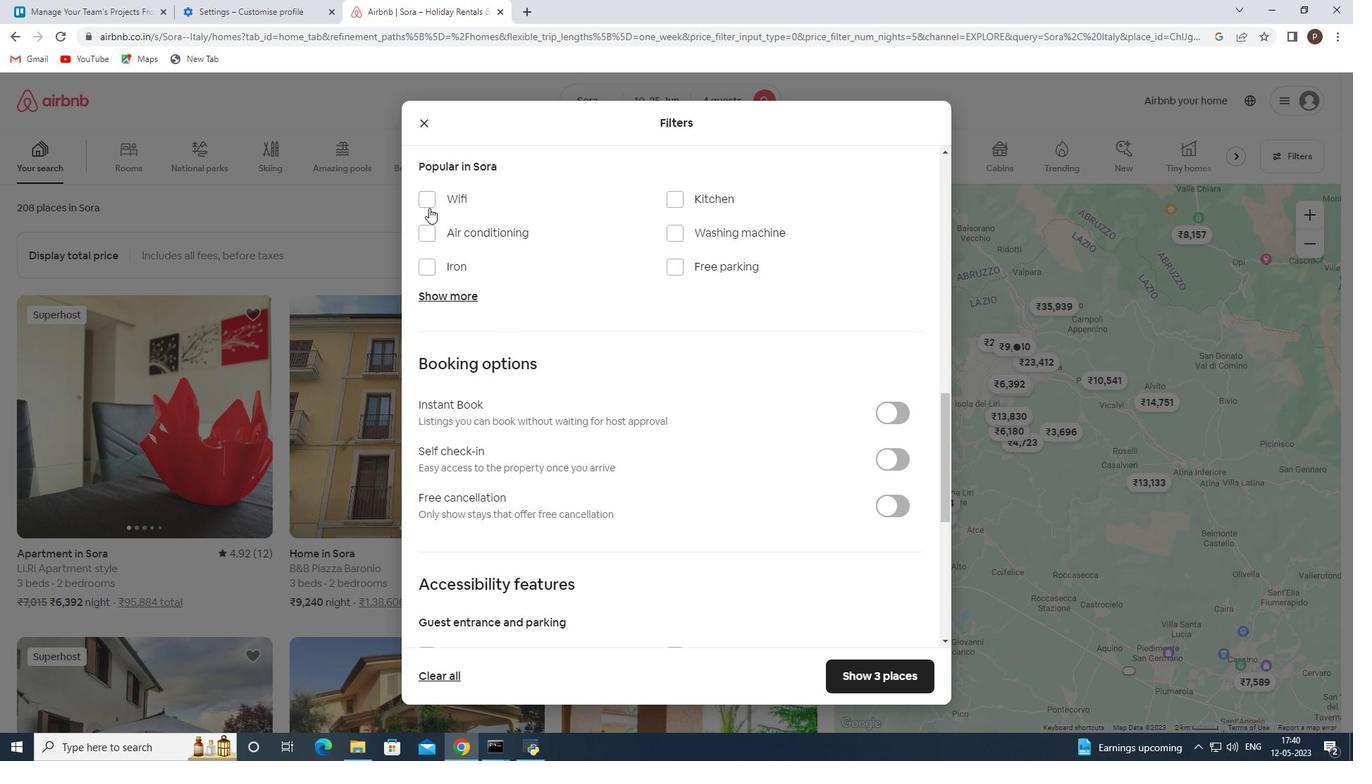 
Action: Mouse pressed left at (424, 203)
Screenshot: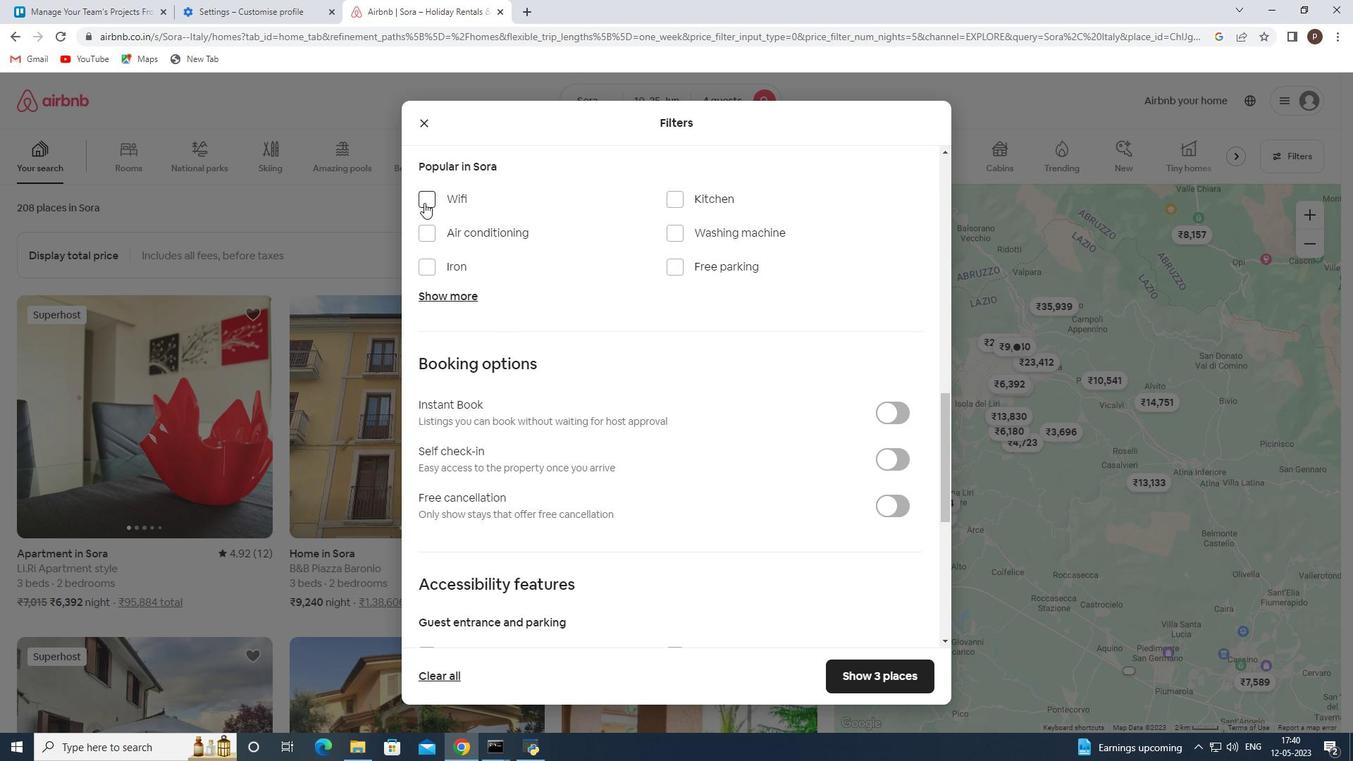 
Action: Mouse moved to (670, 268)
Screenshot: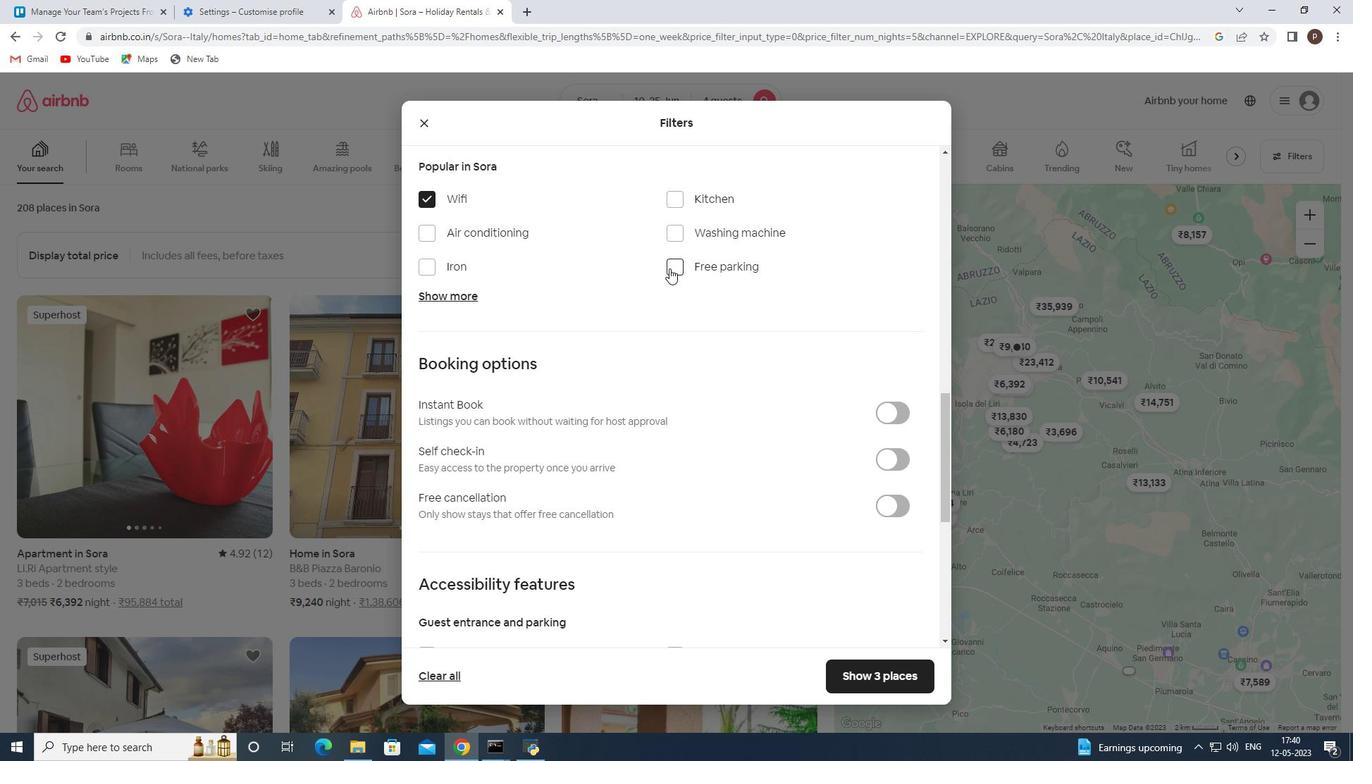 
Action: Mouse pressed left at (670, 268)
Screenshot: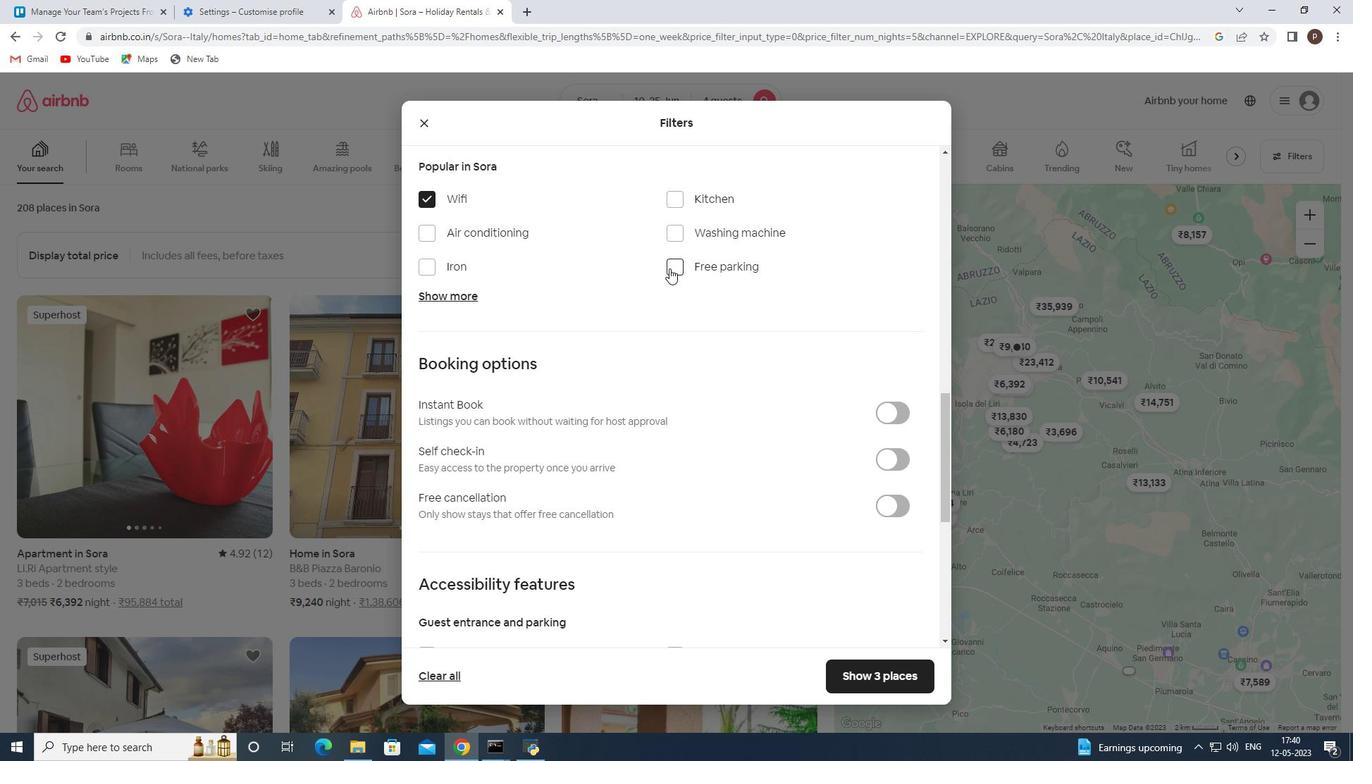
Action: Mouse moved to (466, 292)
Screenshot: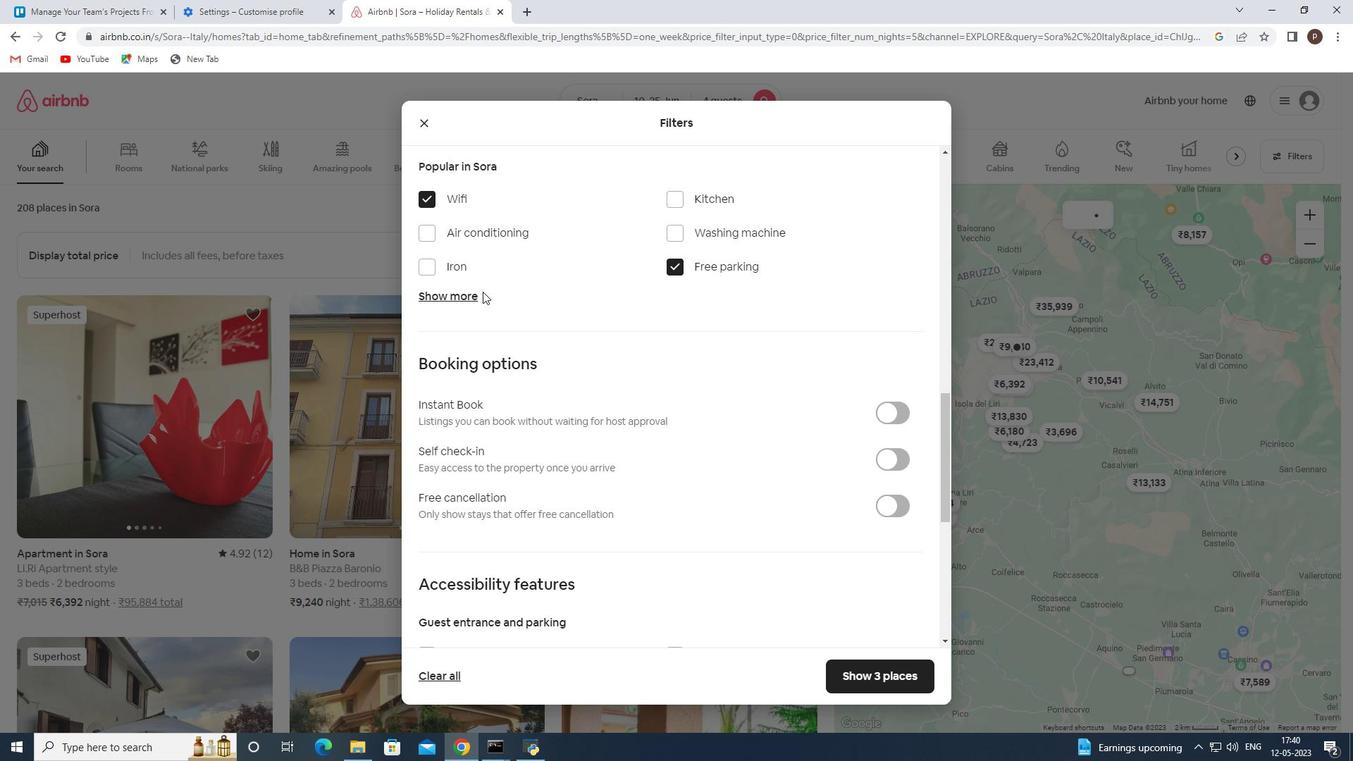 
Action: Mouse pressed left at (466, 292)
Screenshot: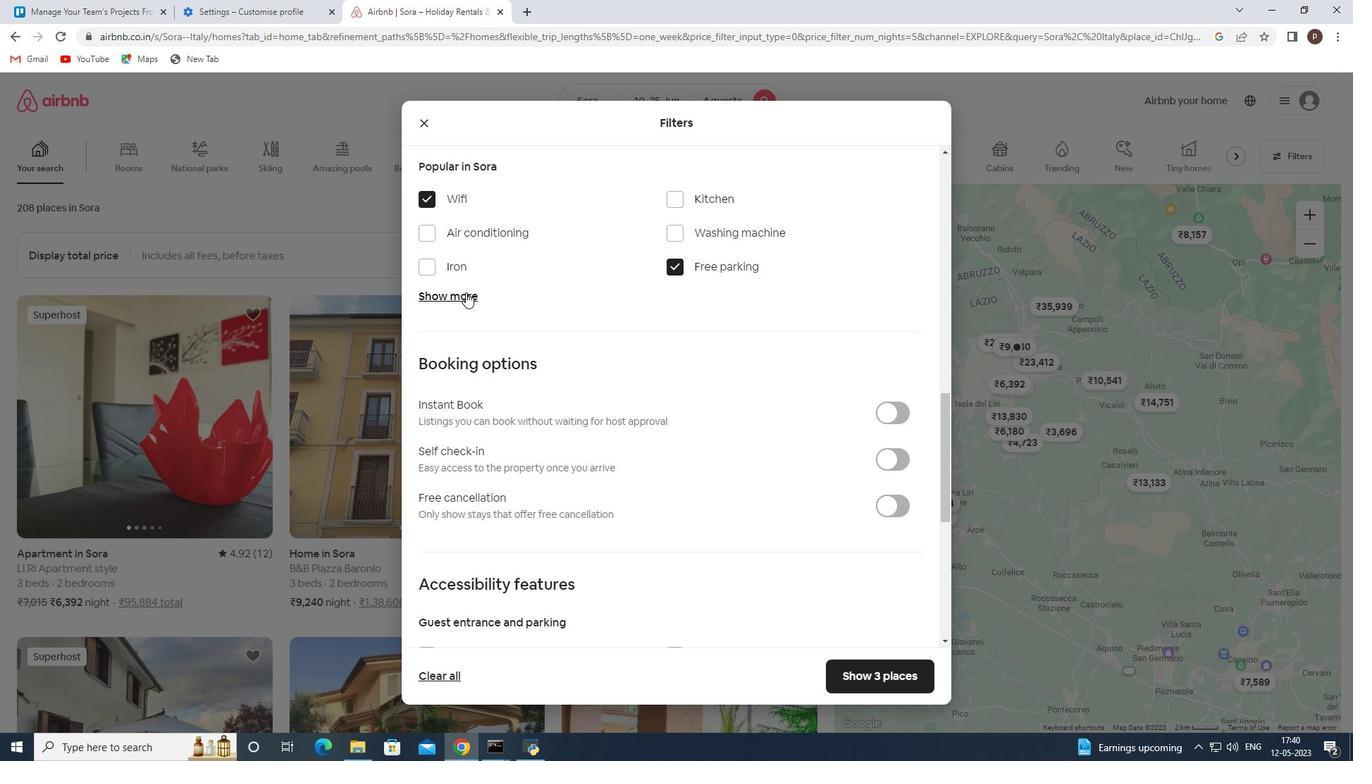 
Action: Mouse moved to (671, 381)
Screenshot: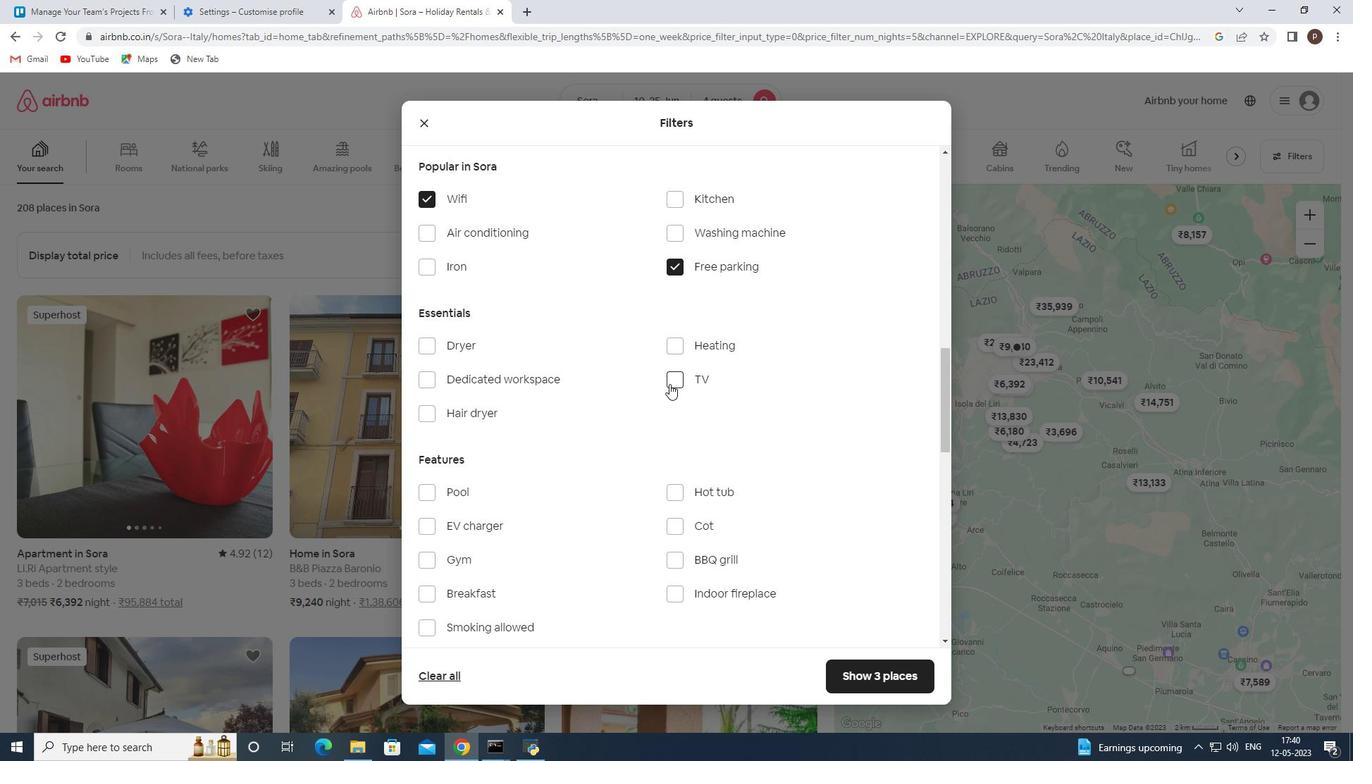 
Action: Mouse pressed left at (671, 381)
Screenshot: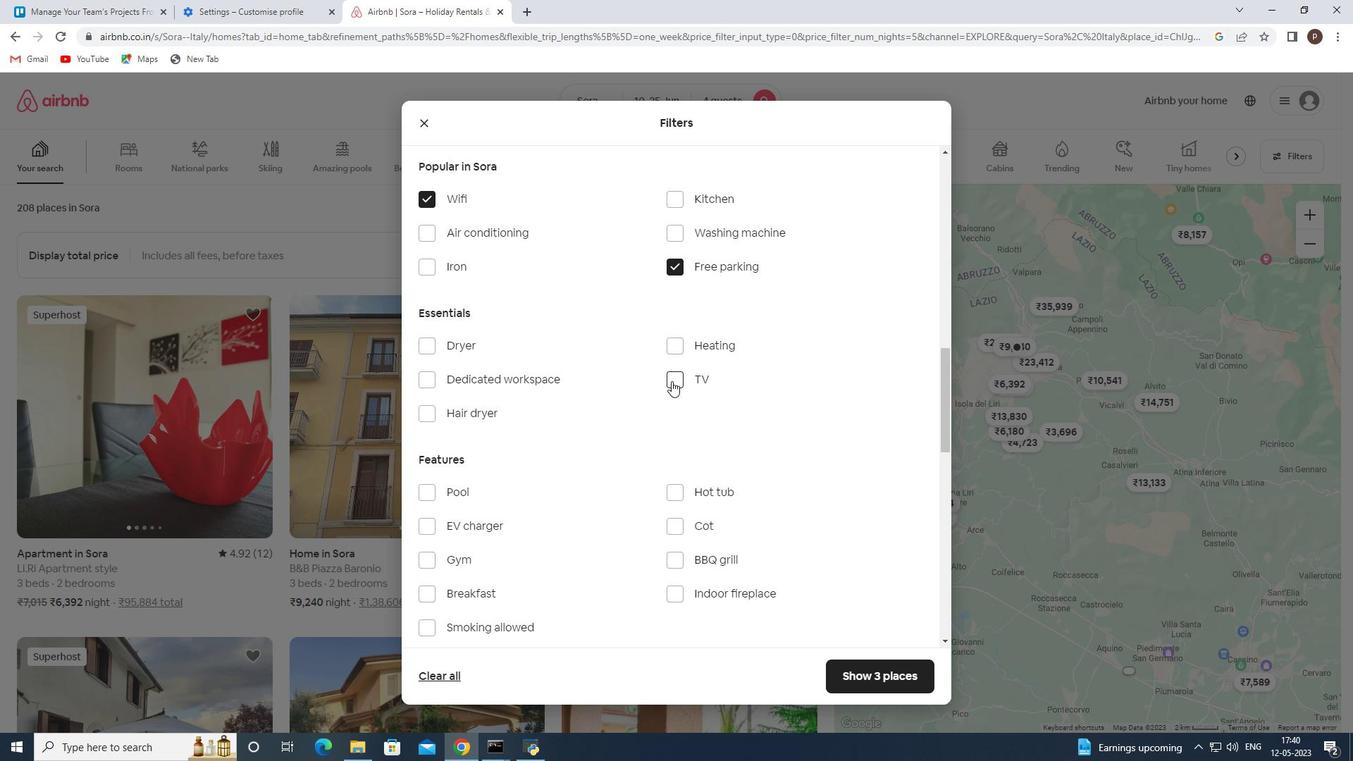 
Action: Mouse moved to (535, 448)
Screenshot: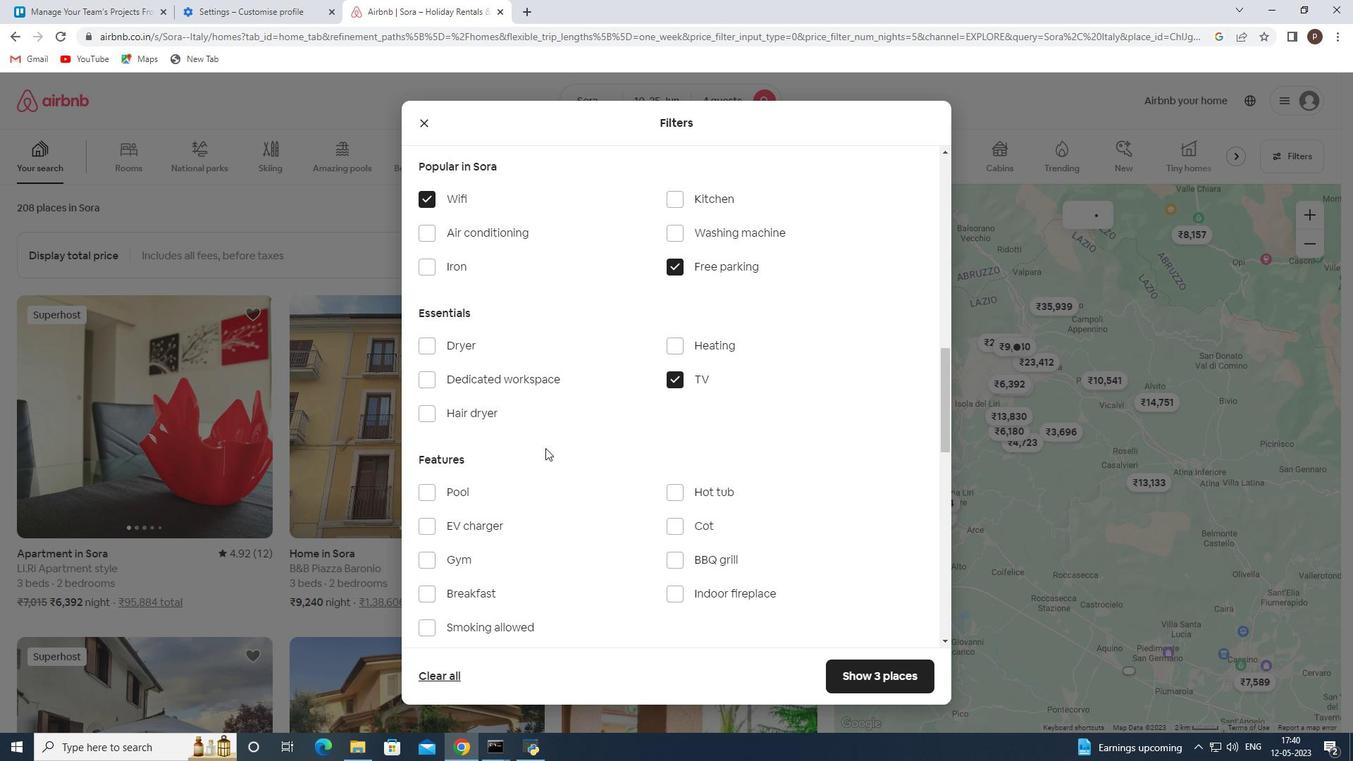 
Action: Mouse scrolled (535, 447) with delta (0, 0)
Screenshot: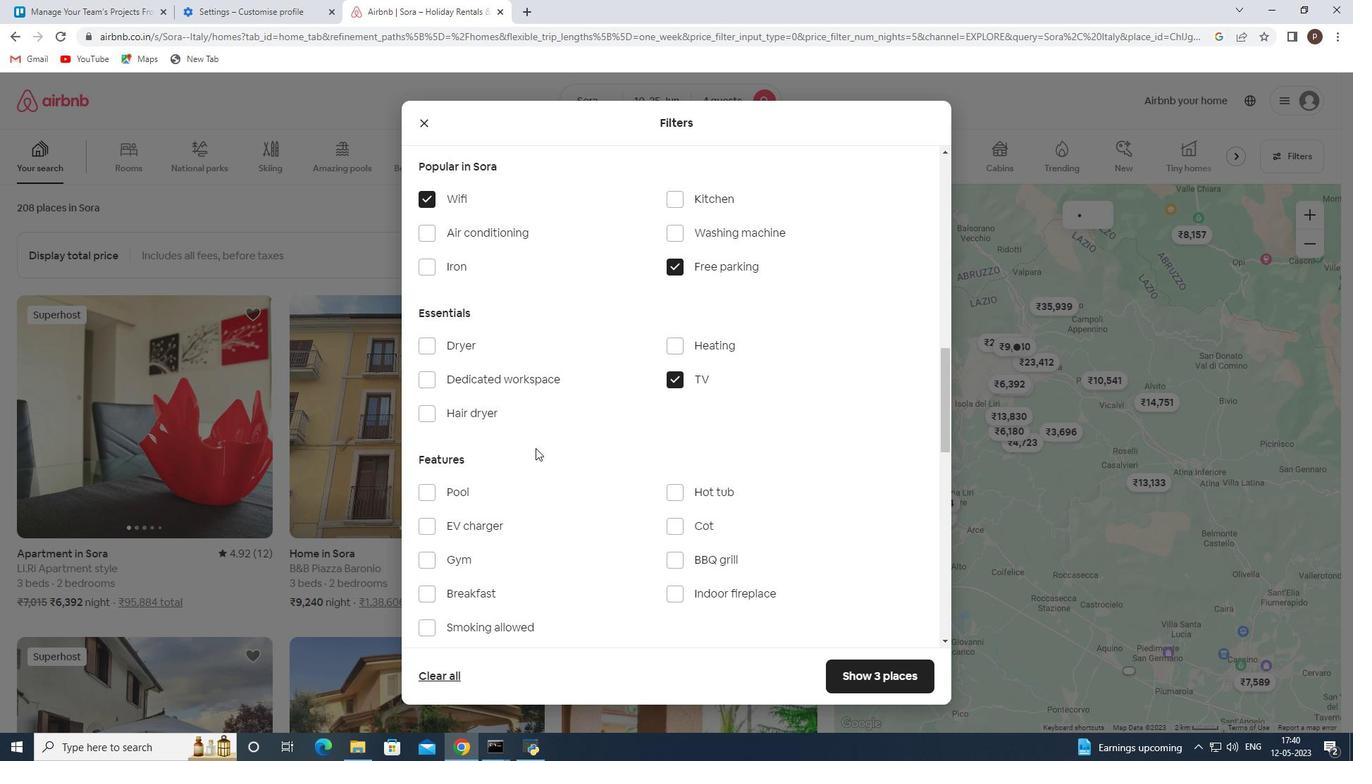 
Action: Mouse moved to (525, 446)
Screenshot: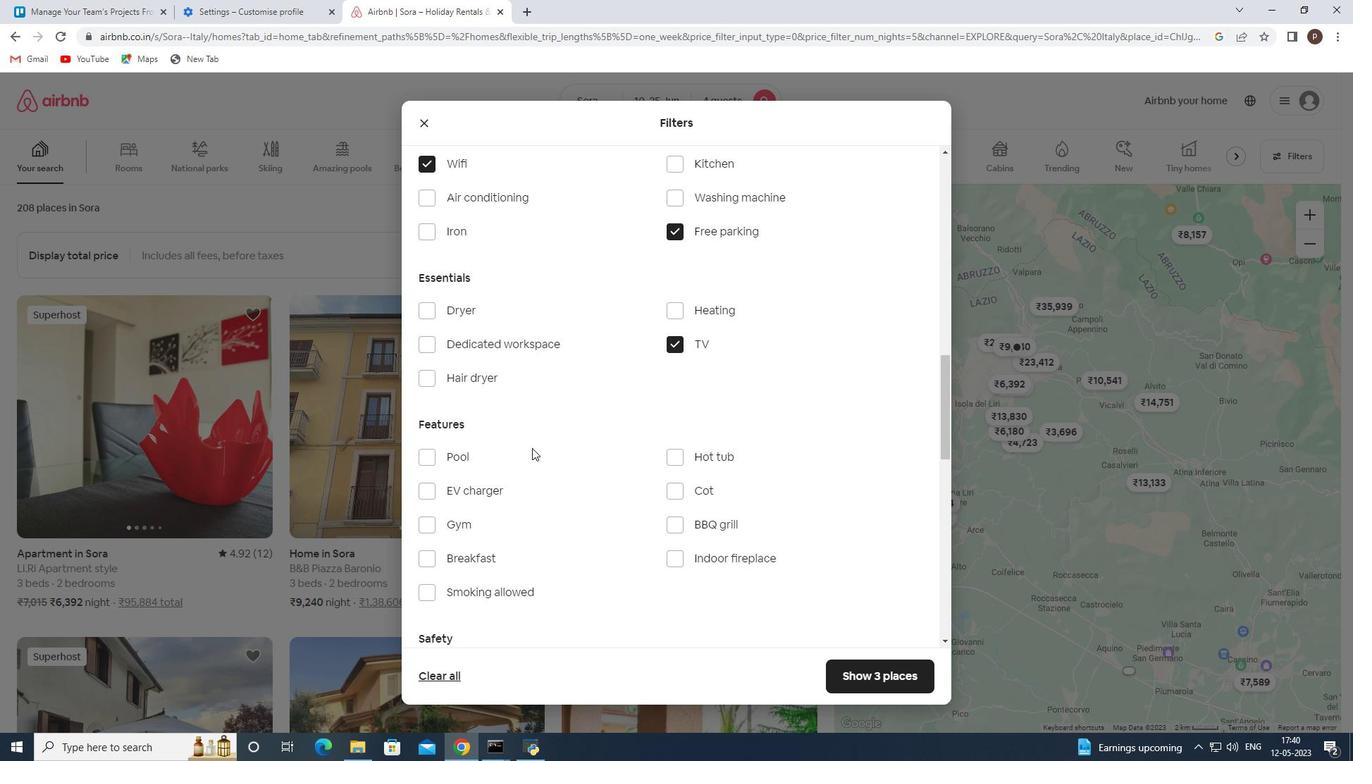 
Action: Mouse scrolled (525, 445) with delta (0, 0)
Screenshot: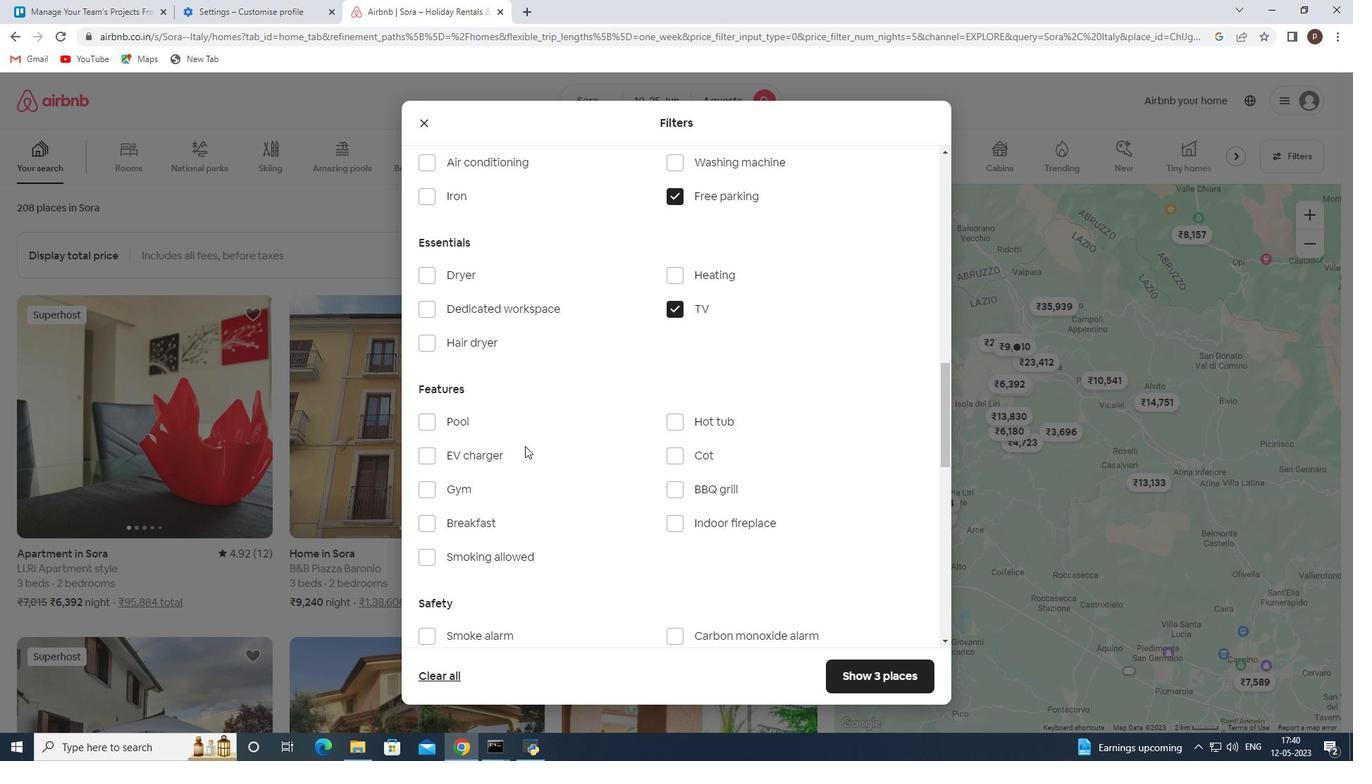 
Action: Mouse moved to (425, 420)
Screenshot: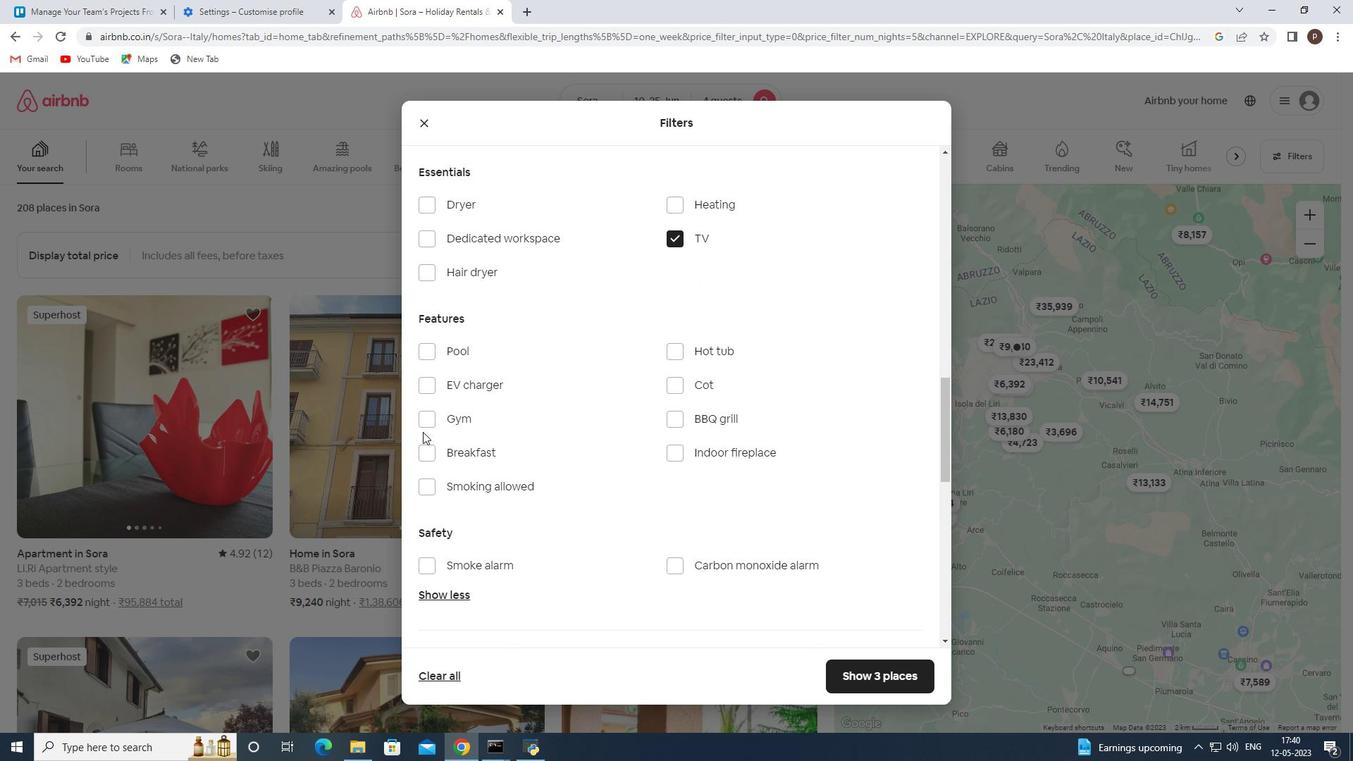 
Action: Mouse pressed left at (425, 420)
Screenshot: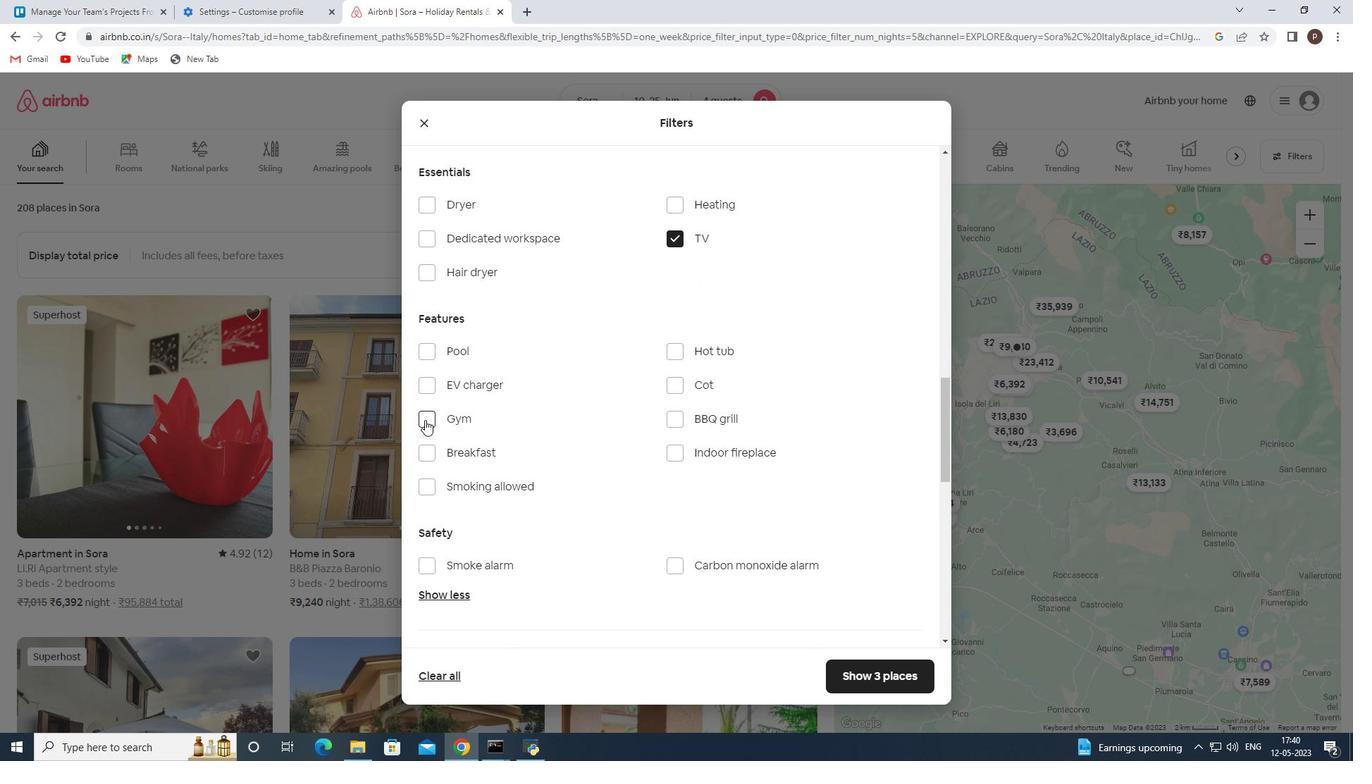 
Action: Mouse moved to (427, 454)
Screenshot: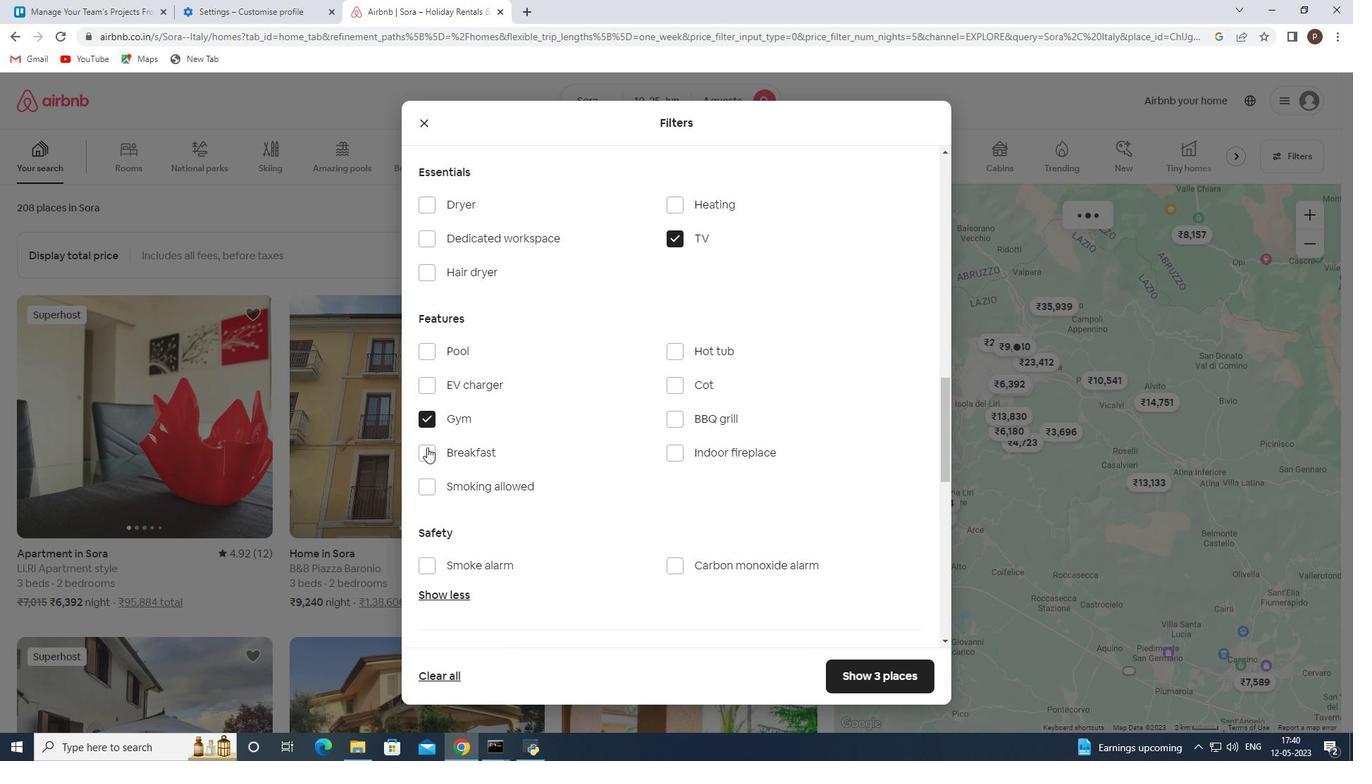 
Action: Mouse pressed left at (427, 454)
Screenshot: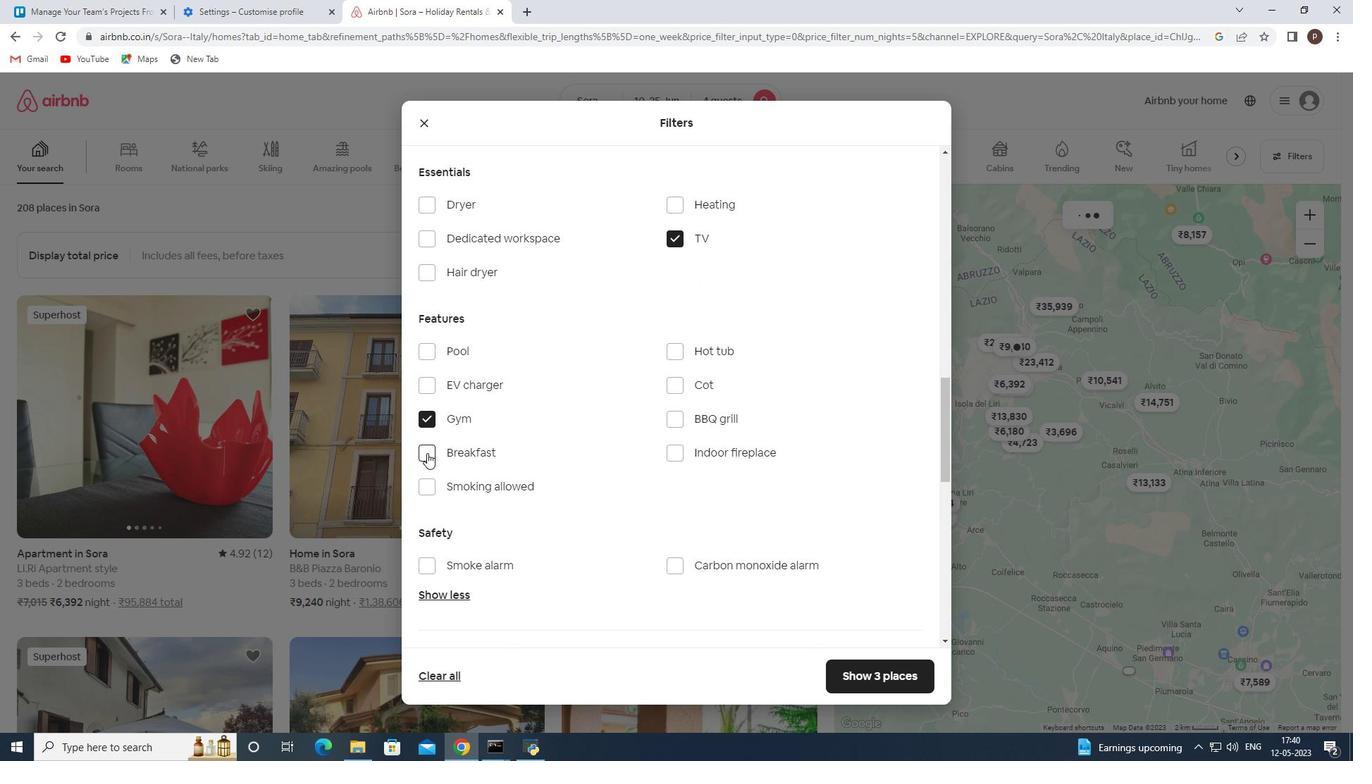 
Action: Mouse moved to (509, 452)
Screenshot: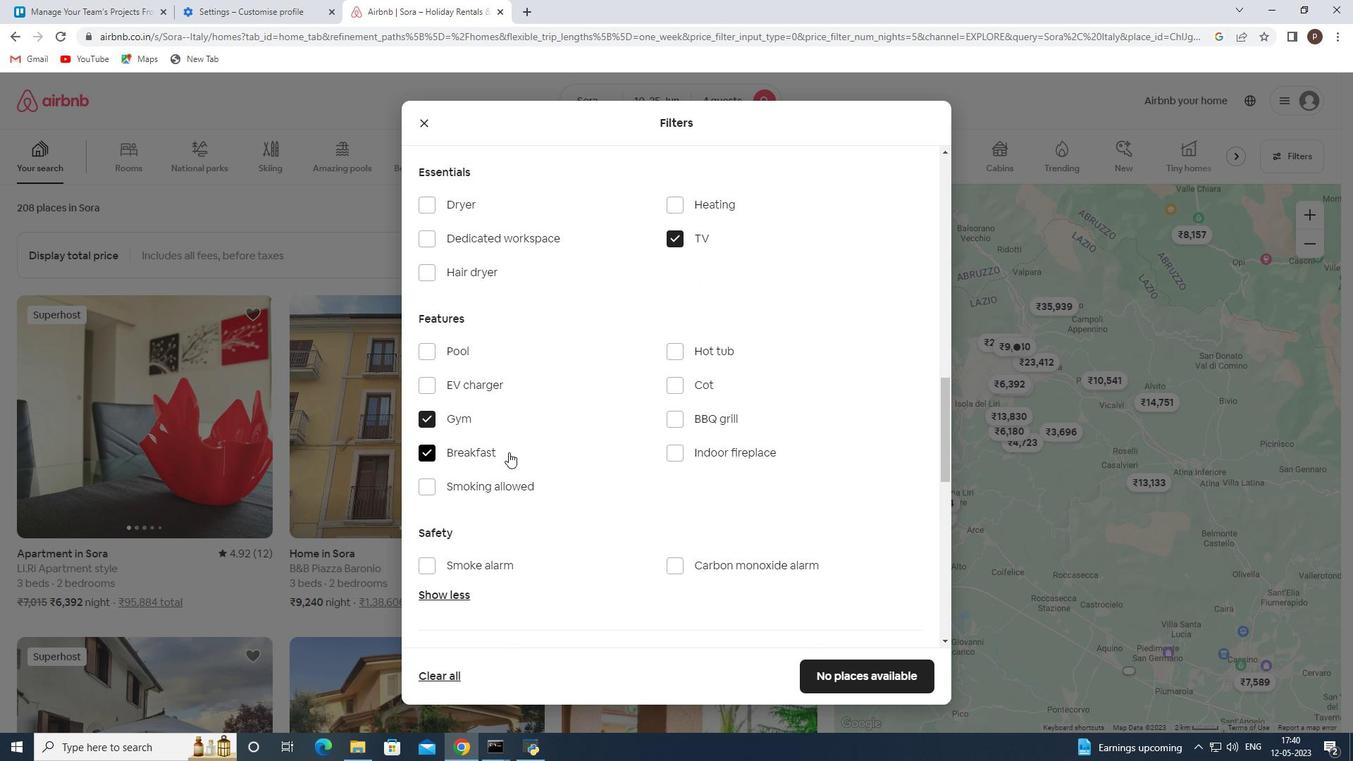 
Action: Mouse scrolled (509, 451) with delta (0, 0)
Screenshot: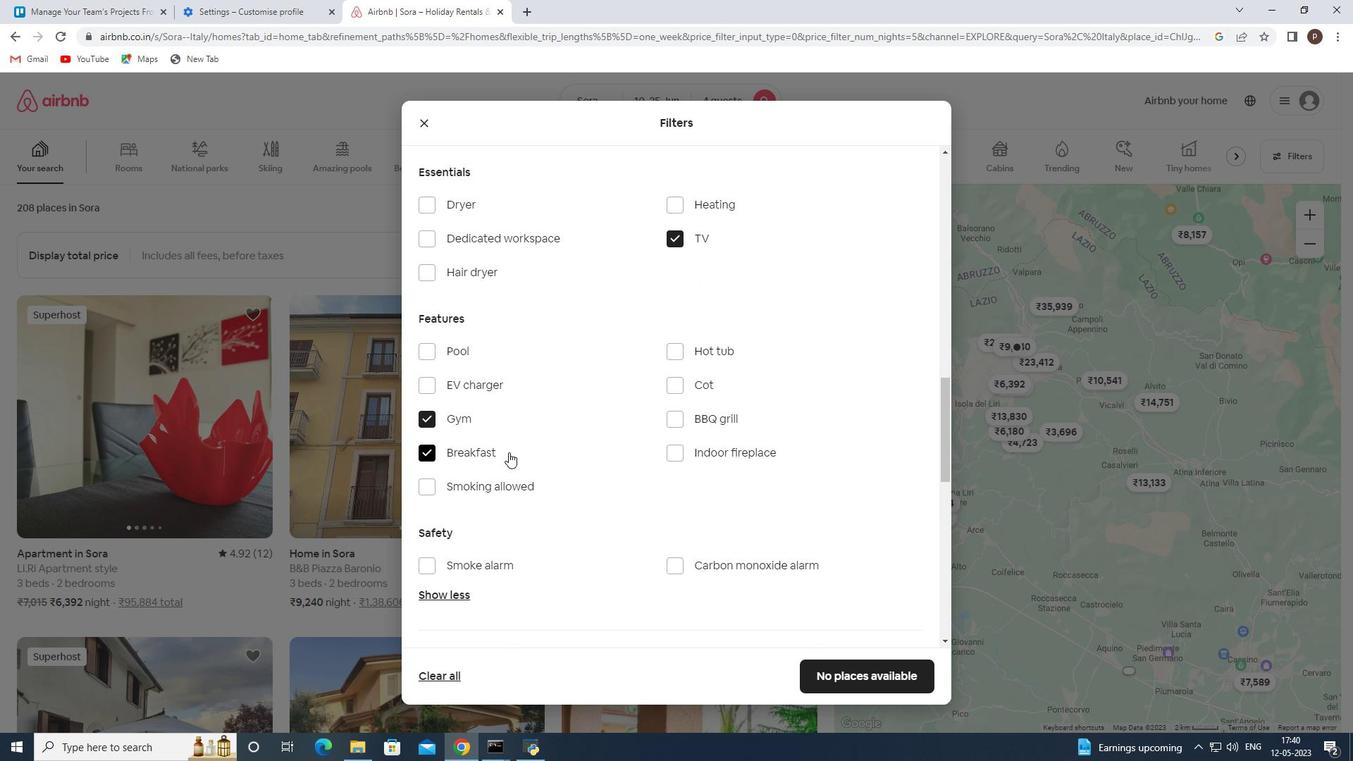 
Action: Mouse scrolled (509, 451) with delta (0, 0)
Screenshot: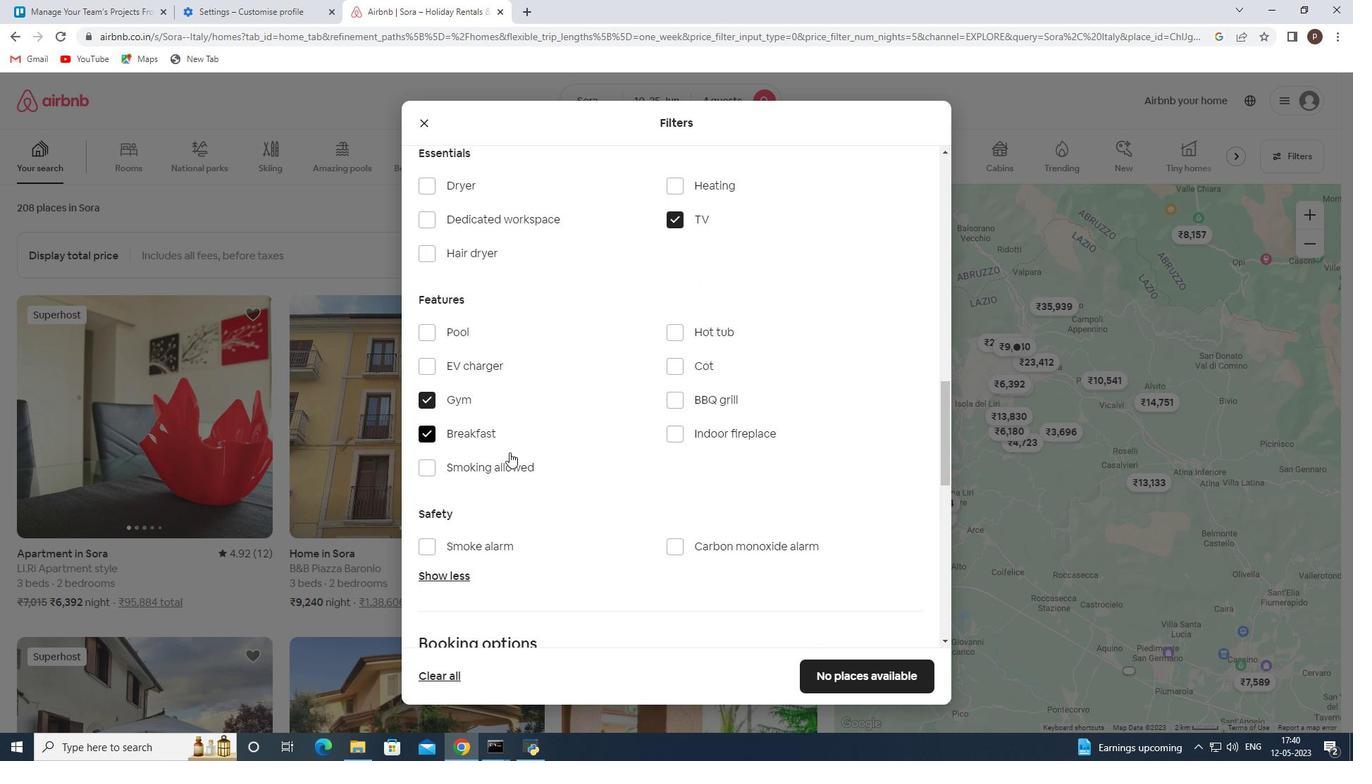 
Action: Mouse scrolled (509, 451) with delta (0, 0)
Screenshot: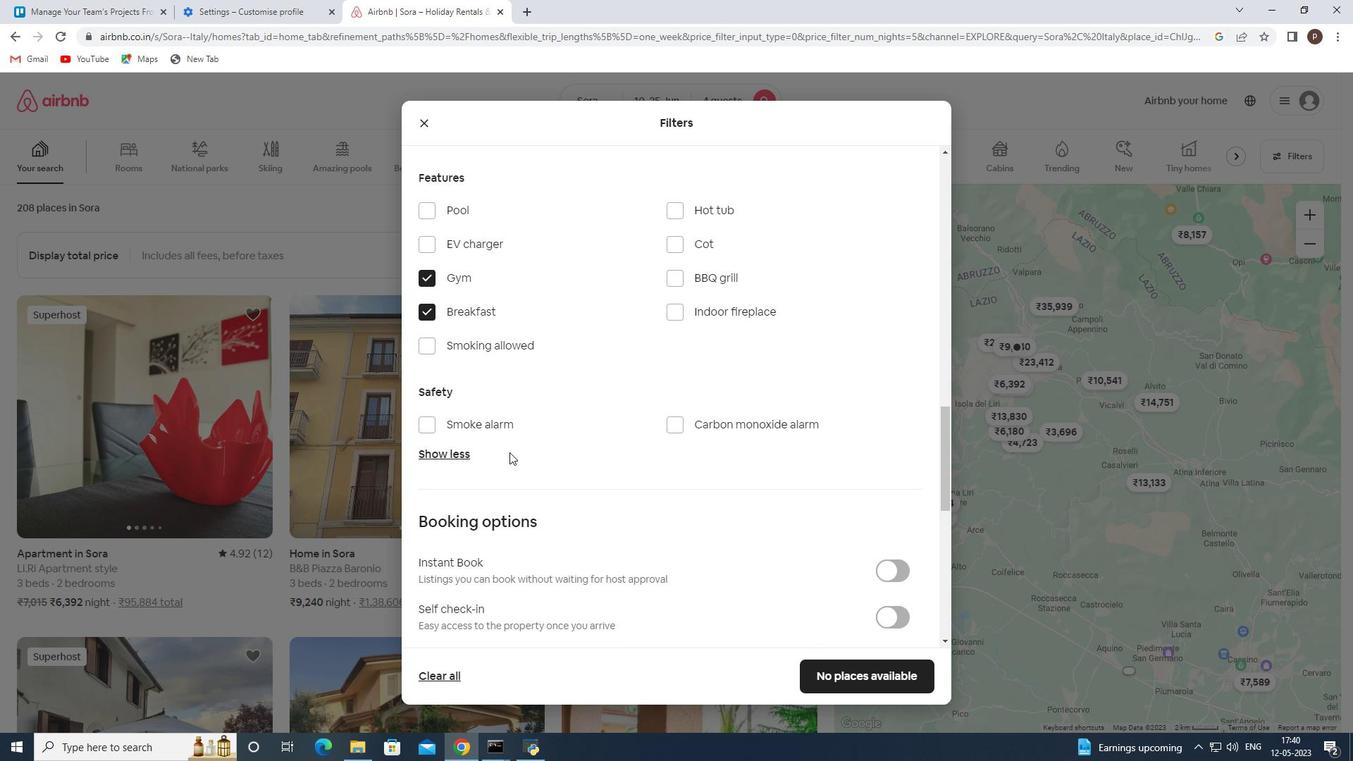 
Action: Mouse scrolled (509, 451) with delta (0, 0)
Screenshot: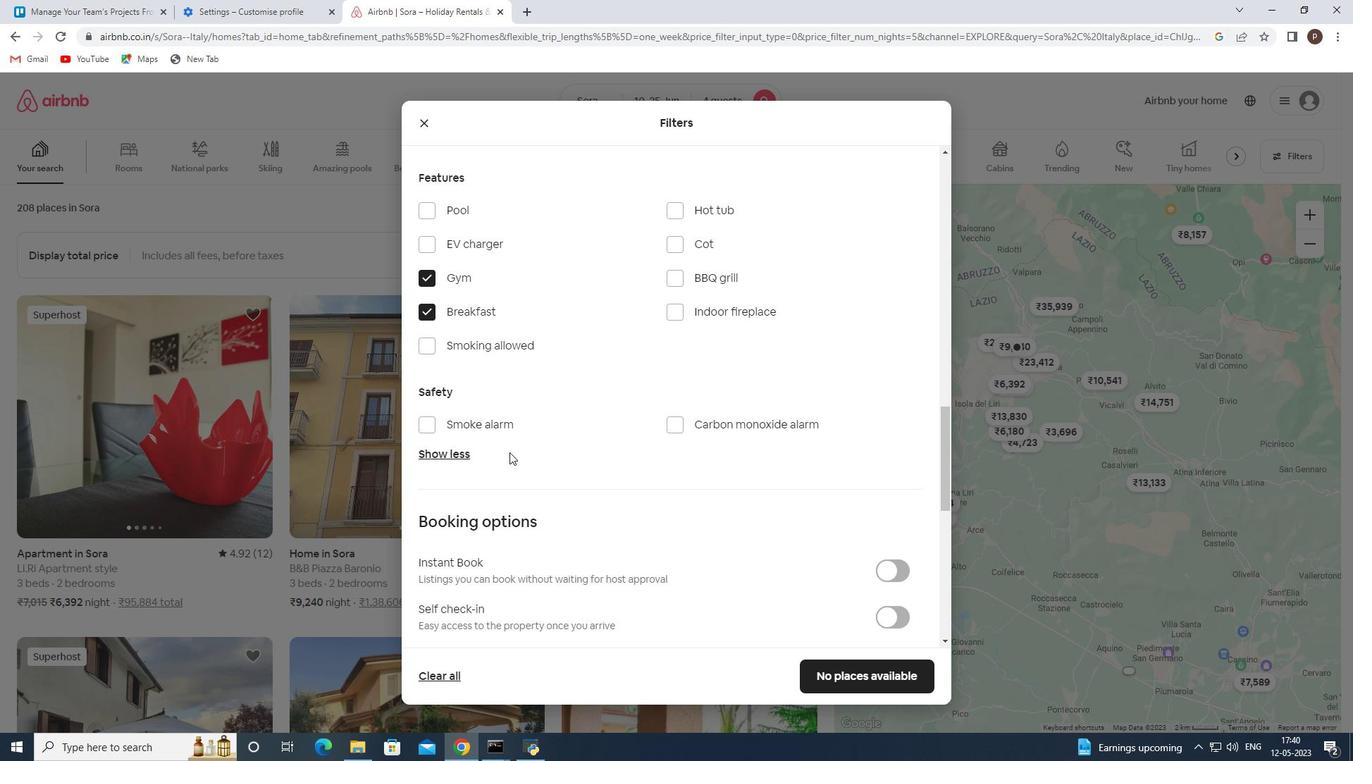 
Action: Mouse moved to (635, 458)
Screenshot: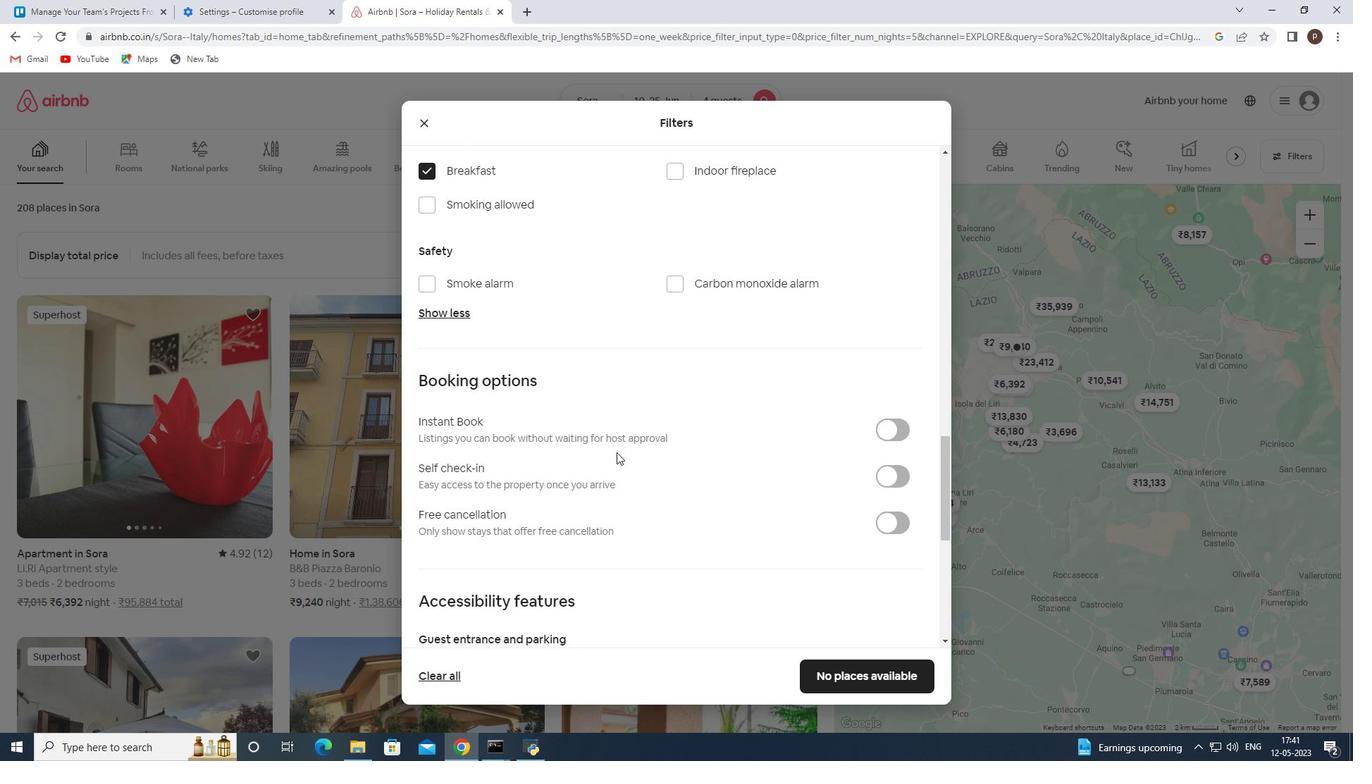 
Action: Mouse scrolled (635, 457) with delta (0, 0)
Screenshot: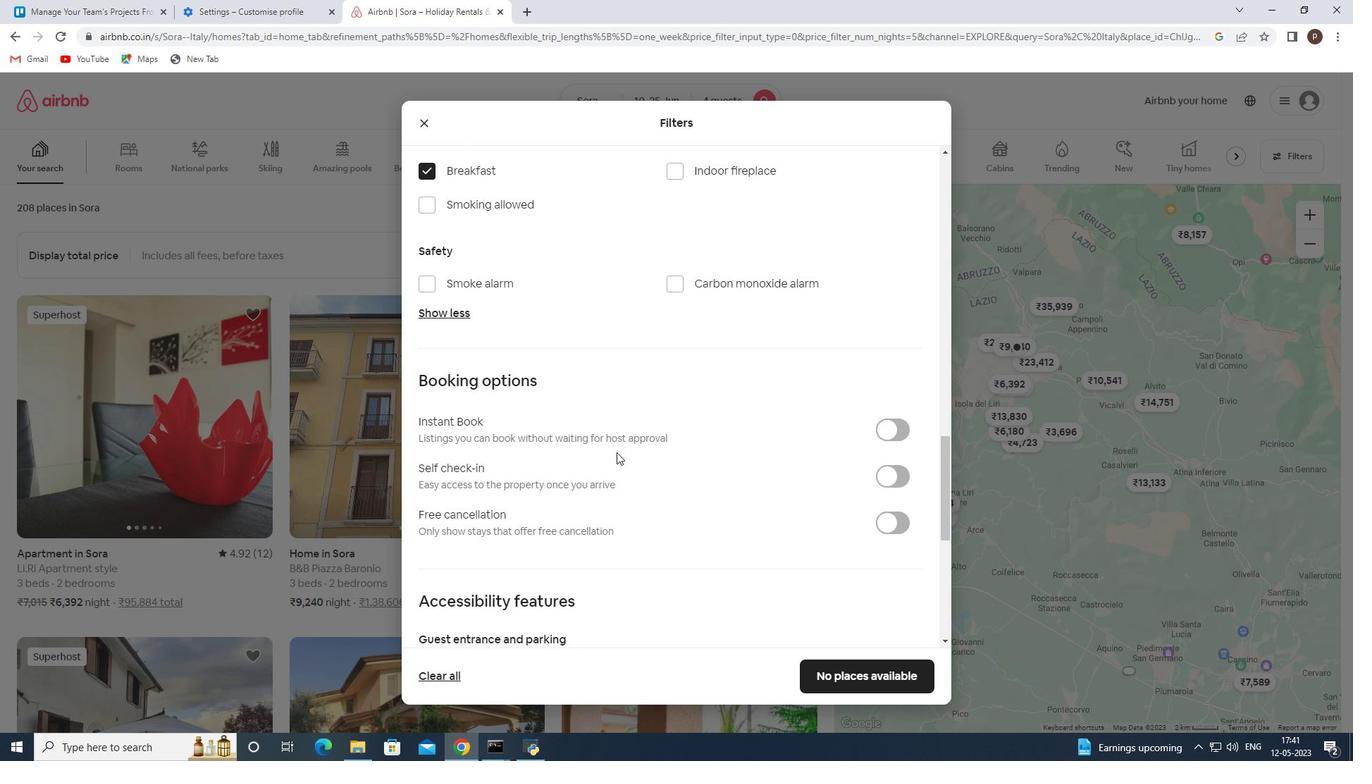 
Action: Mouse moved to (882, 403)
Screenshot: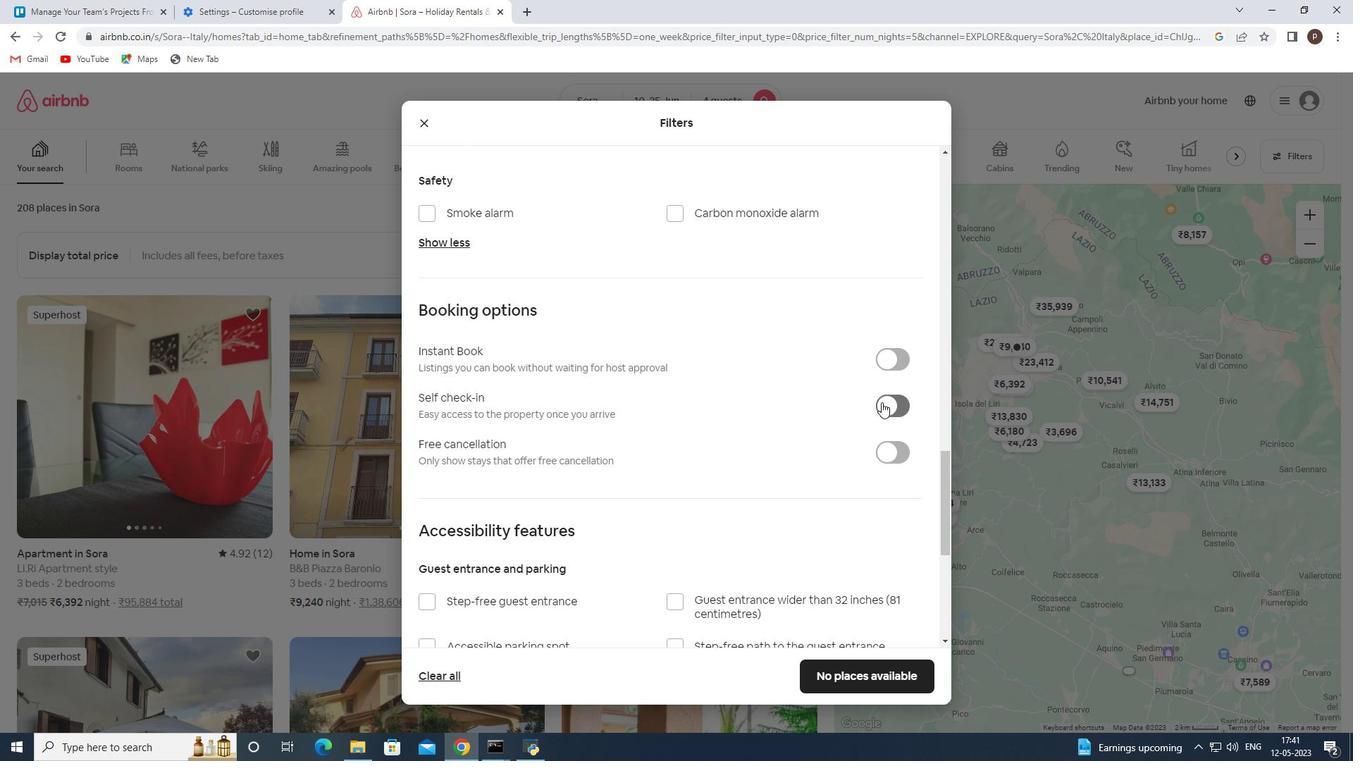 
Action: Mouse pressed left at (882, 403)
Screenshot: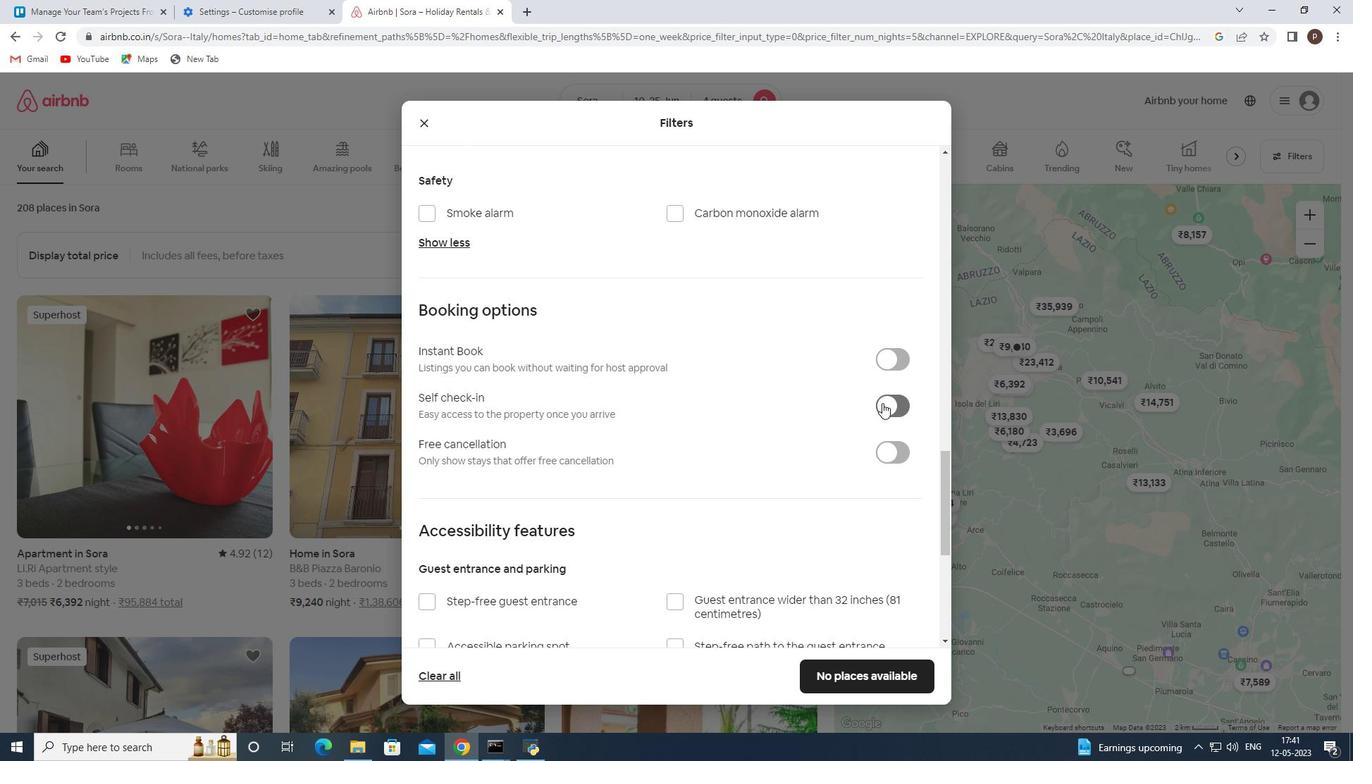 
Action: Mouse moved to (739, 420)
Screenshot: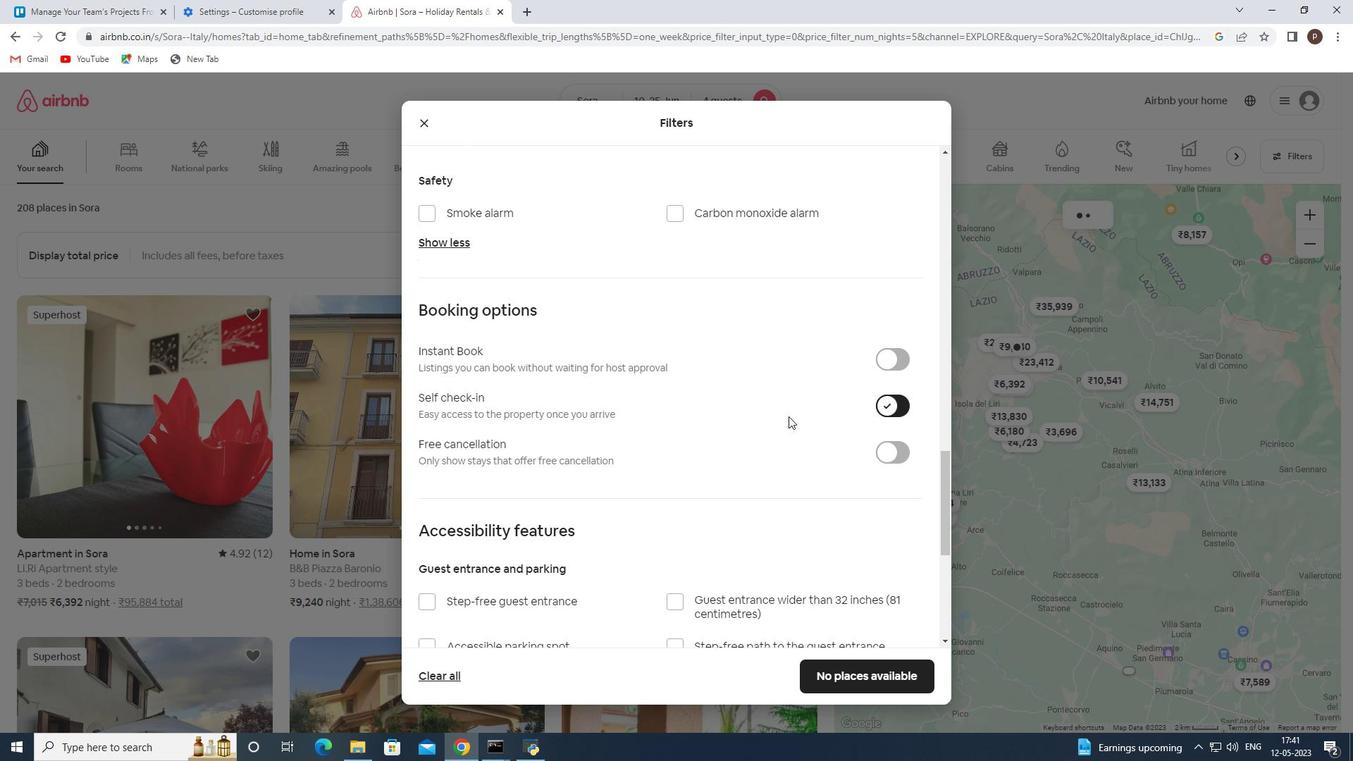 
Action: Mouse scrolled (740, 419) with delta (0, 0)
Screenshot: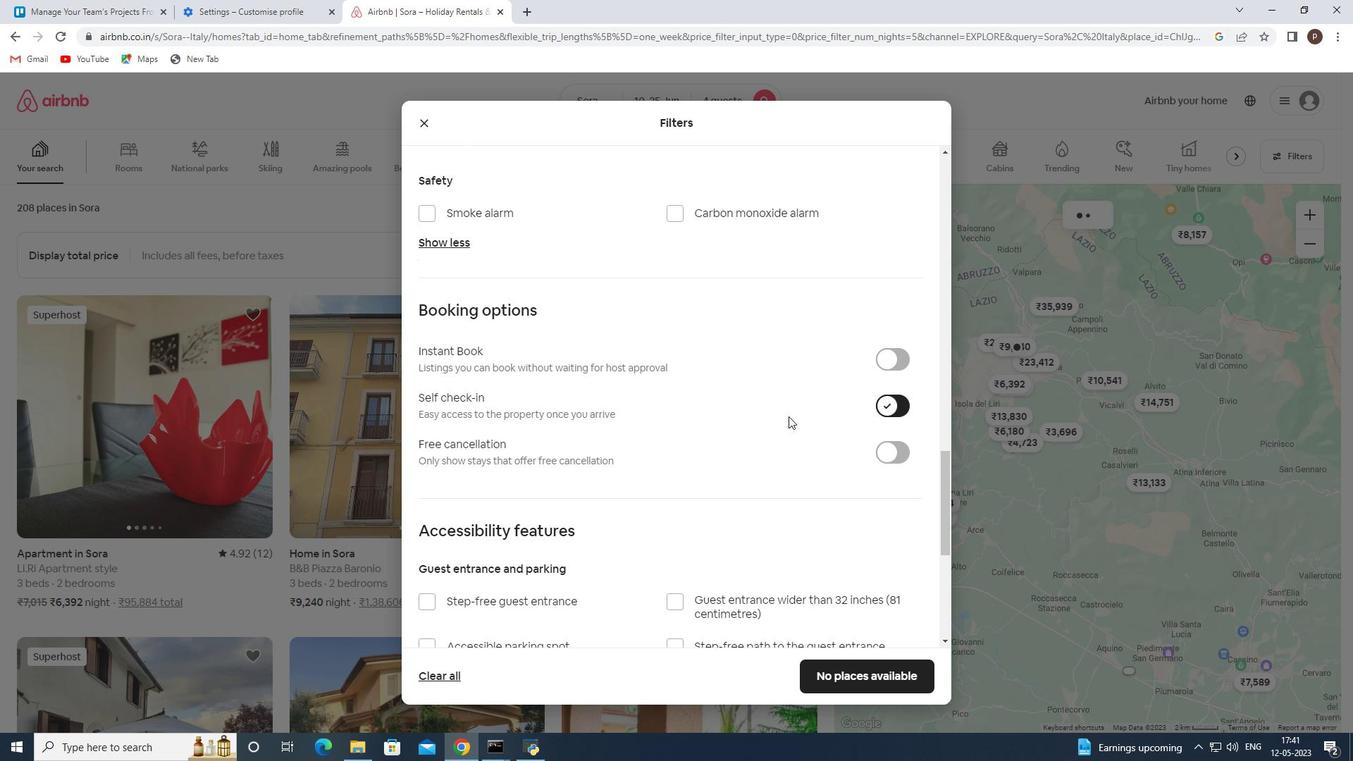 
Action: Mouse moved to (736, 422)
Screenshot: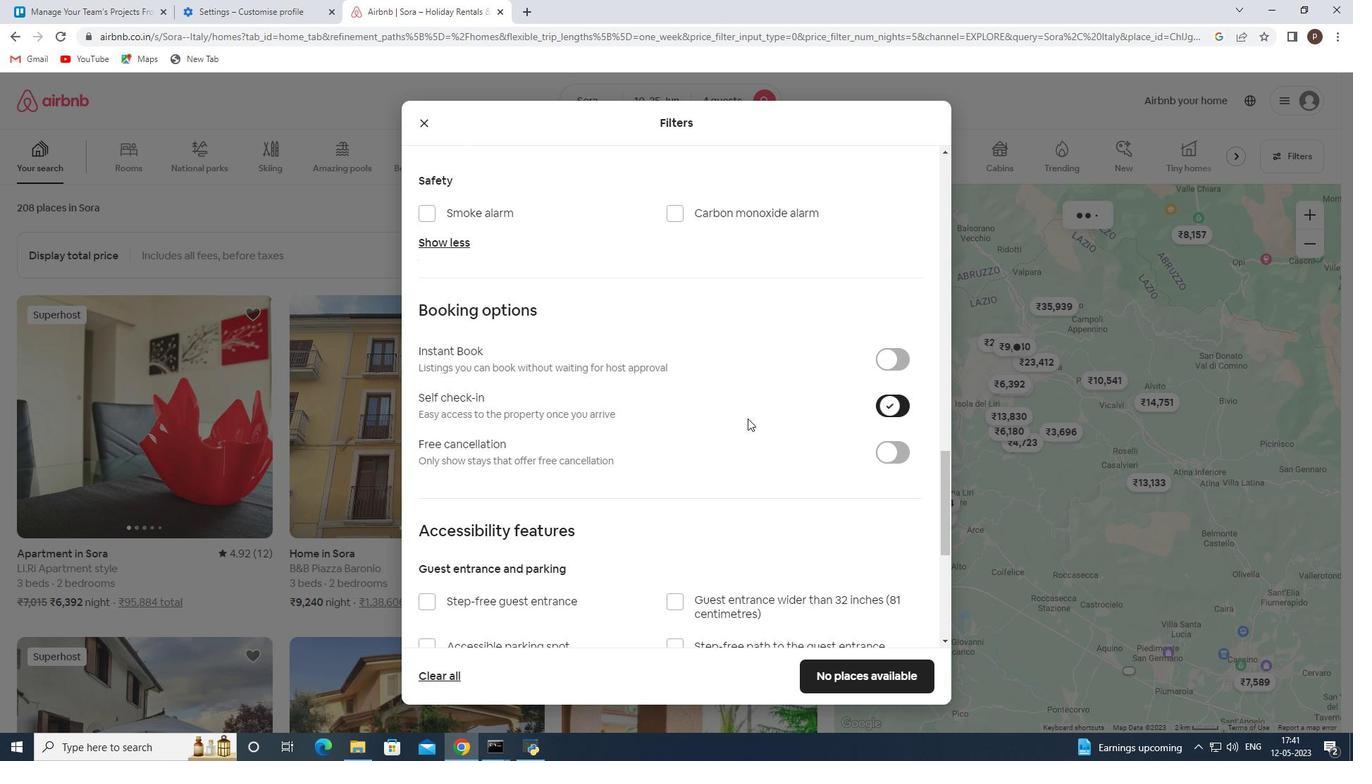 
Action: Mouse scrolled (736, 421) with delta (0, 0)
Screenshot: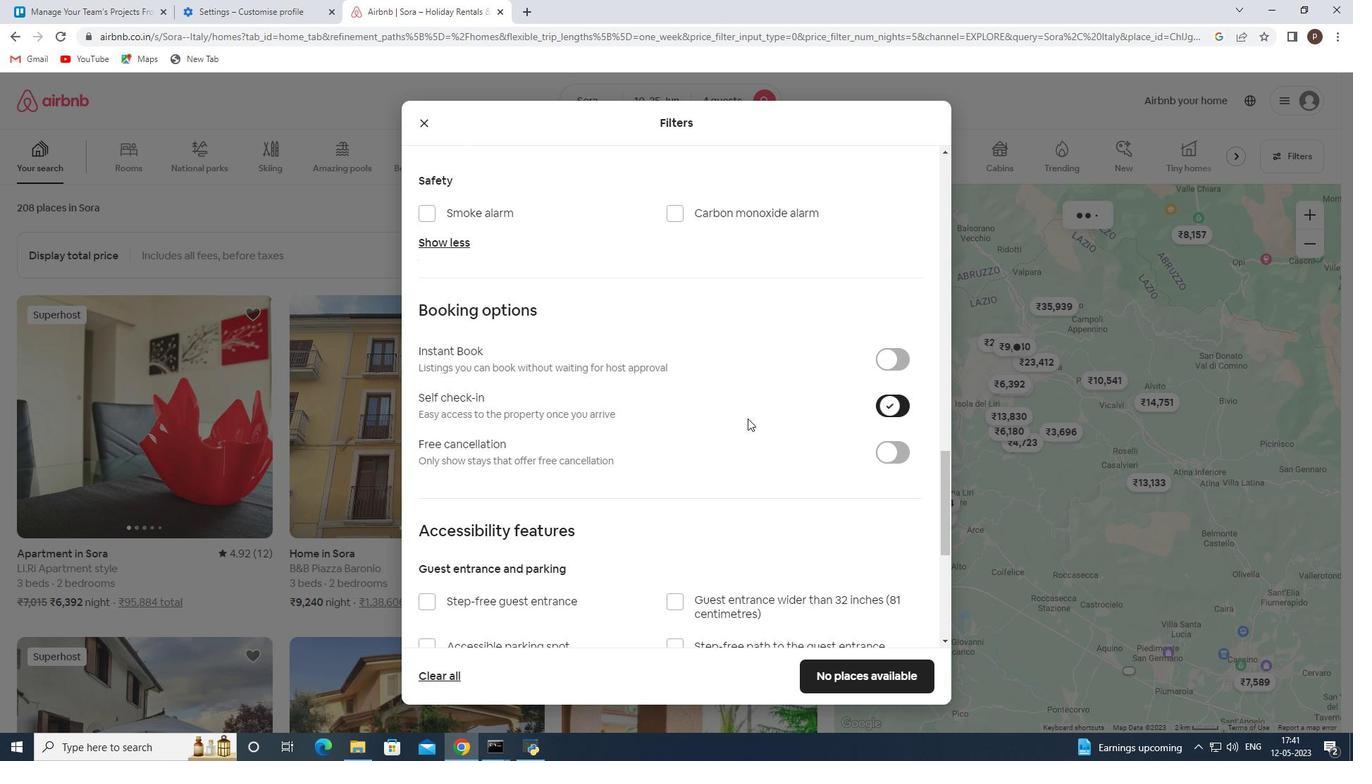 
Action: Mouse moved to (733, 423)
Screenshot: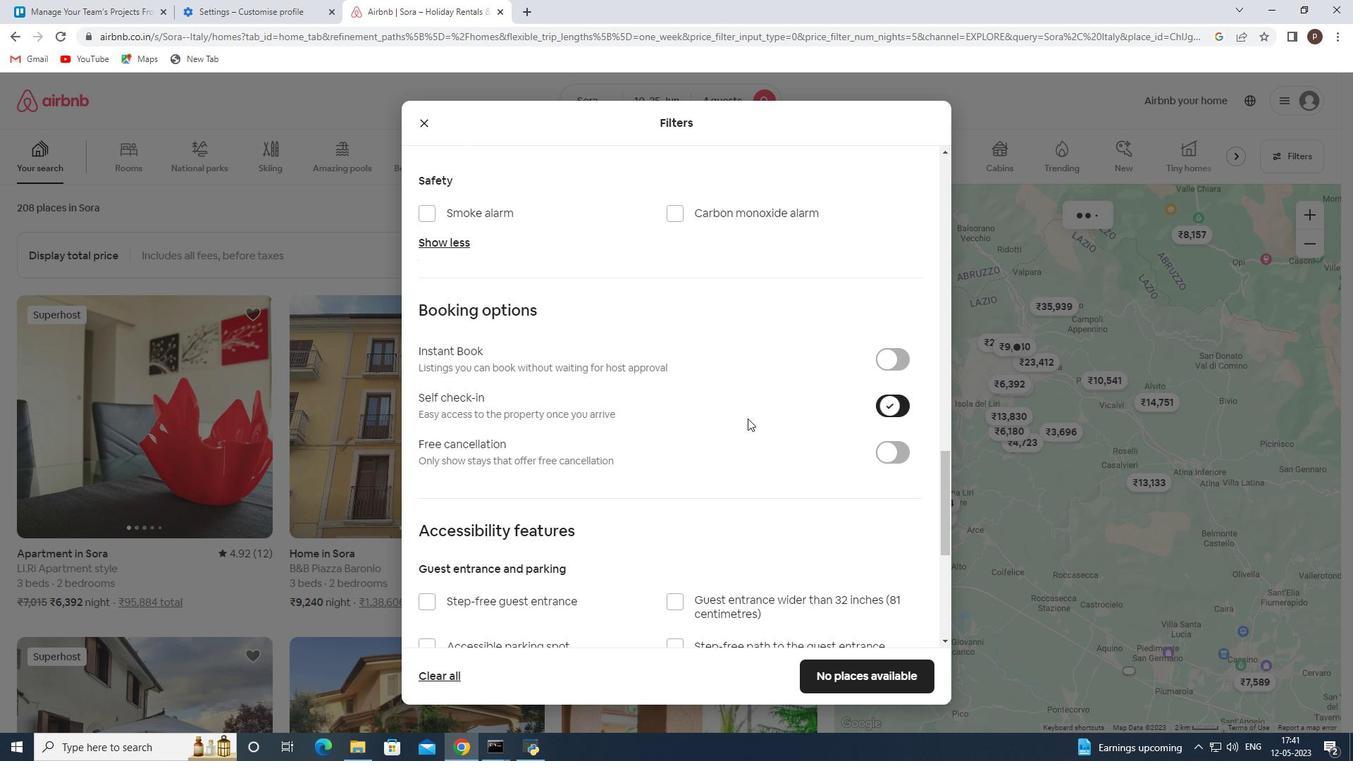 
Action: Mouse scrolled (733, 423) with delta (0, 0)
Screenshot: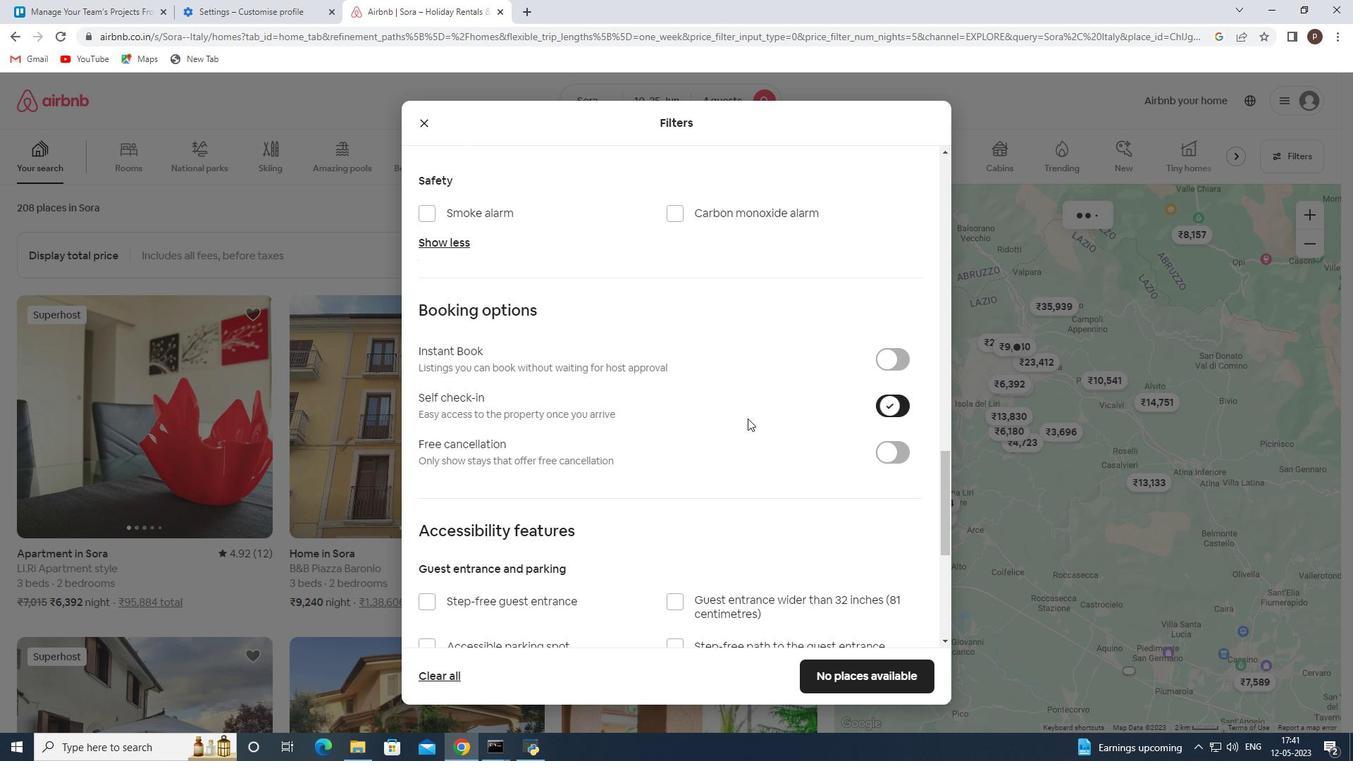 
Action: Mouse moved to (731, 424)
Screenshot: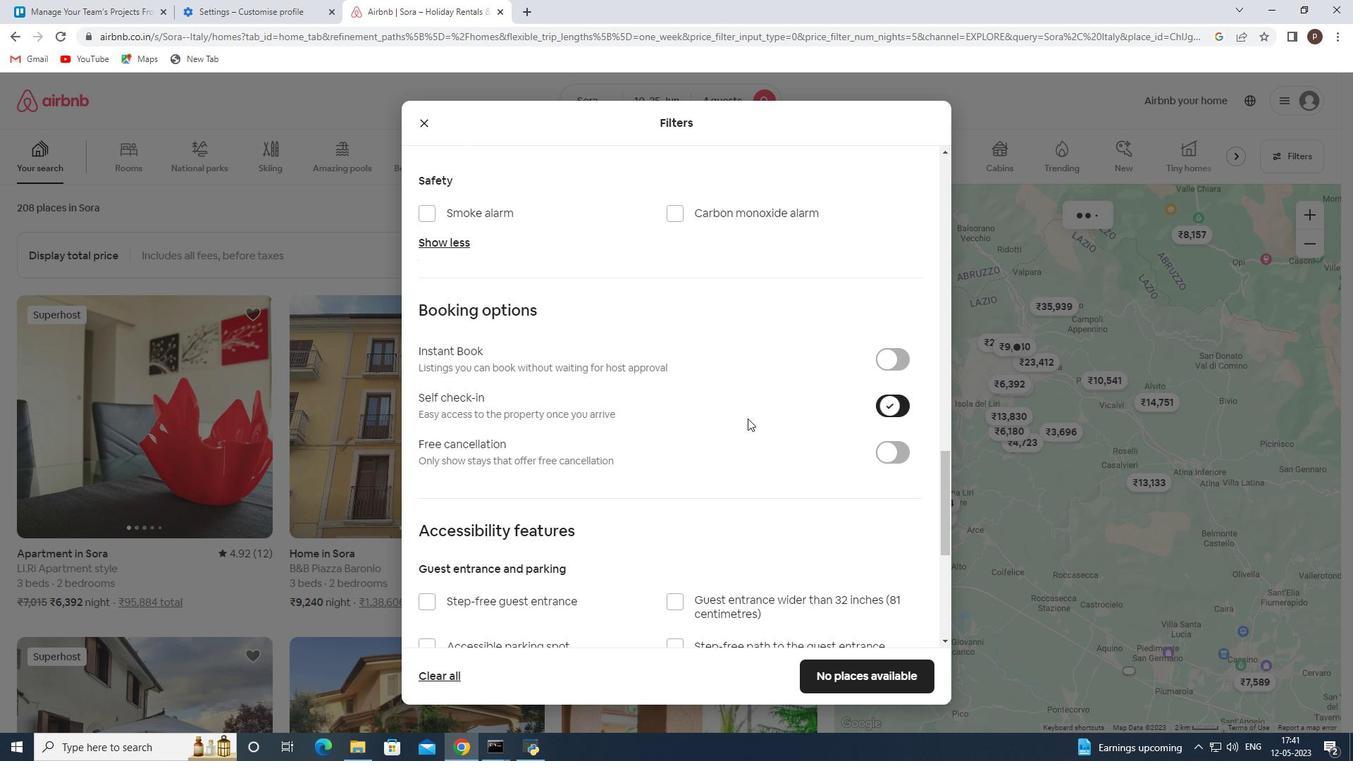 
Action: Mouse scrolled (731, 423) with delta (0, 0)
Screenshot: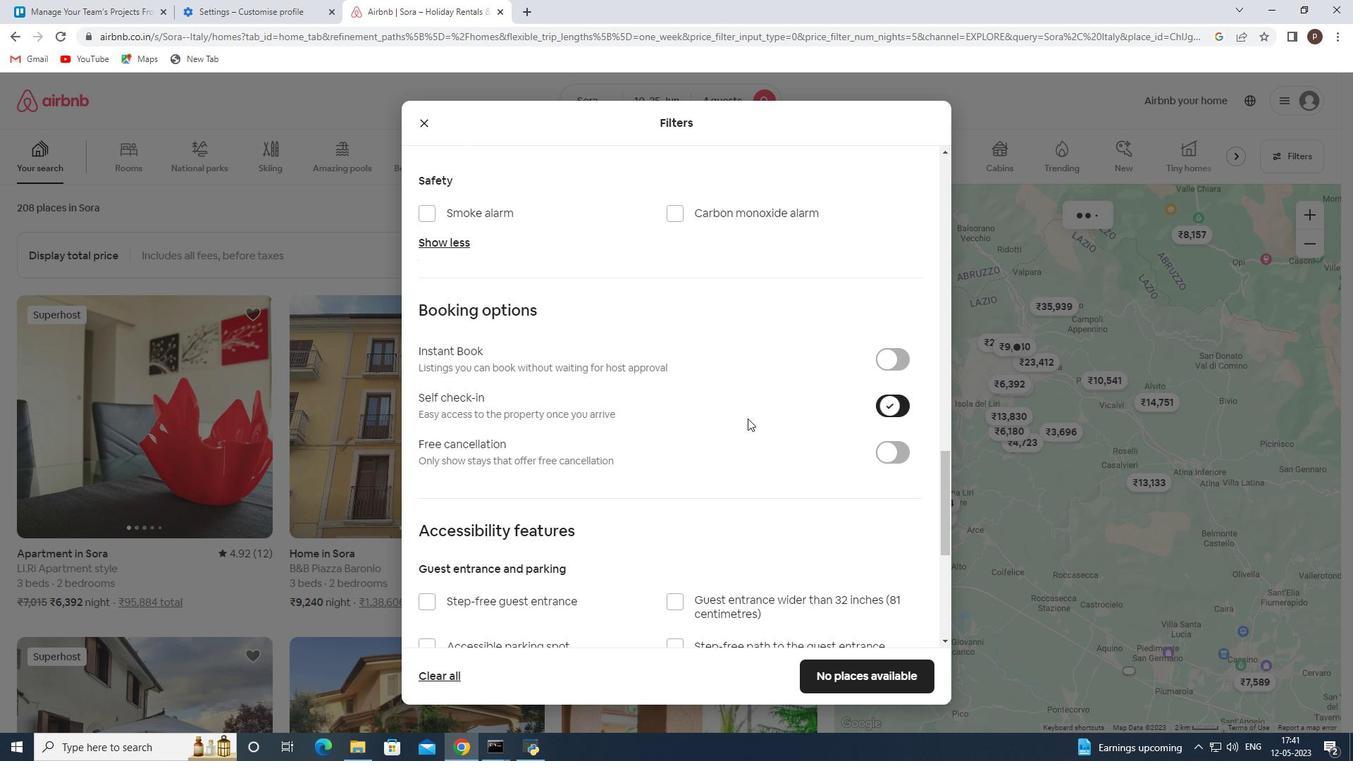 
Action: Mouse moved to (729, 425)
Screenshot: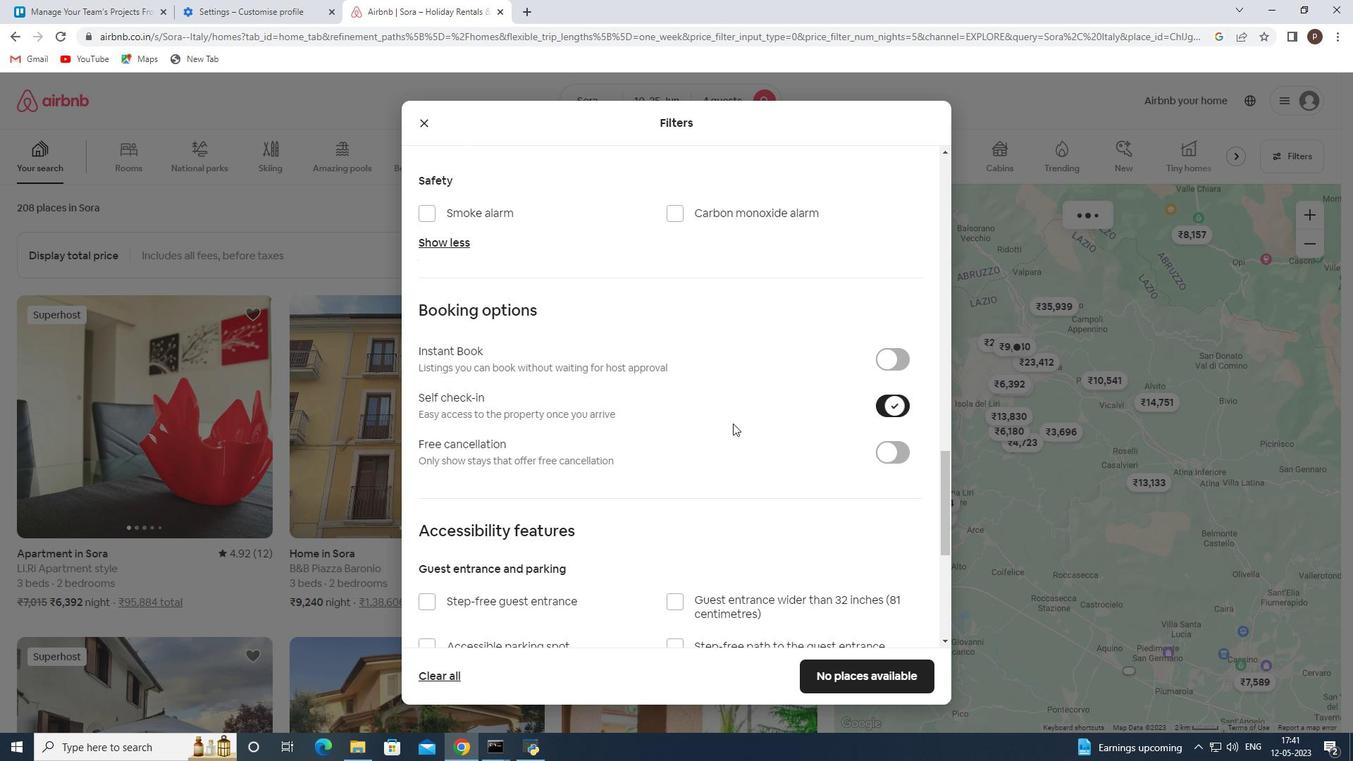
Action: Mouse scrolled (729, 424) with delta (0, 0)
Screenshot: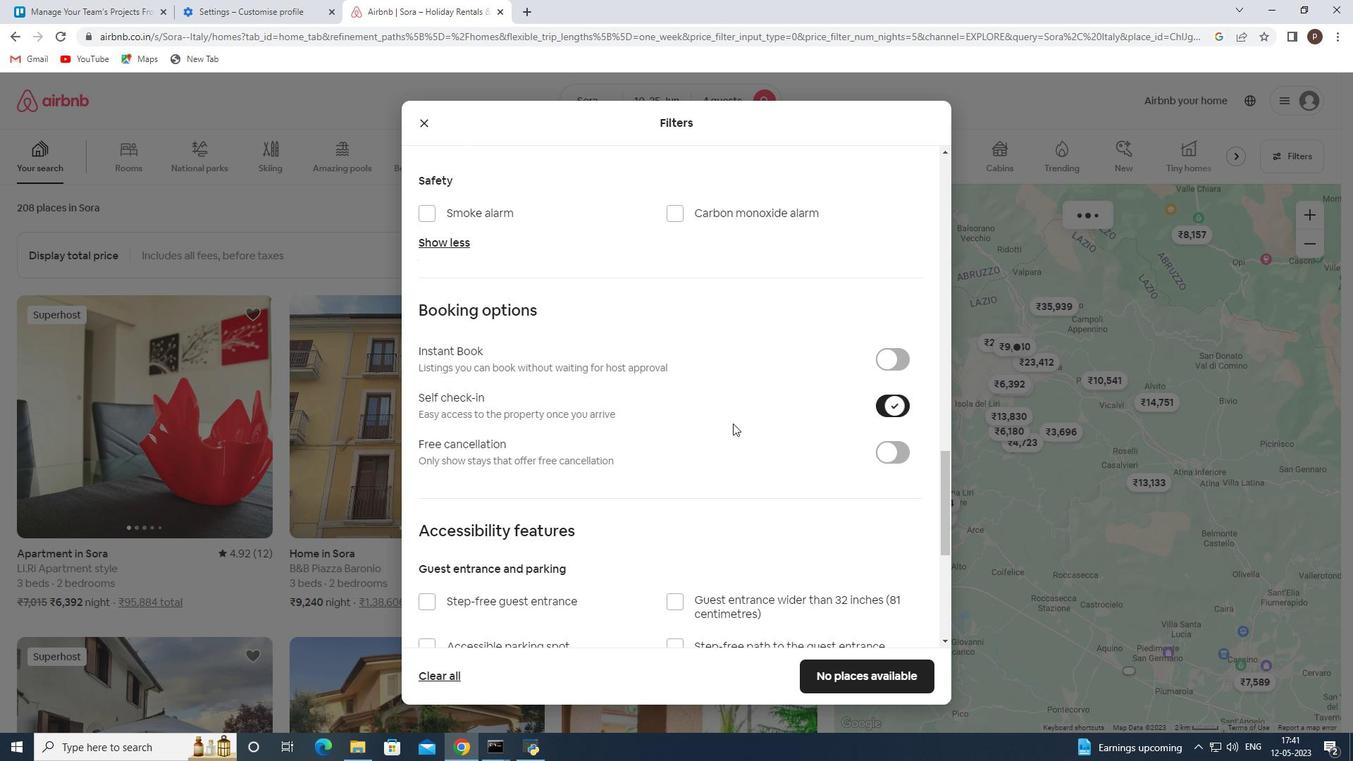 
Action: Mouse moved to (724, 425)
Screenshot: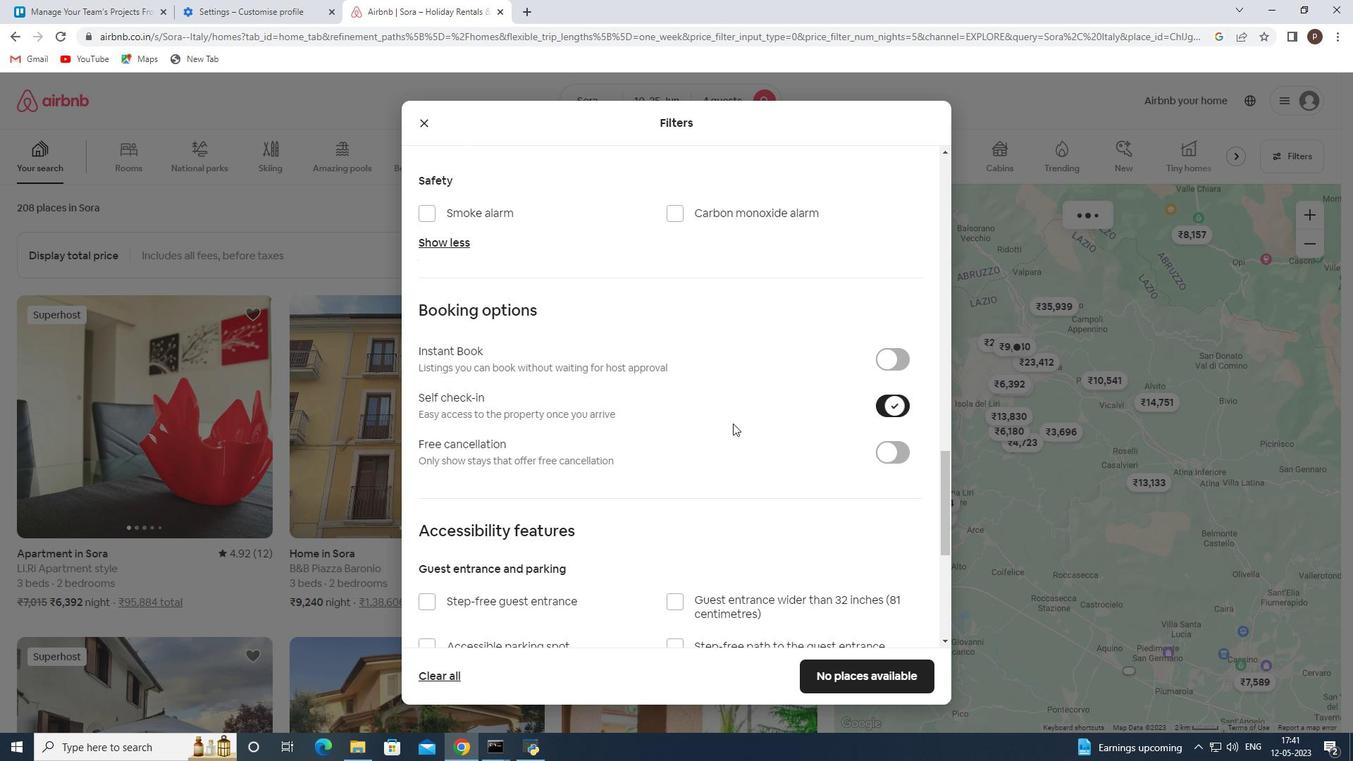 
Action: Mouse scrolled (724, 424) with delta (0, 0)
Screenshot: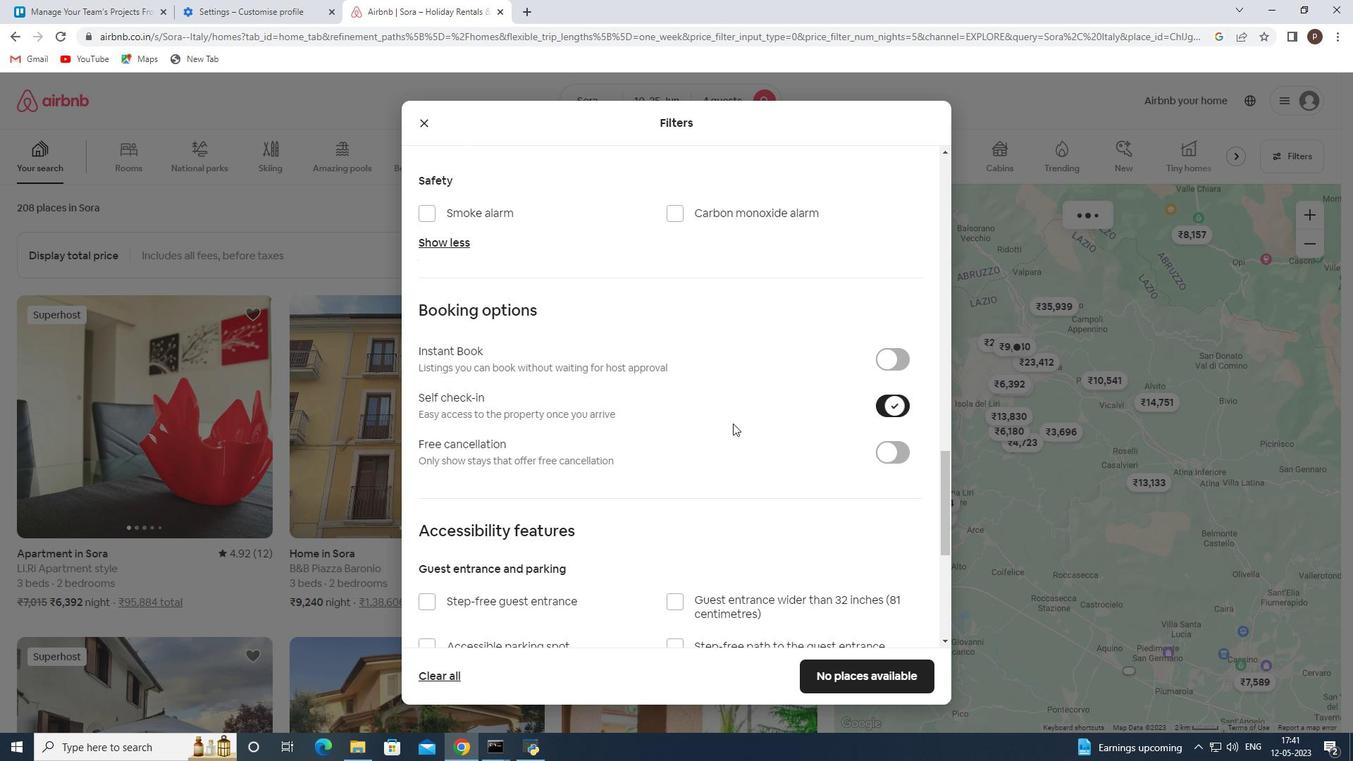 
Action: Mouse moved to (714, 425)
Screenshot: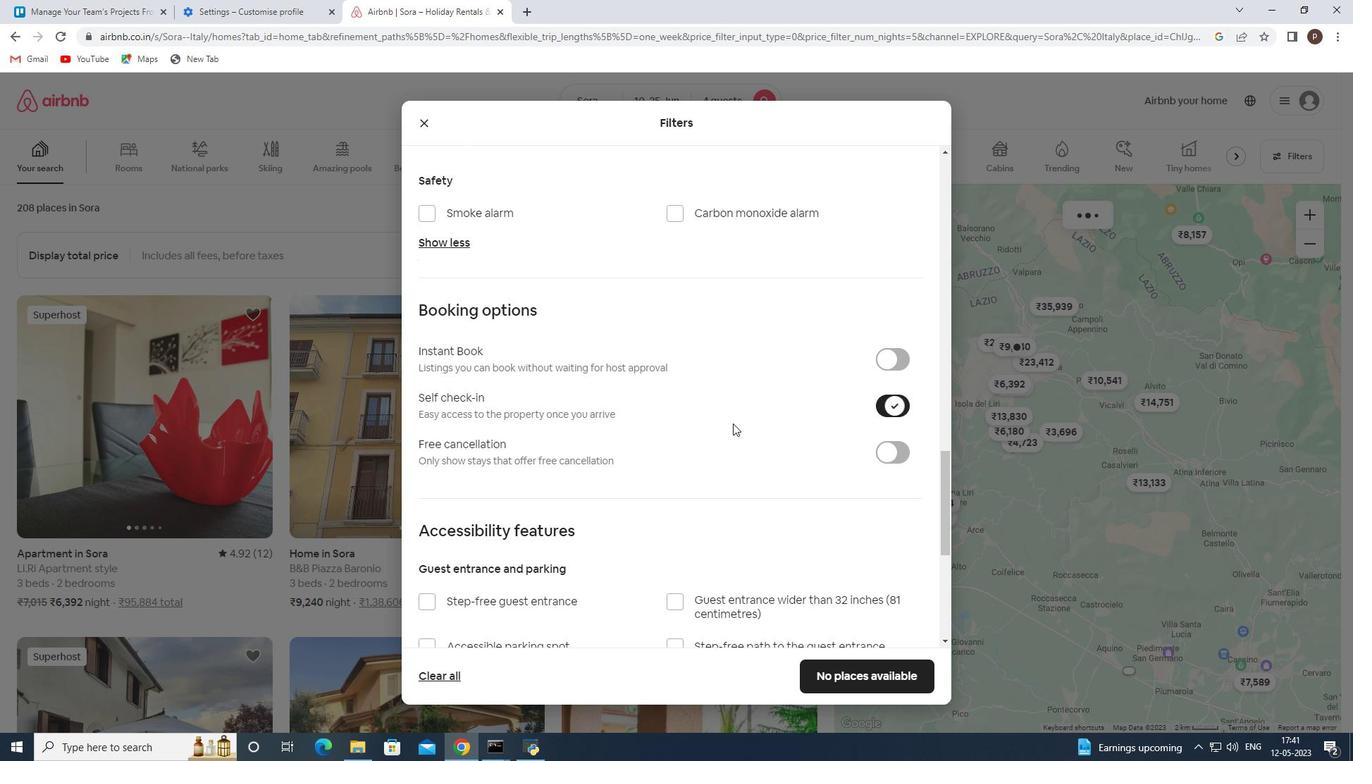 
Action: Mouse scrolled (714, 424) with delta (0, 0)
Screenshot: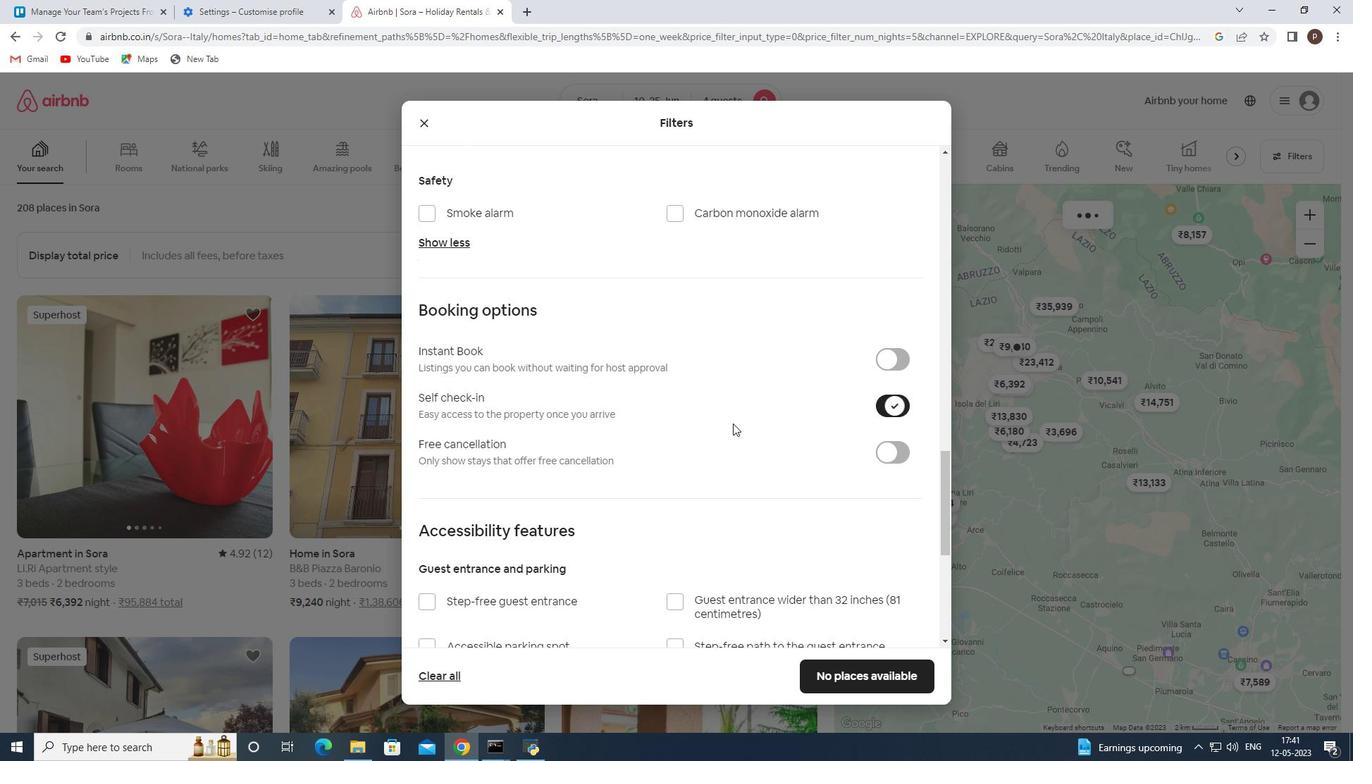
Action: Mouse moved to (715, 441)
Screenshot: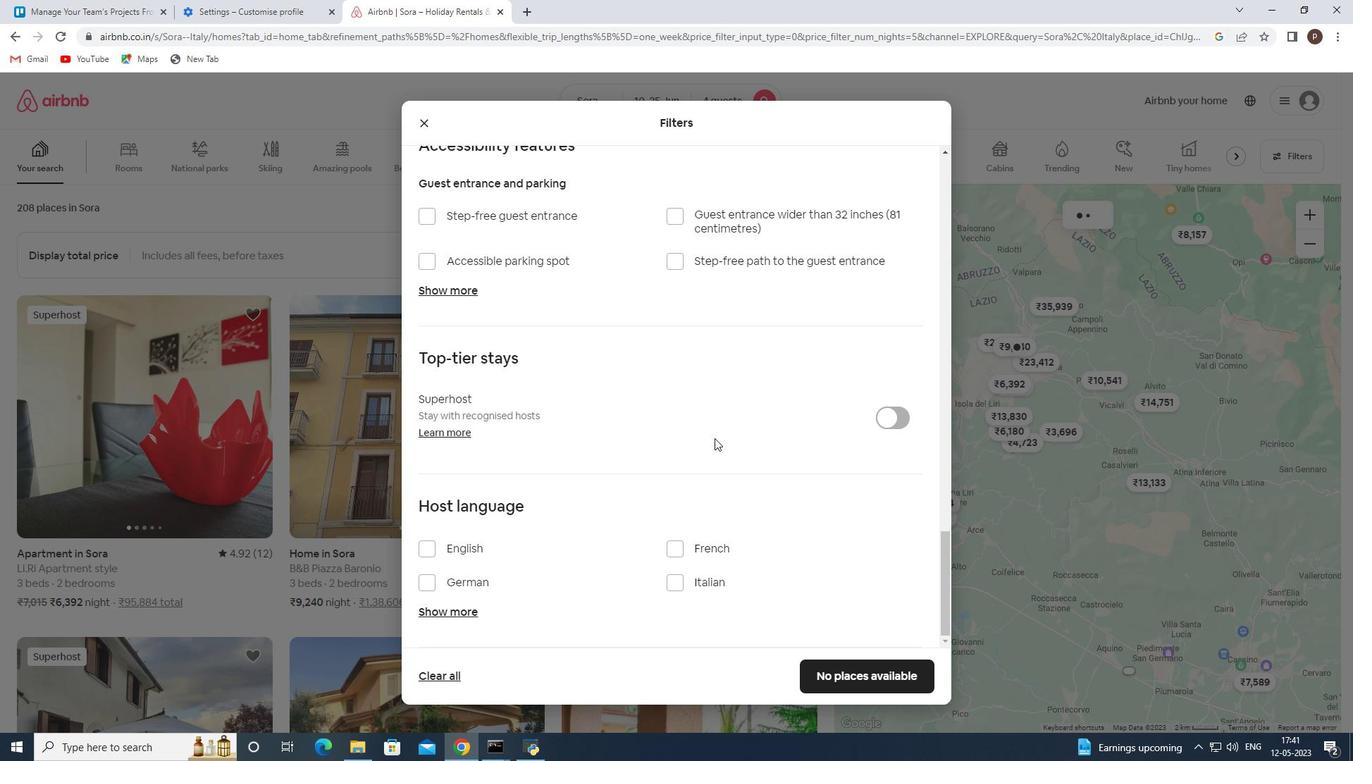 
Action: Mouse scrolled (715, 440) with delta (0, 0)
Screenshot: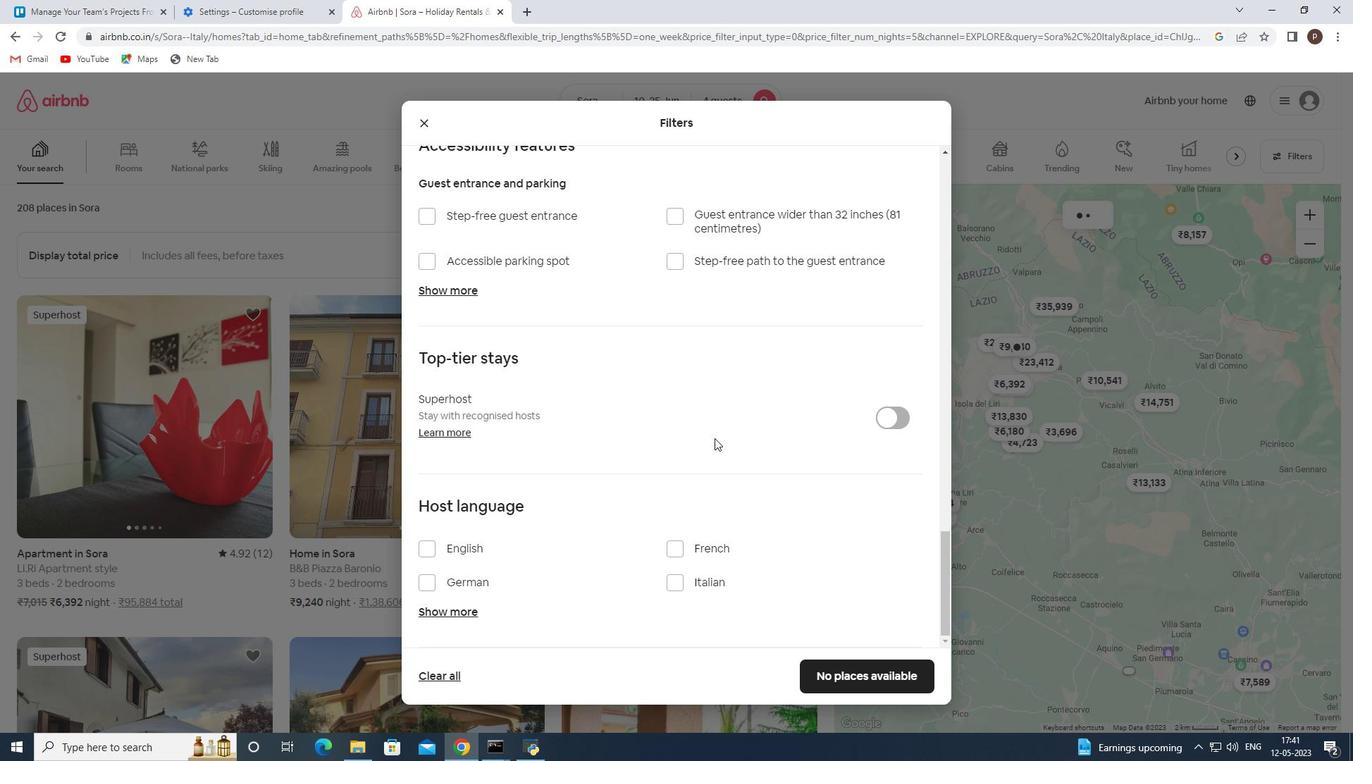 
Action: Mouse moved to (715, 442)
Screenshot: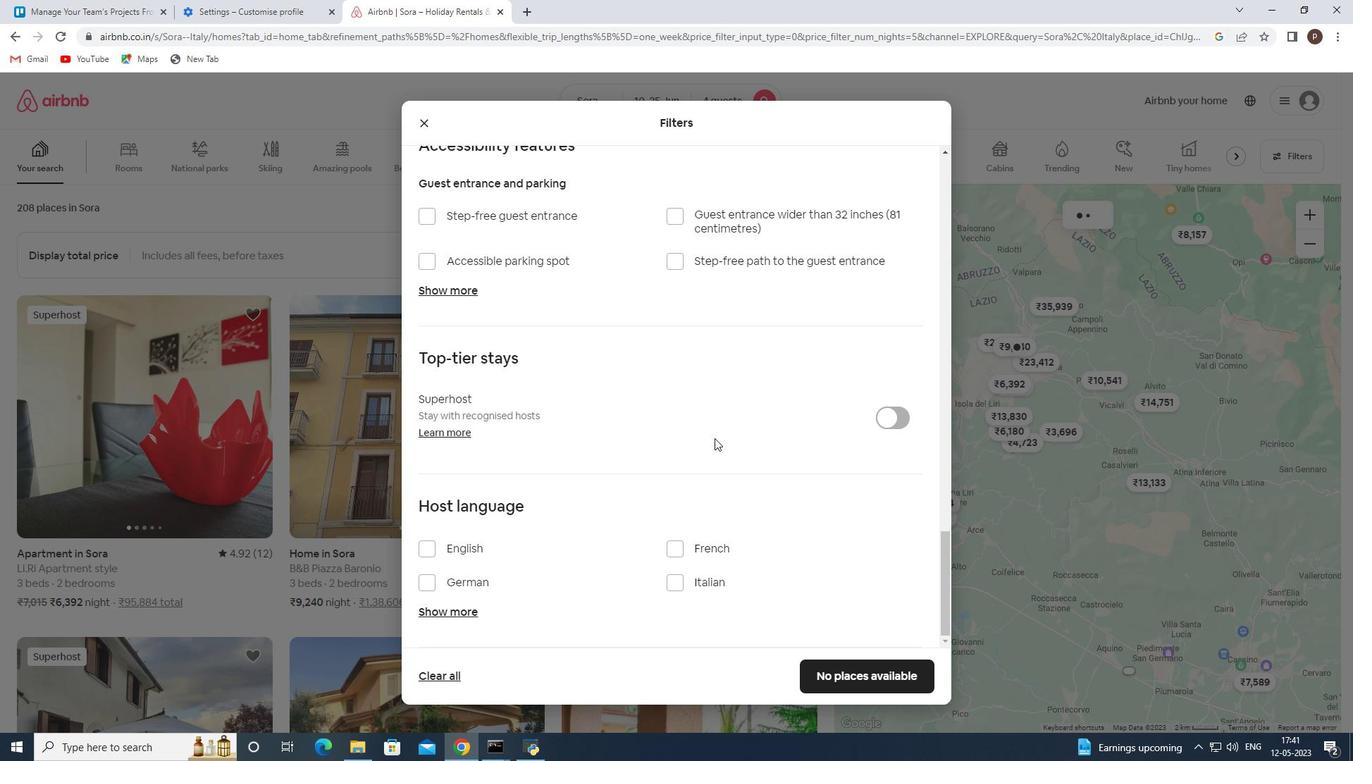 
Action: Mouse scrolled (715, 441) with delta (0, 0)
Screenshot: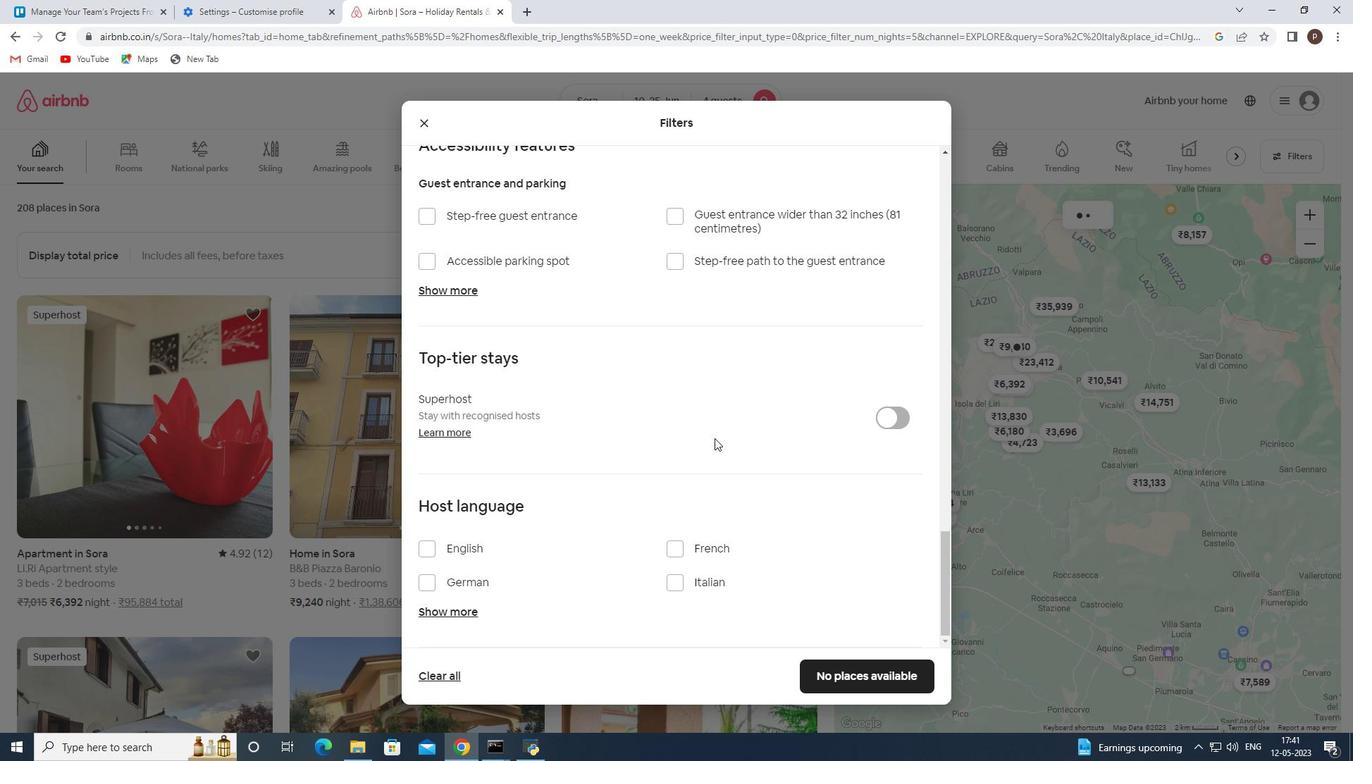 
Action: Mouse moved to (715, 442)
Screenshot: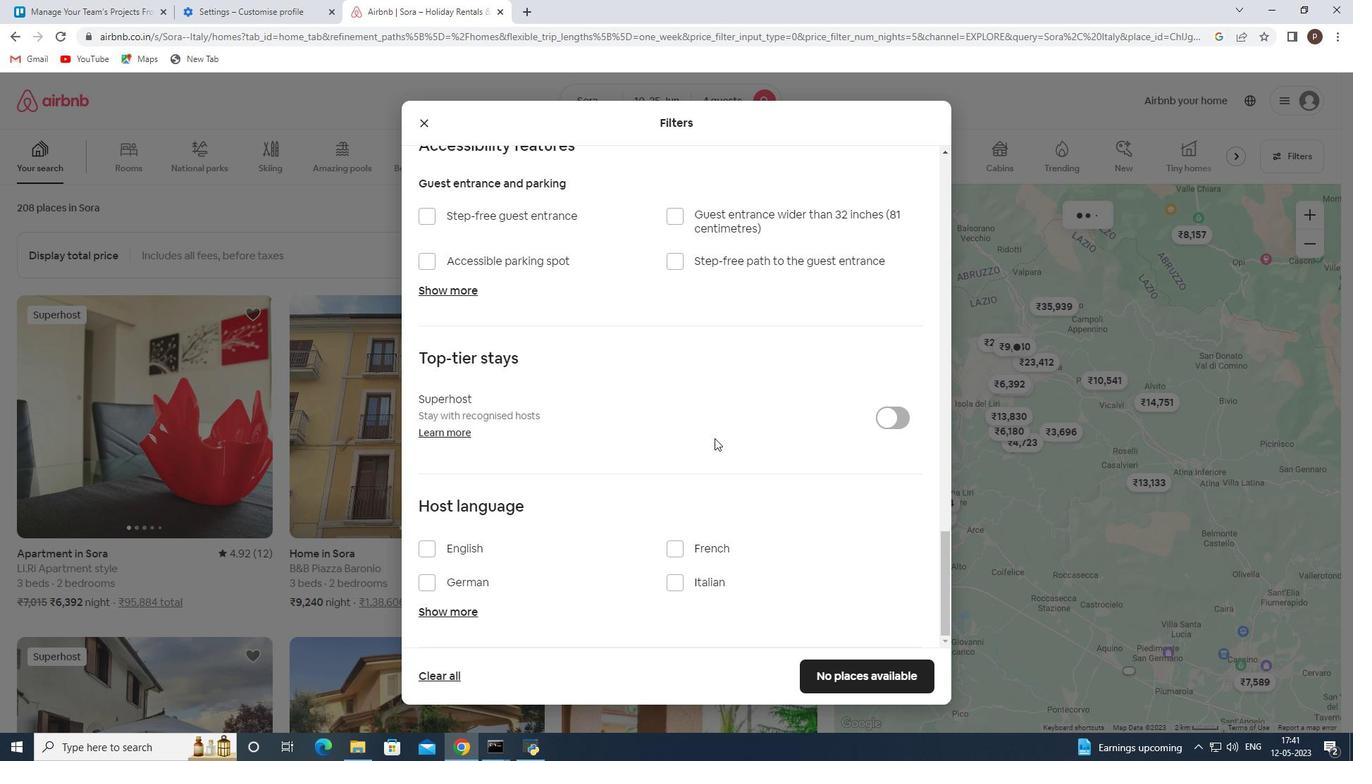 
Action: Mouse scrolled (715, 442) with delta (0, 0)
Screenshot: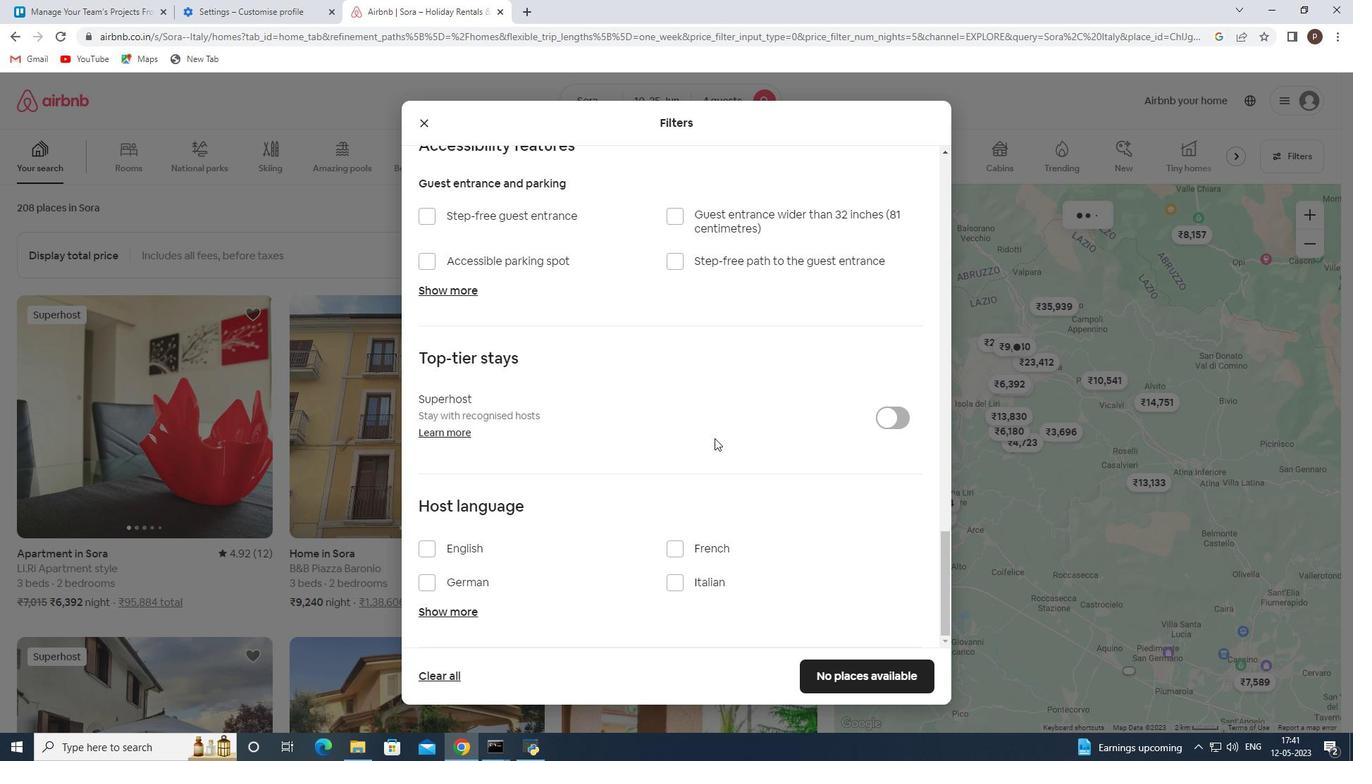 
Action: Mouse moved to (715, 443)
Screenshot: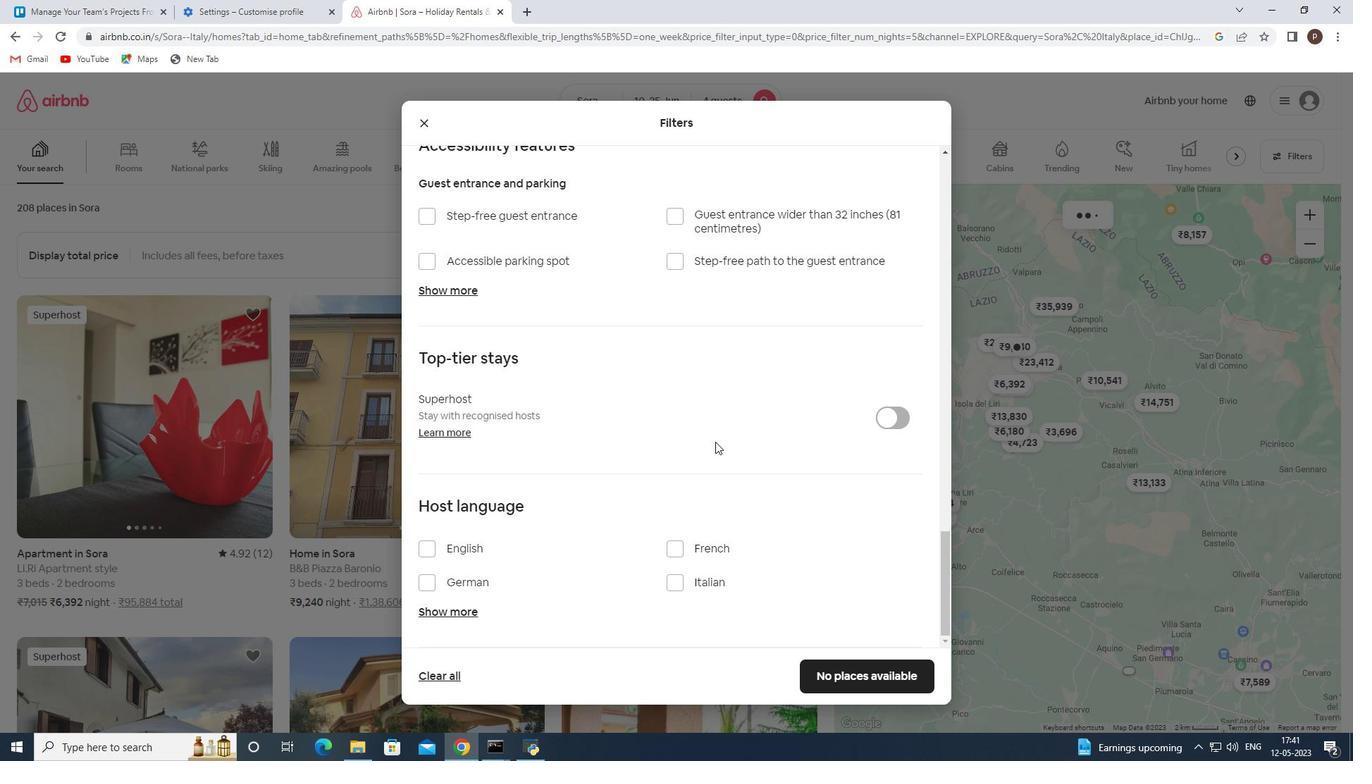 
Action: Mouse scrolled (715, 442) with delta (0, 0)
Screenshot: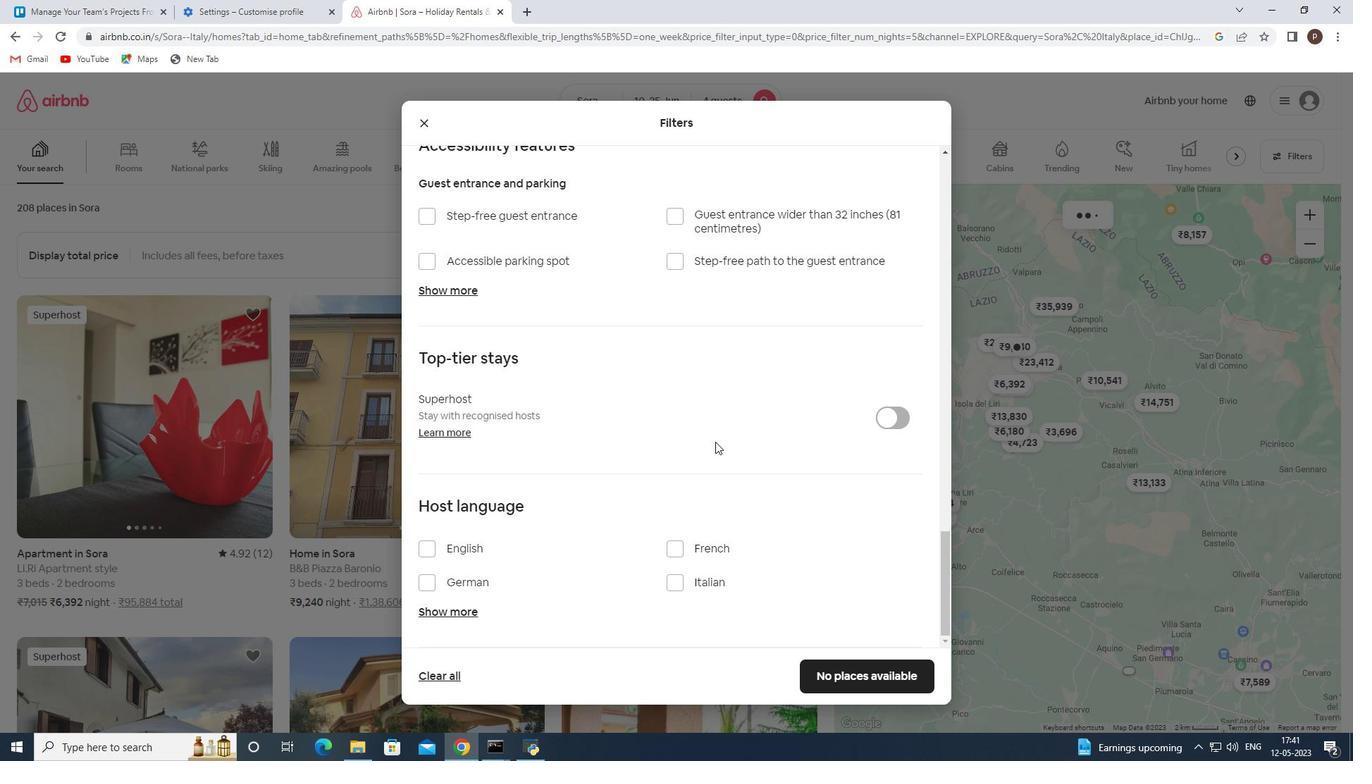 
Action: Mouse moved to (425, 546)
Screenshot: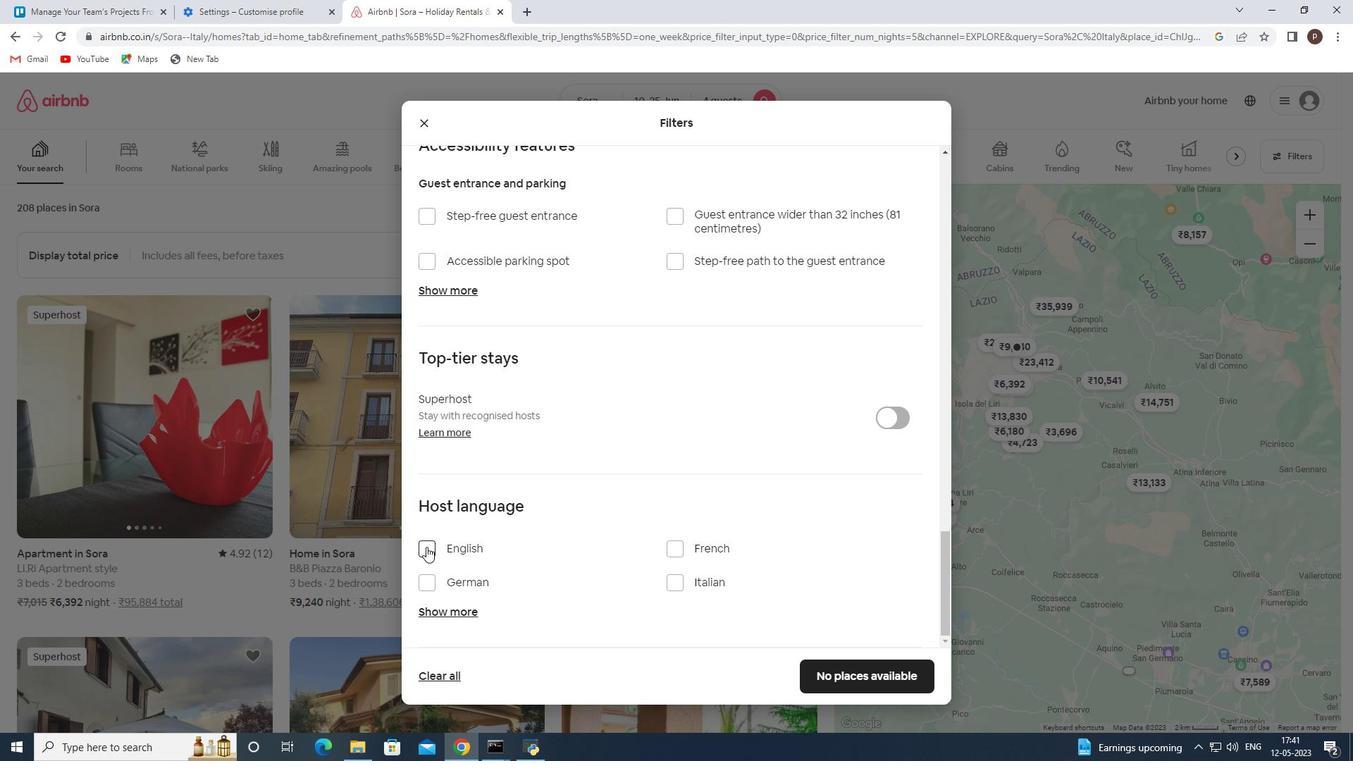 
Action: Mouse pressed left at (425, 546)
Screenshot: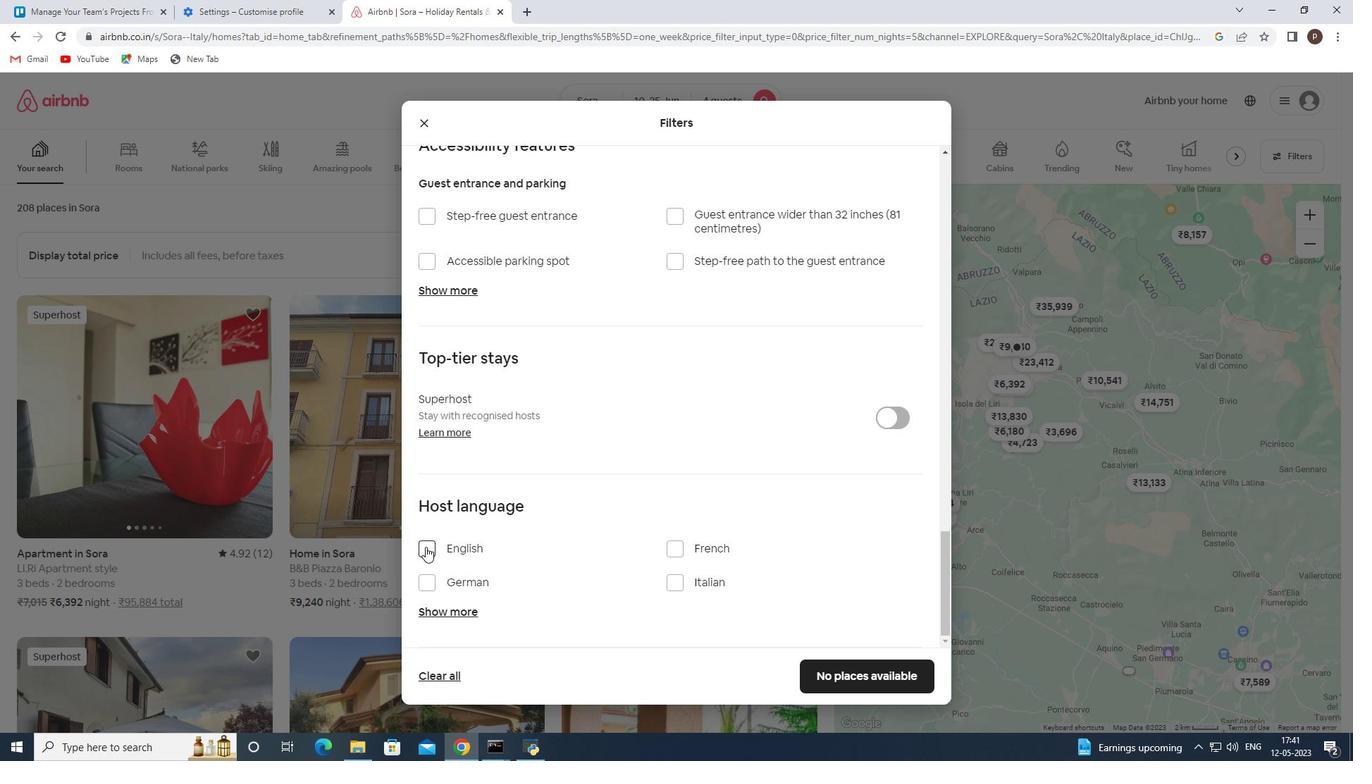 
Action: Mouse moved to (879, 671)
Screenshot: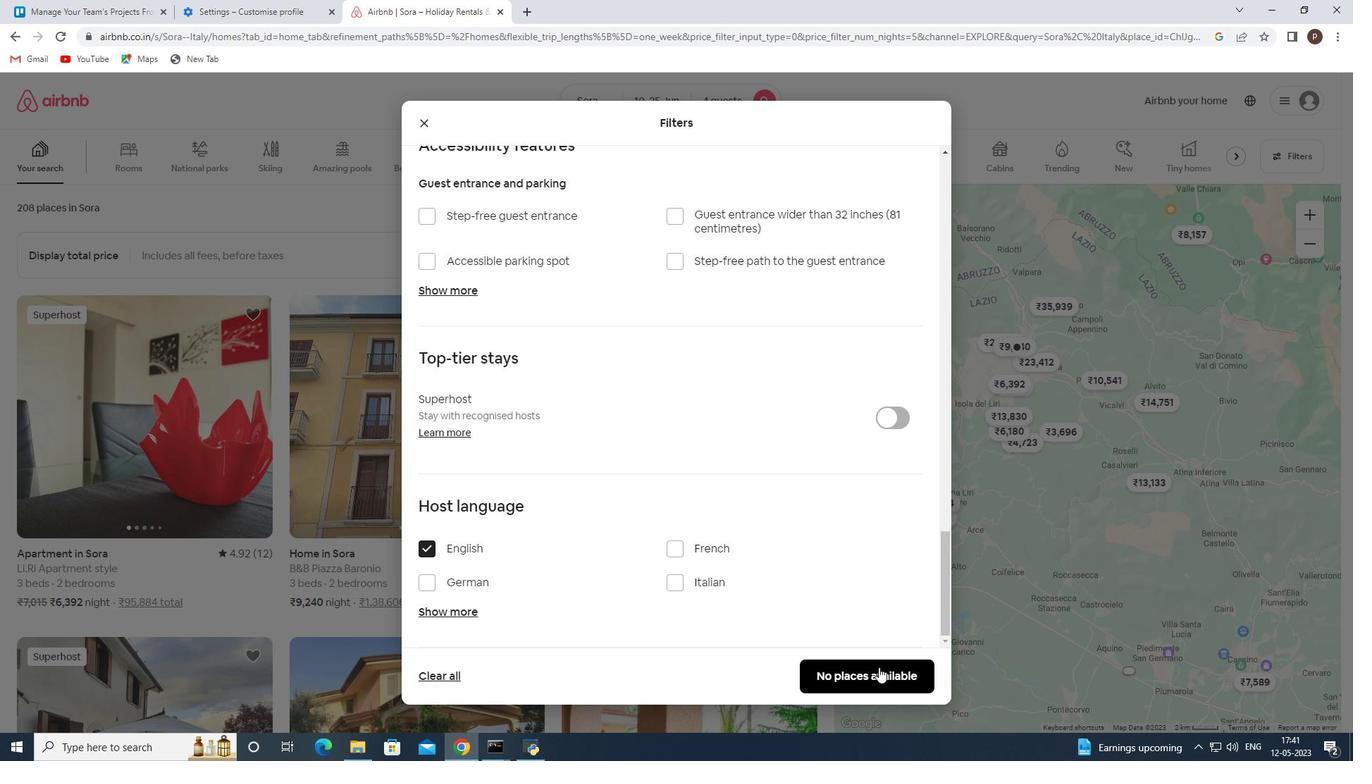 
Action: Mouse pressed left at (879, 671)
Screenshot: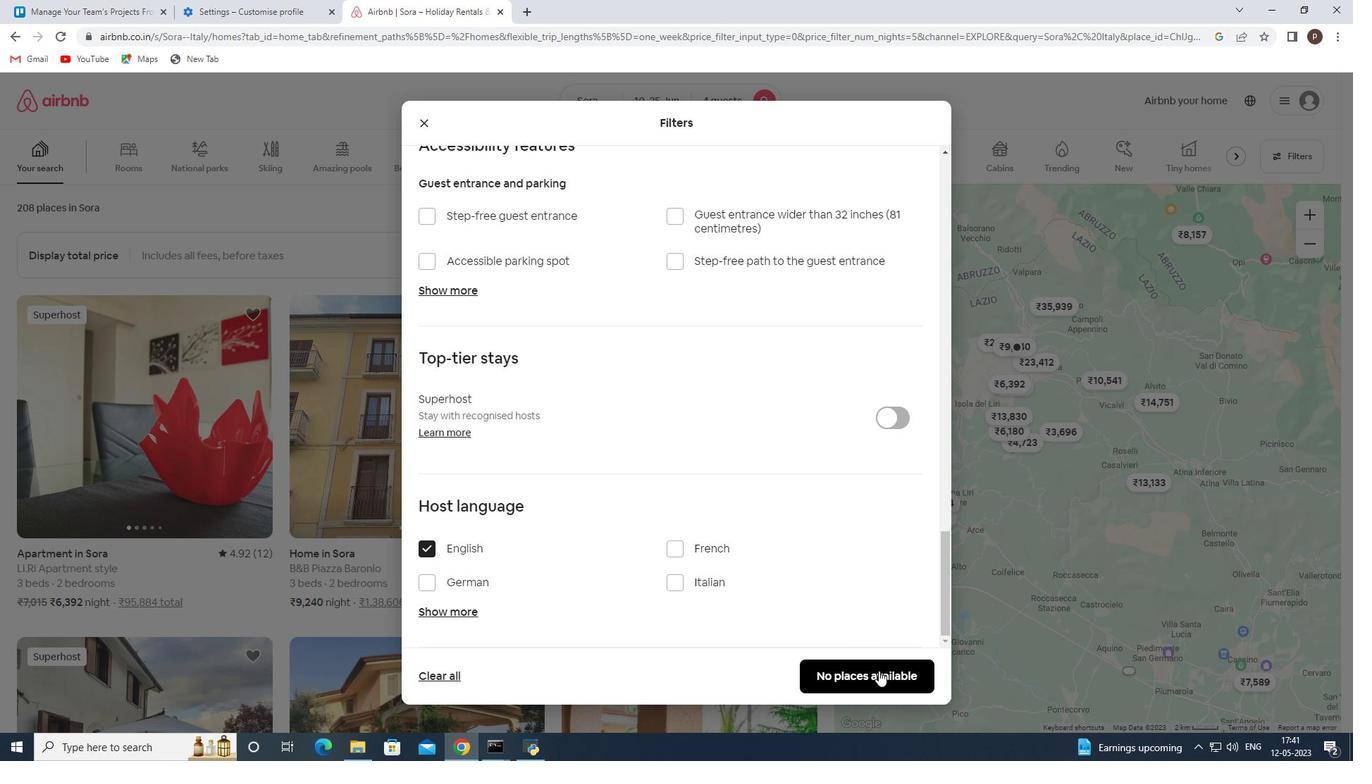 
